 Task: Find connections with filter location Āsosa with filter topic #motivationwith filter profile language German with filter current company O9 Solutions, Inc. with filter school Central University of Jharkhand with filter industry Forestry and Logging with filter service category Customer Support with filter keywords title Medical Researcher
Action: Mouse moved to (167, 274)
Screenshot: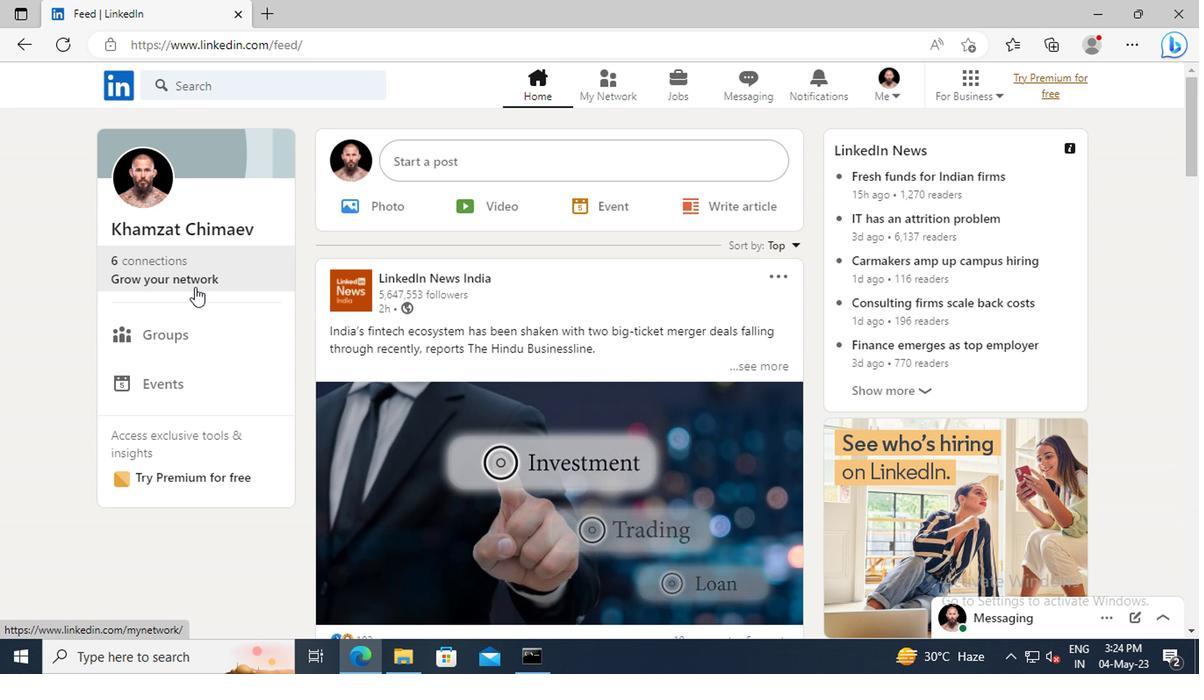 
Action: Mouse pressed left at (167, 274)
Screenshot: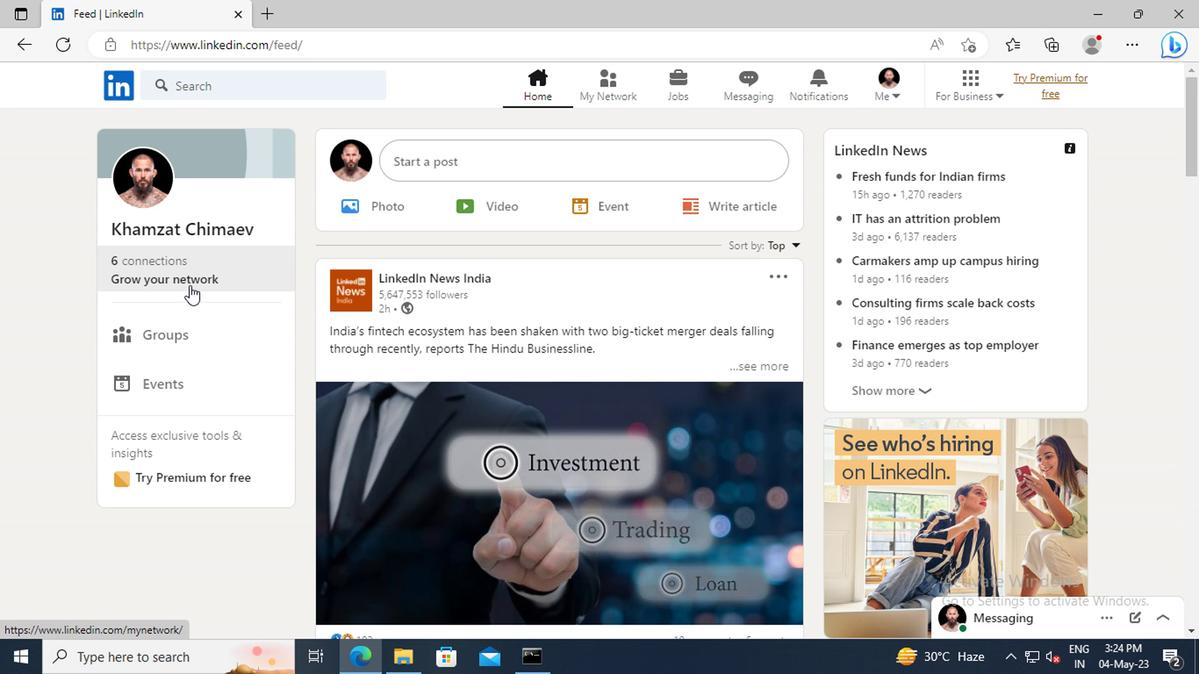 
Action: Mouse moved to (172, 189)
Screenshot: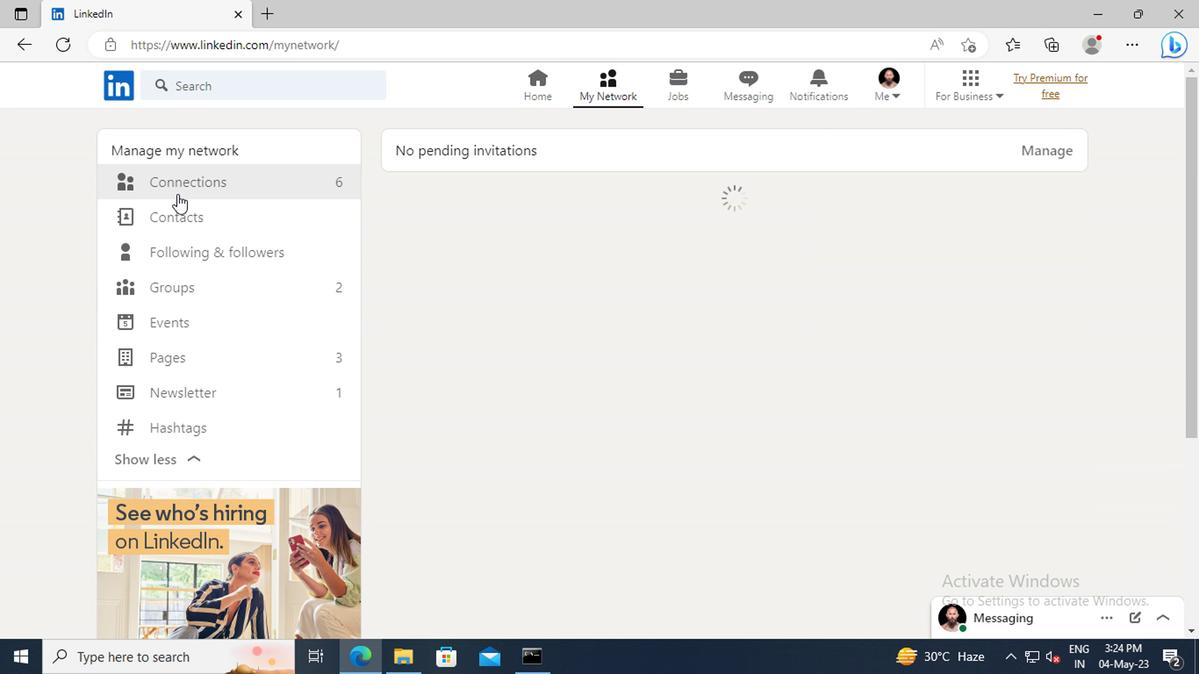 
Action: Mouse pressed left at (172, 189)
Screenshot: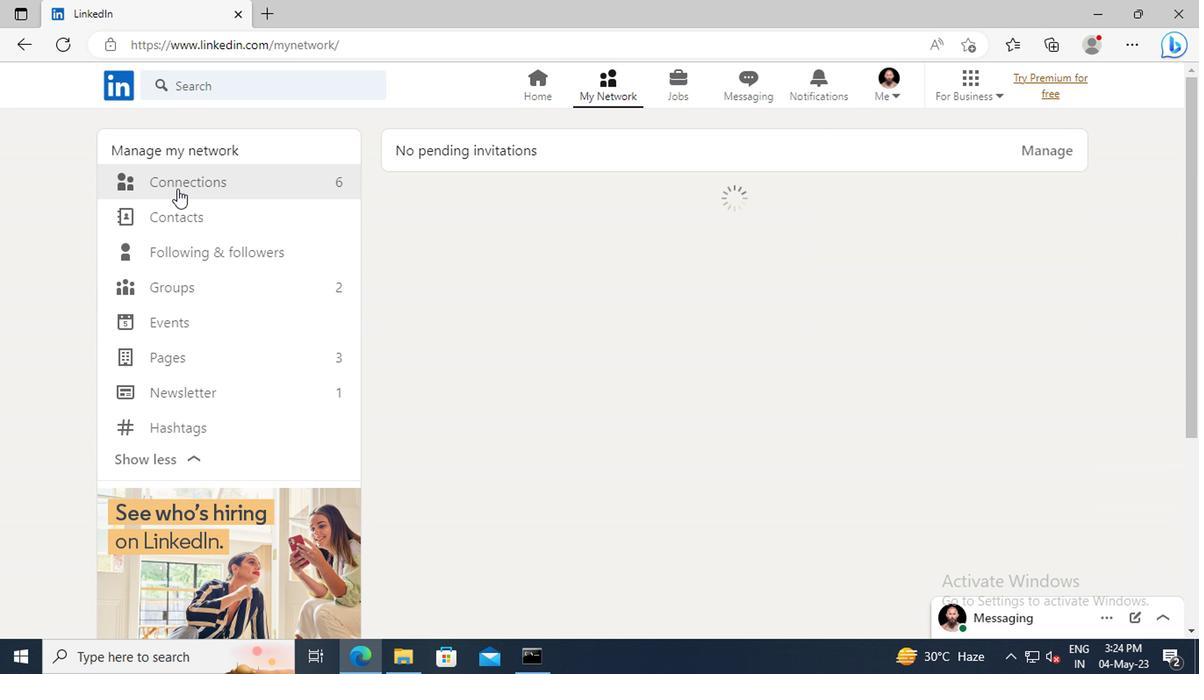 
Action: Mouse moved to (694, 188)
Screenshot: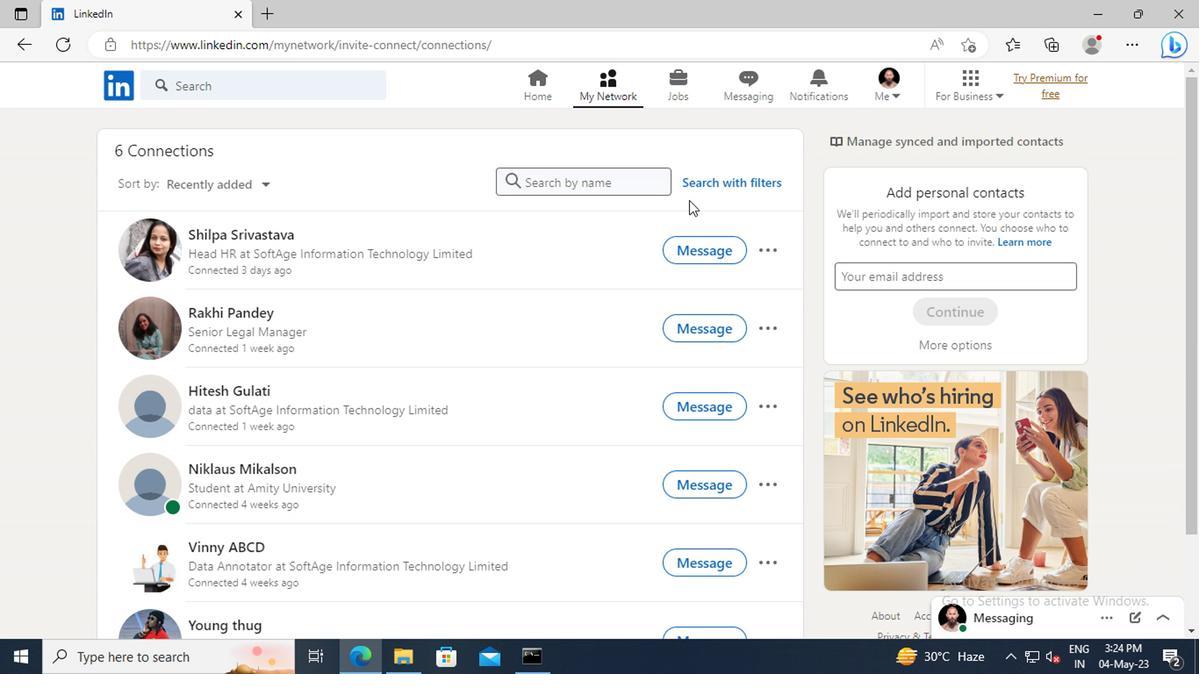 
Action: Mouse pressed left at (694, 188)
Screenshot: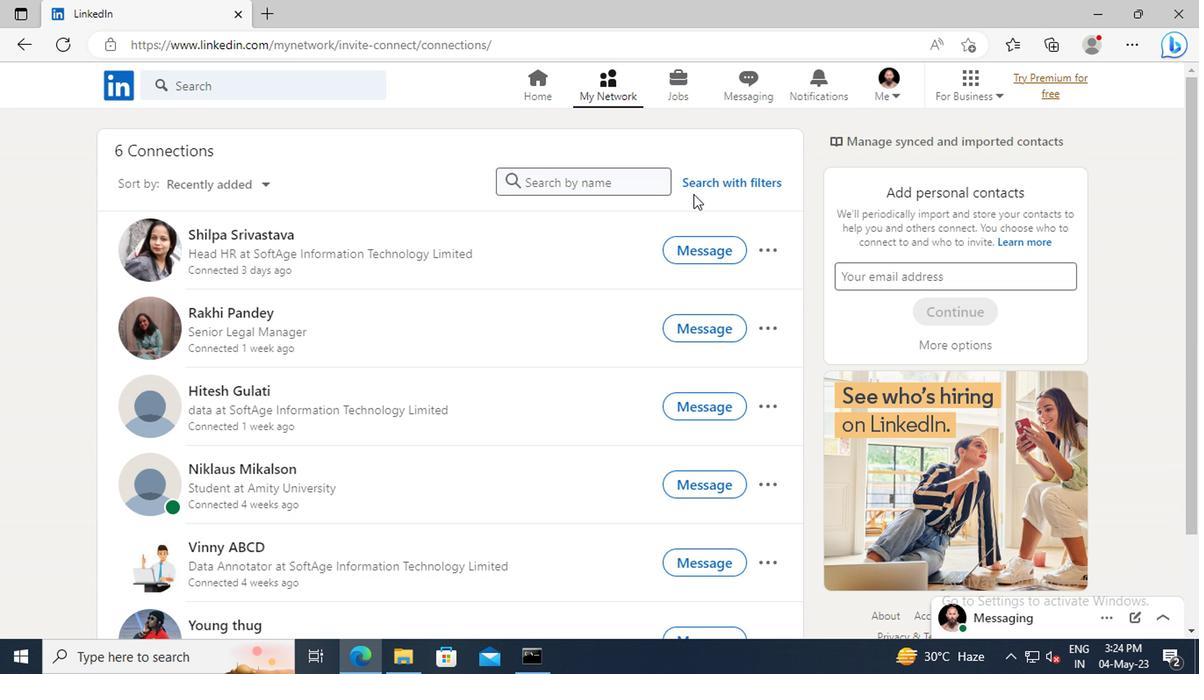 
Action: Mouse moved to (662, 136)
Screenshot: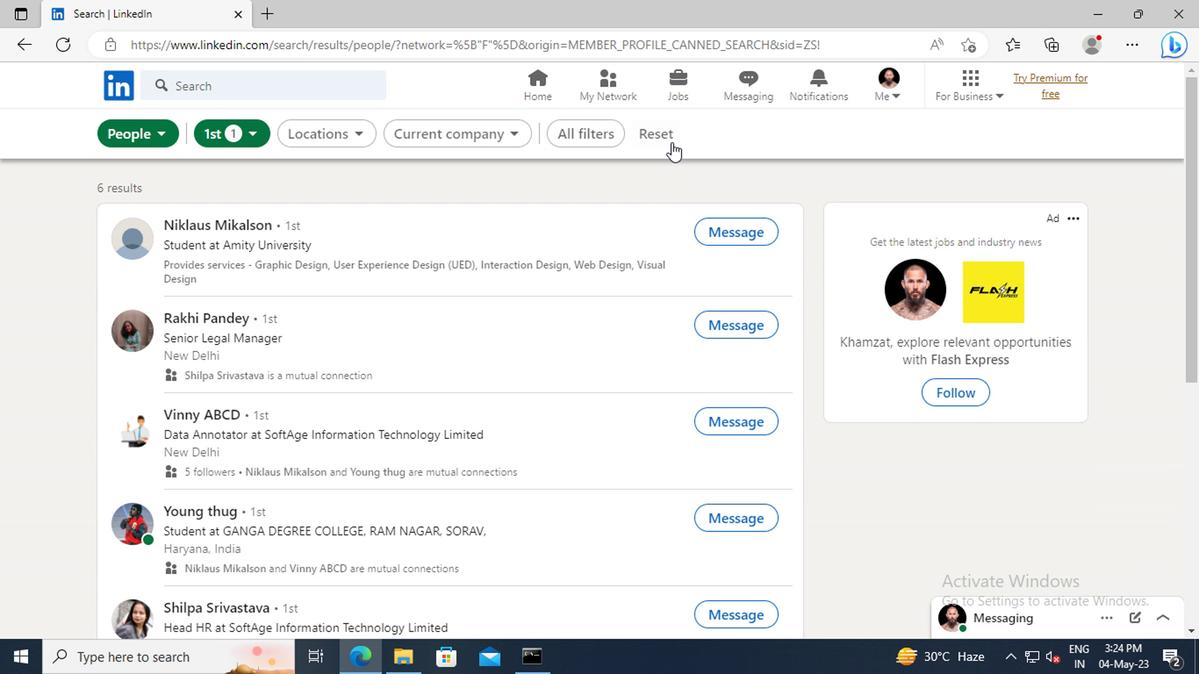 
Action: Mouse pressed left at (662, 136)
Screenshot: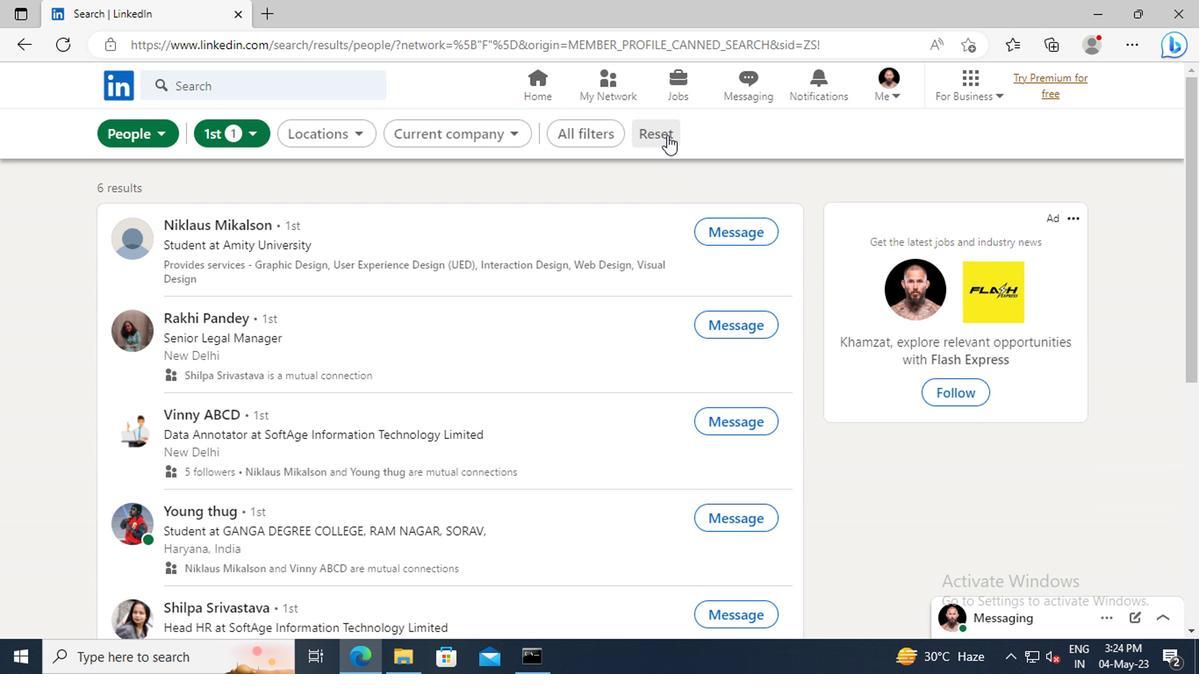 
Action: Mouse moved to (641, 136)
Screenshot: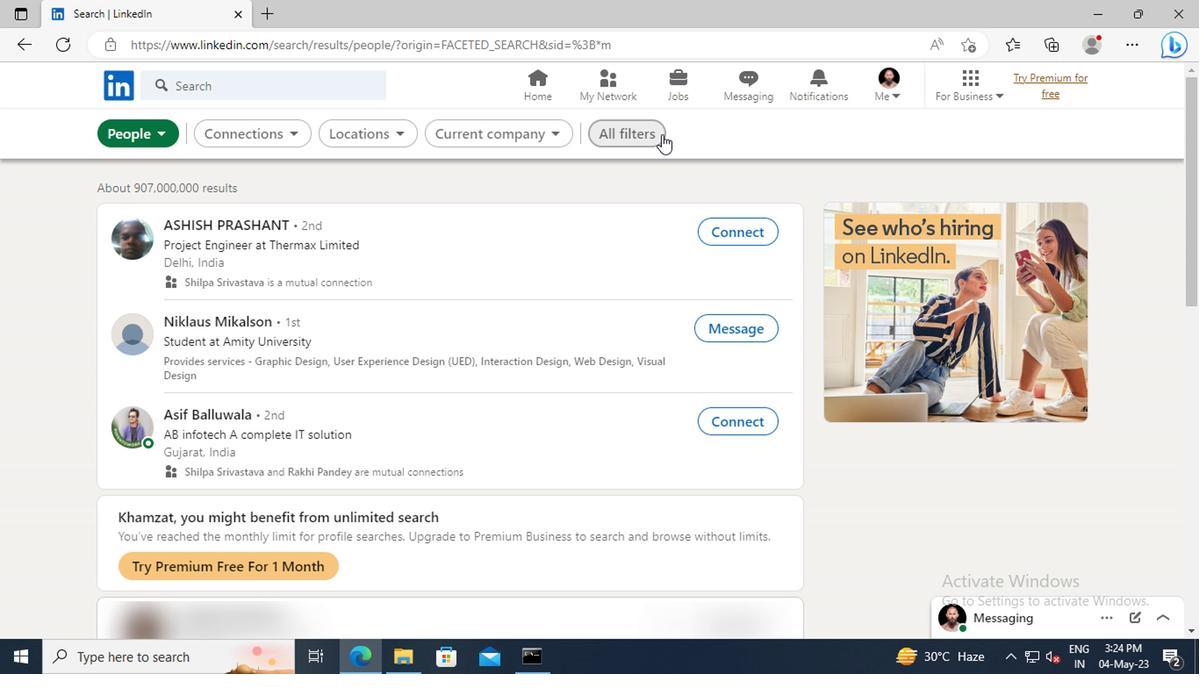 
Action: Mouse pressed left at (641, 136)
Screenshot: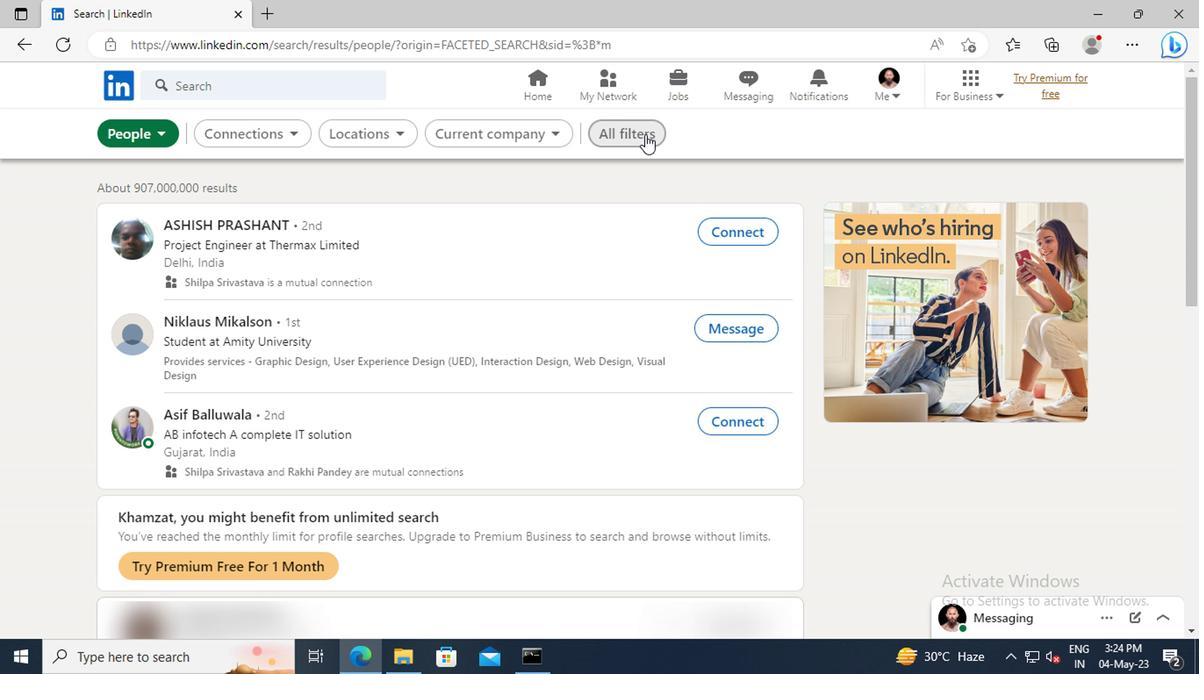 
Action: Mouse moved to (976, 321)
Screenshot: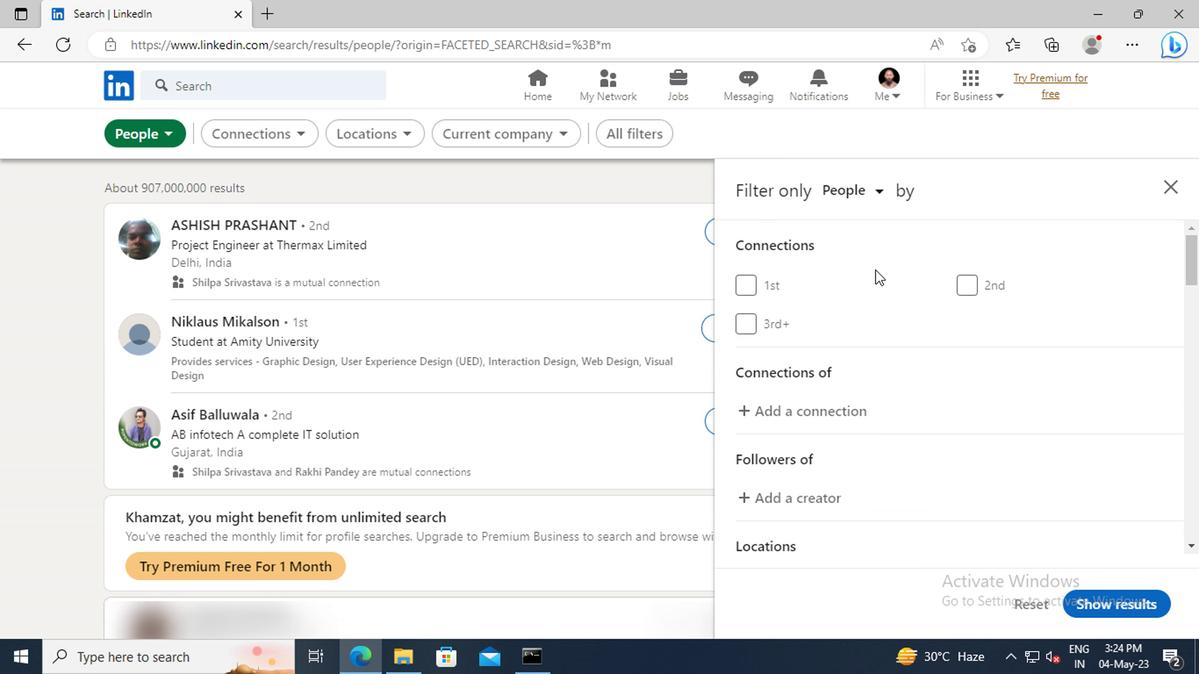 
Action: Mouse scrolled (976, 321) with delta (0, 0)
Screenshot: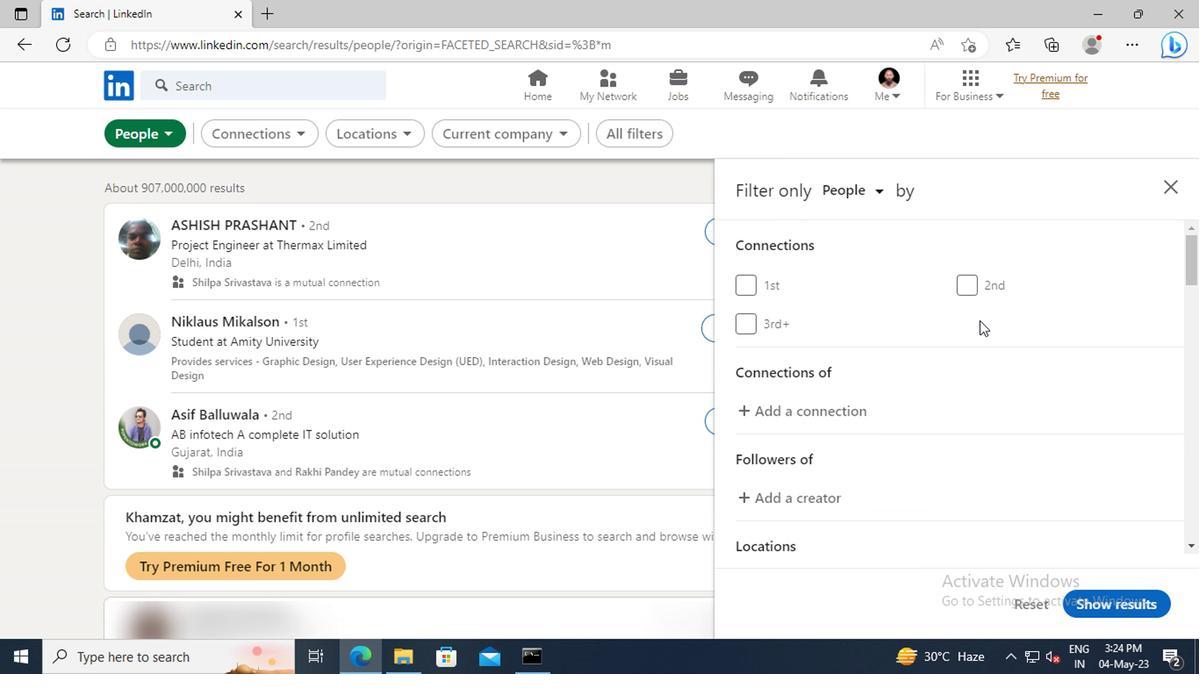 
Action: Mouse scrolled (976, 321) with delta (0, 0)
Screenshot: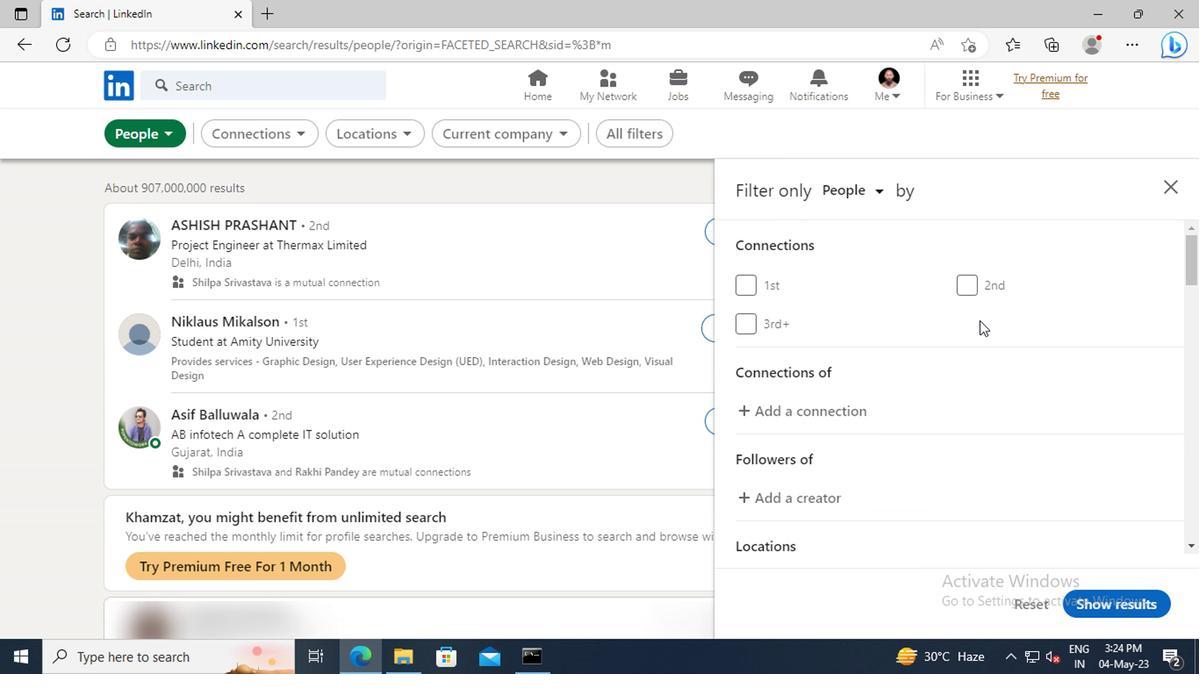
Action: Mouse scrolled (976, 321) with delta (0, 0)
Screenshot: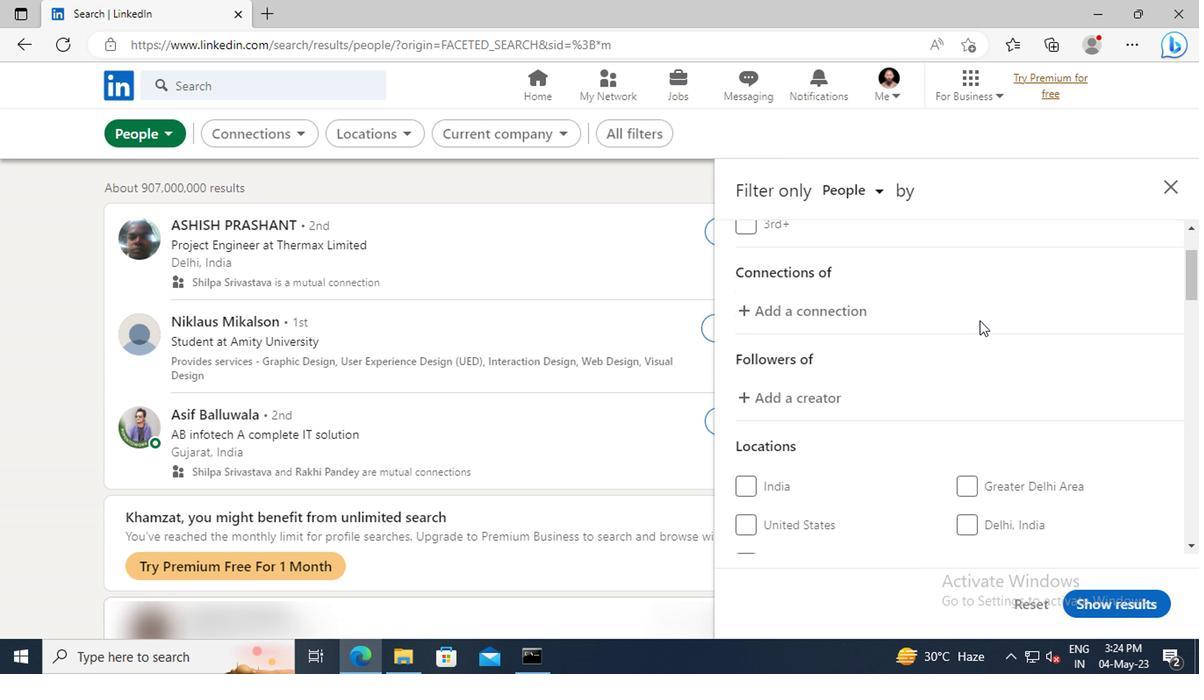
Action: Mouse scrolled (976, 321) with delta (0, 0)
Screenshot: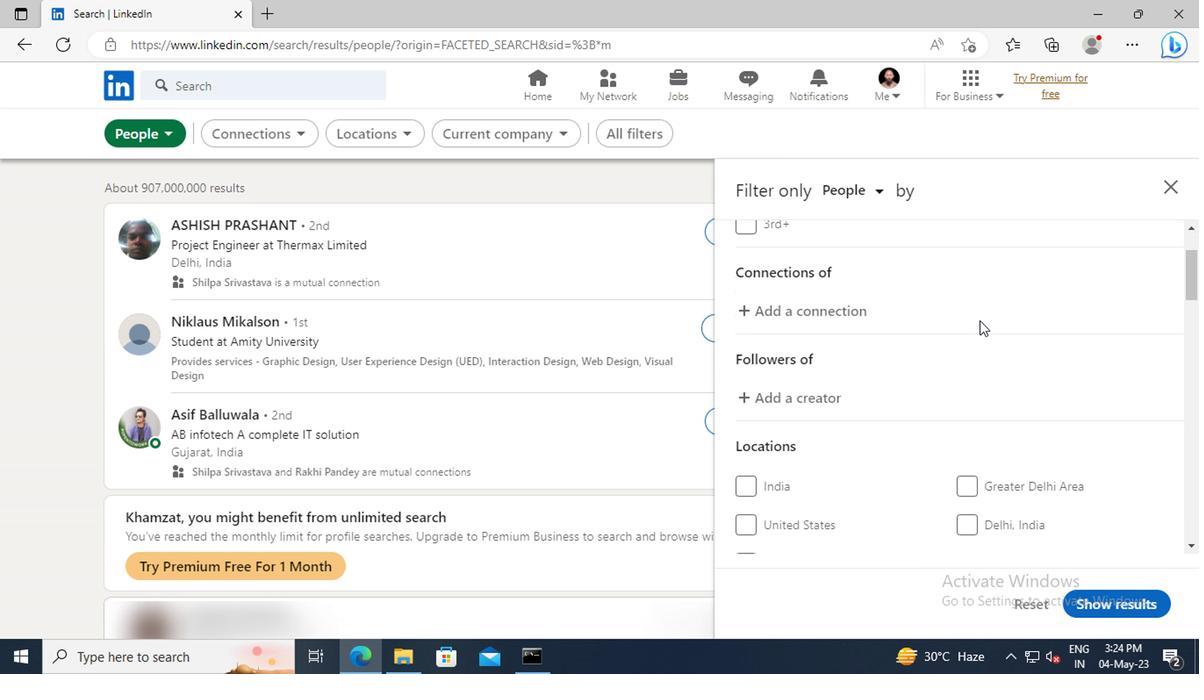 
Action: Mouse scrolled (976, 321) with delta (0, 0)
Screenshot: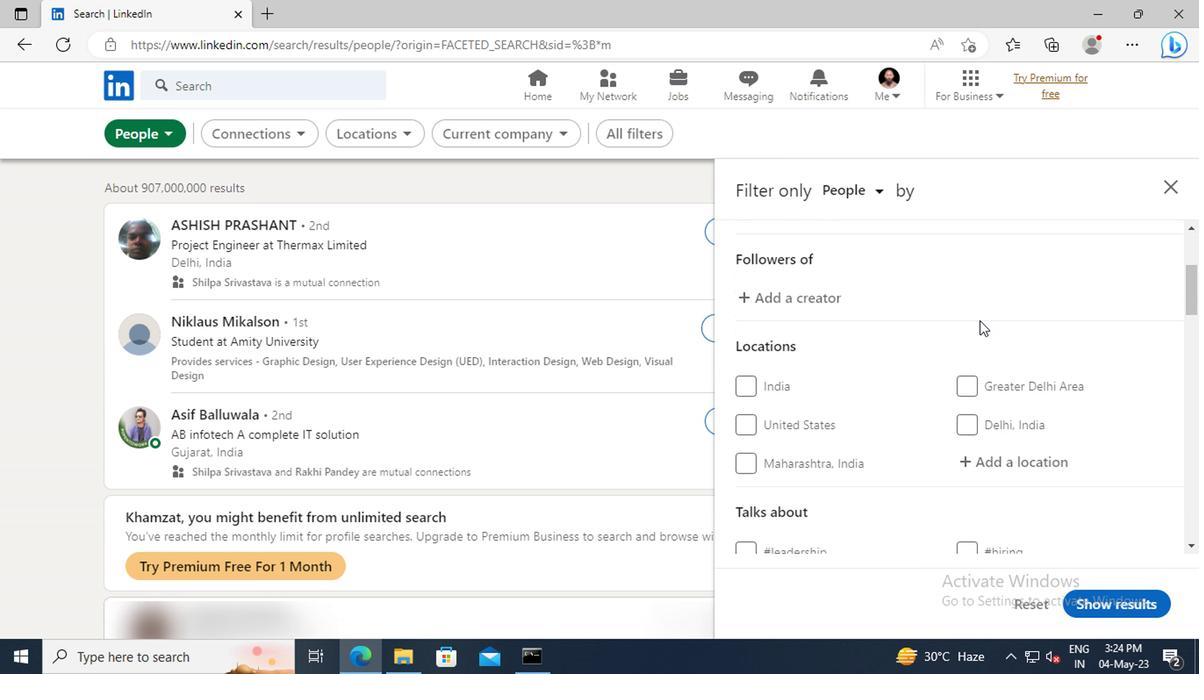 
Action: Mouse scrolled (976, 321) with delta (0, 0)
Screenshot: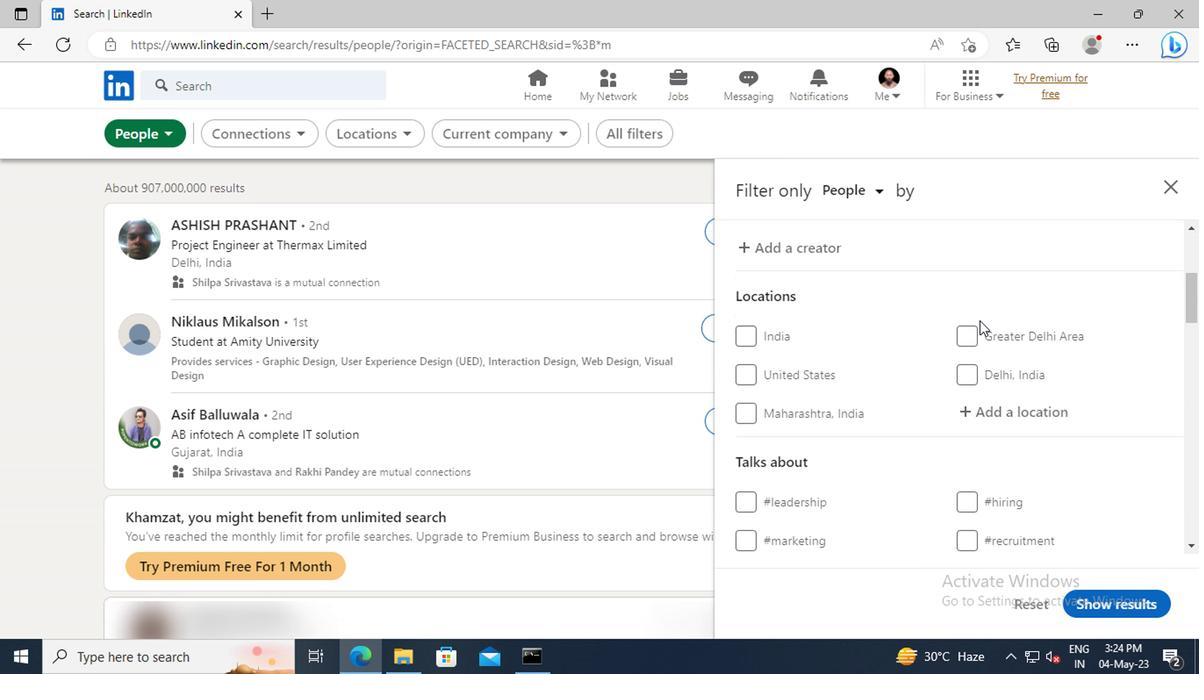 
Action: Mouse moved to (981, 358)
Screenshot: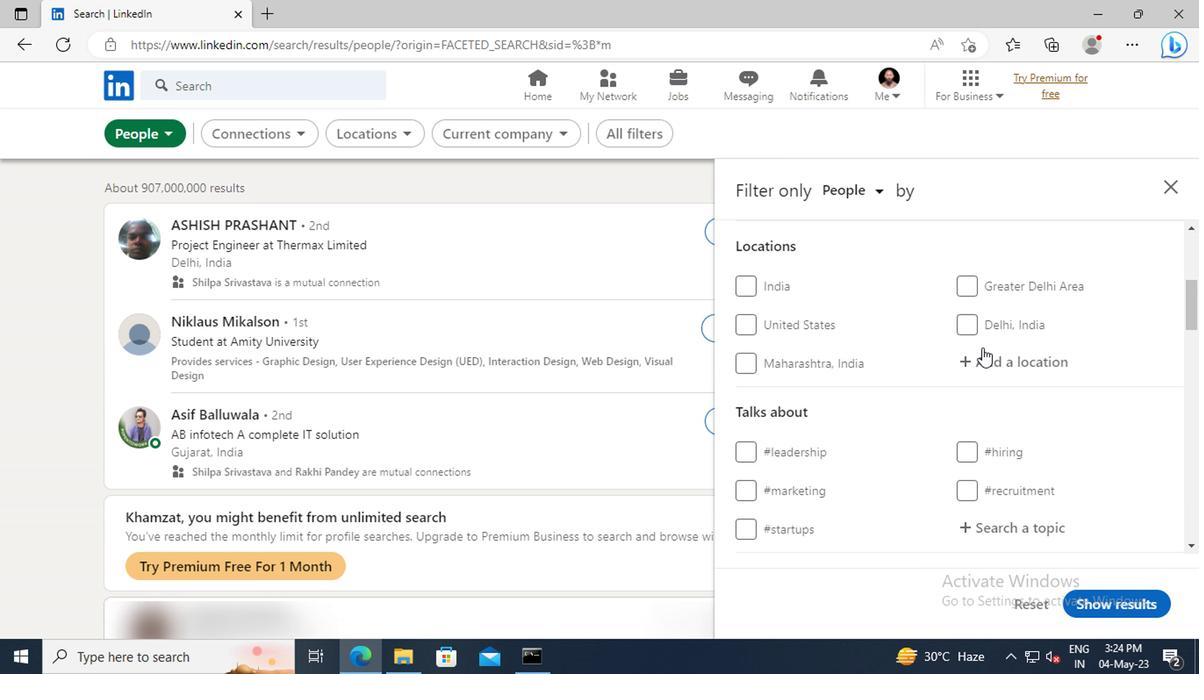 
Action: Mouse pressed left at (981, 358)
Screenshot: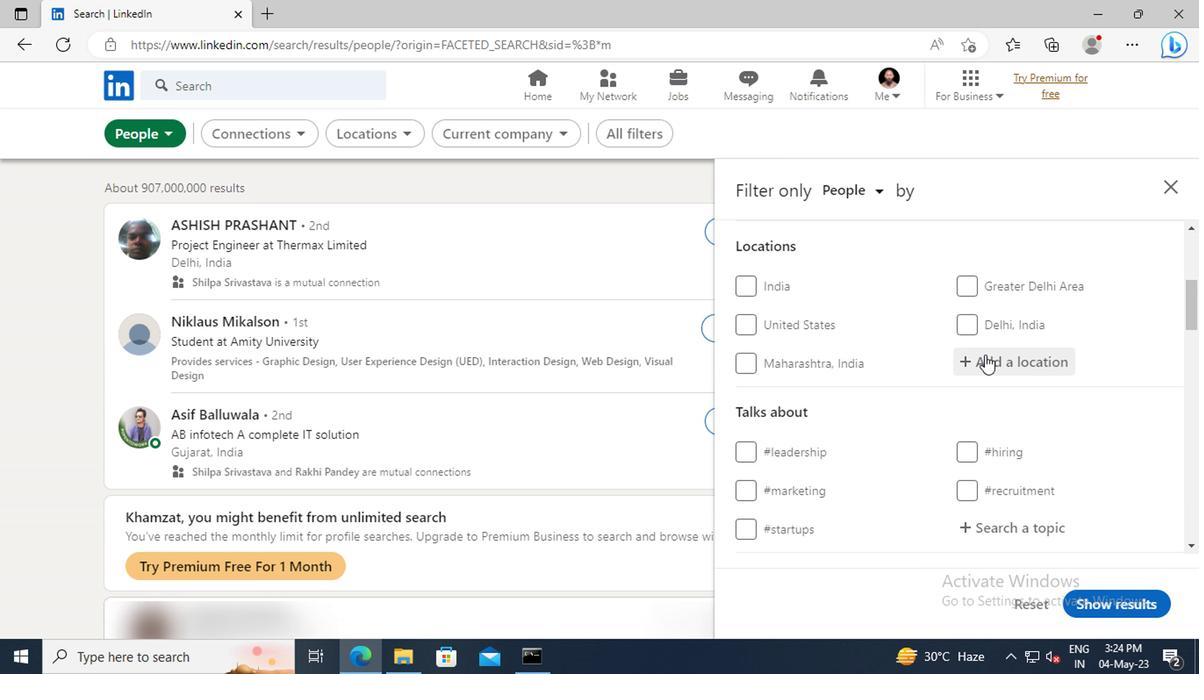 
Action: Key pressed <Key.shift>ASOSA
Screenshot: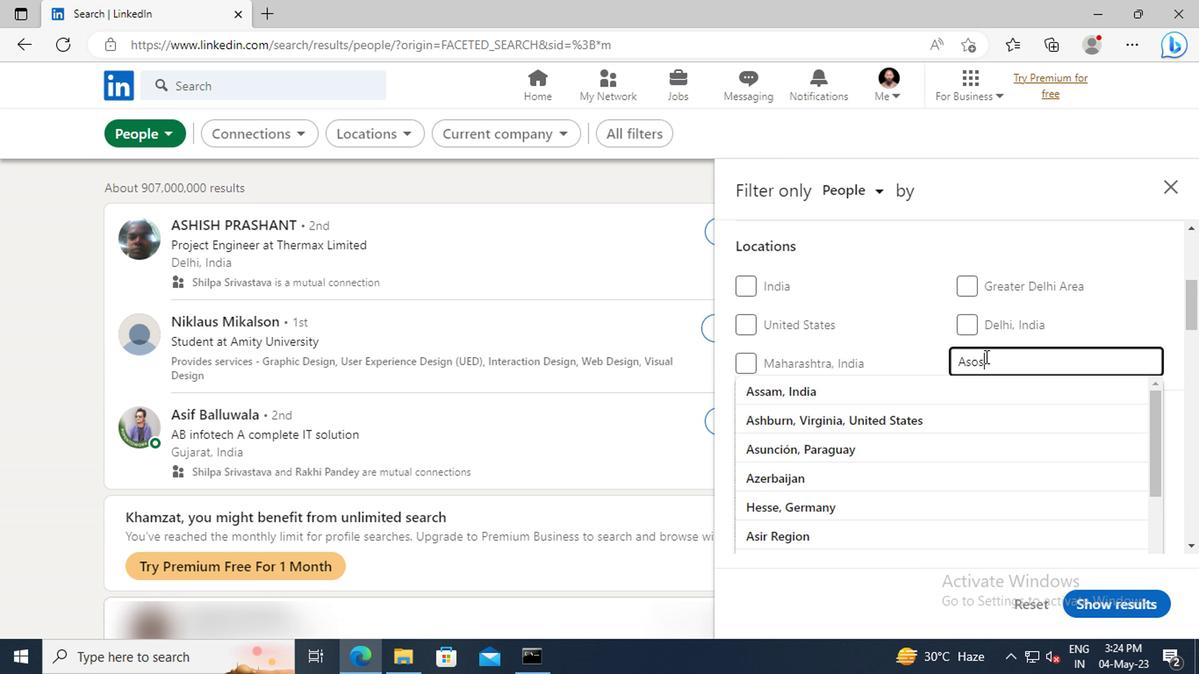 
Action: Mouse moved to (984, 388)
Screenshot: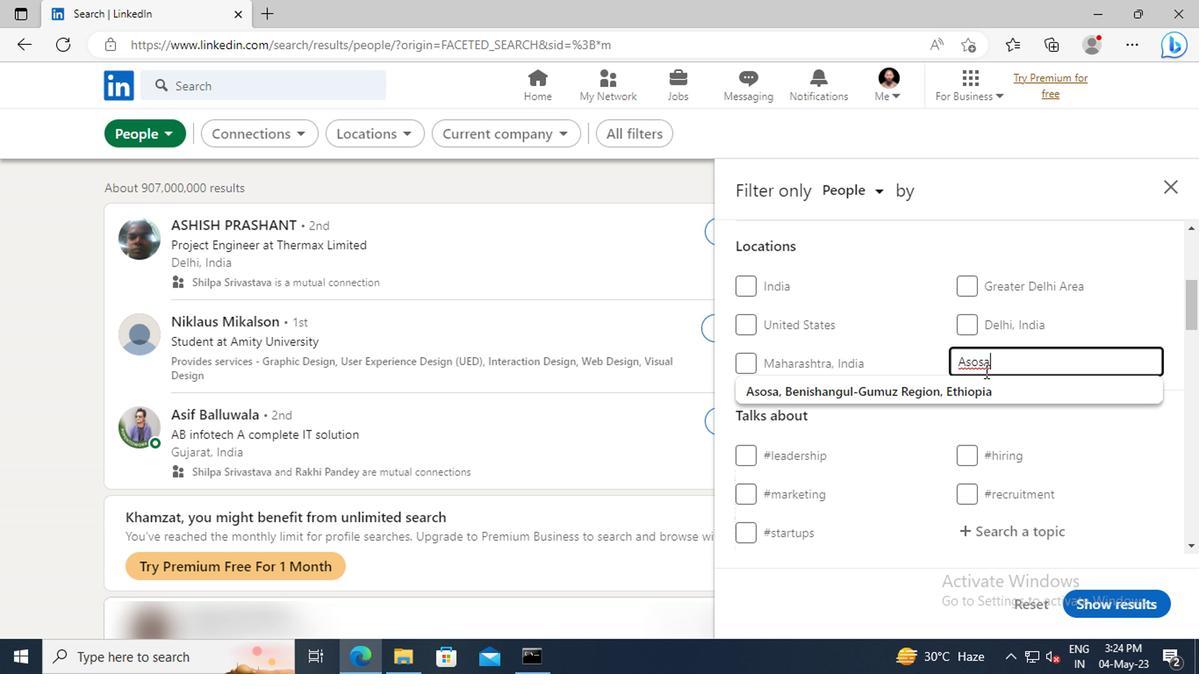 
Action: Mouse pressed left at (984, 388)
Screenshot: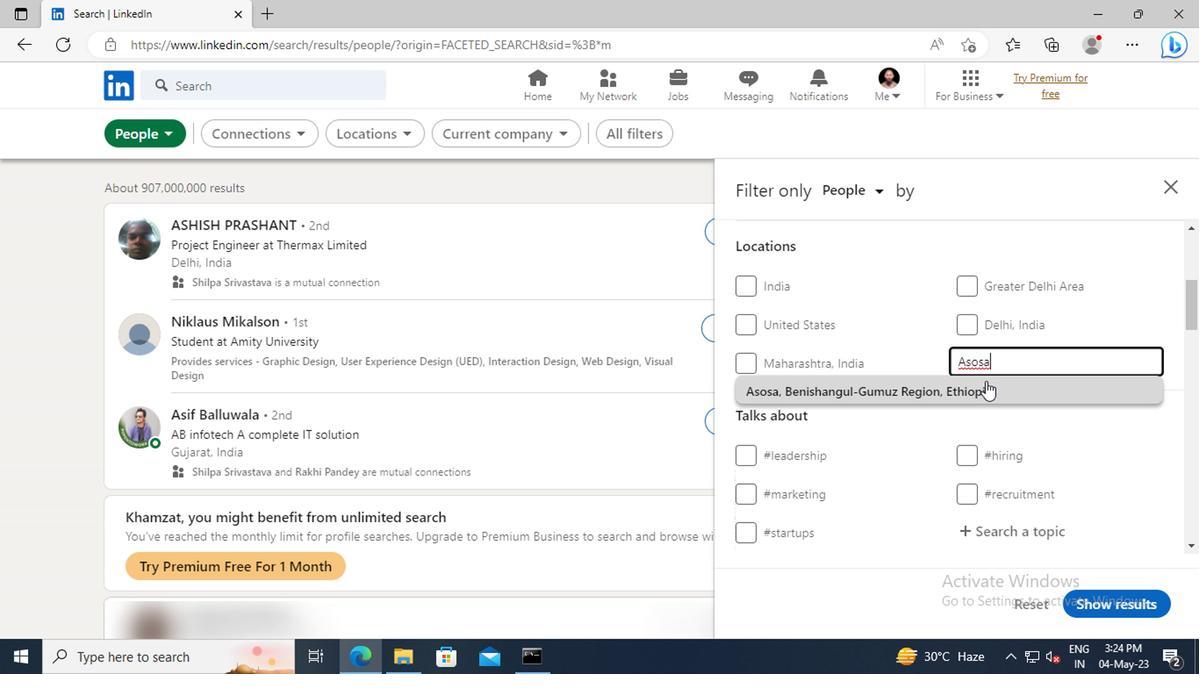 
Action: Mouse scrolled (984, 386) with delta (0, -1)
Screenshot: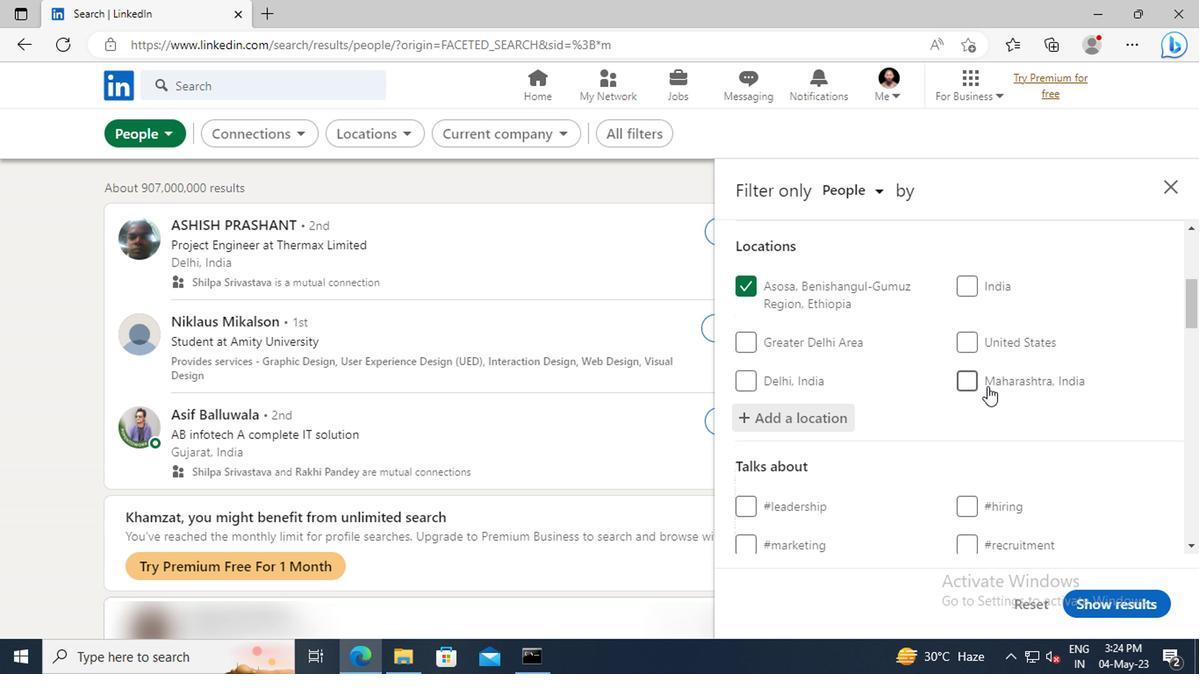
Action: Mouse scrolled (984, 386) with delta (0, -1)
Screenshot: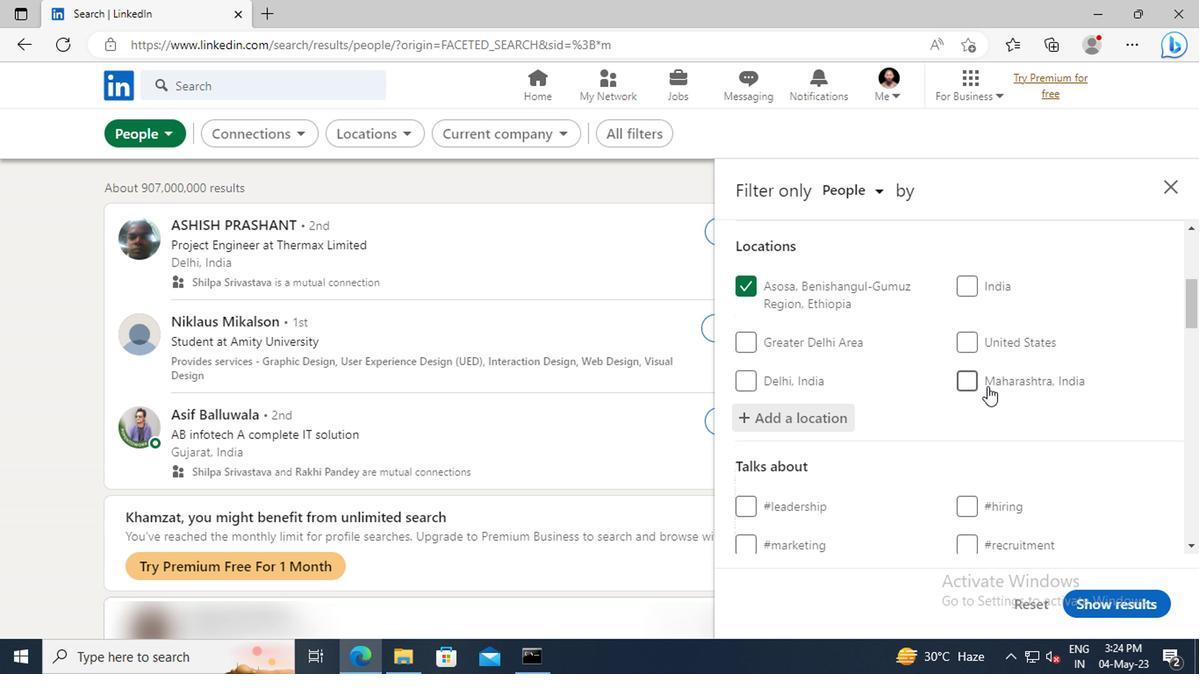 
Action: Mouse moved to (984, 388)
Screenshot: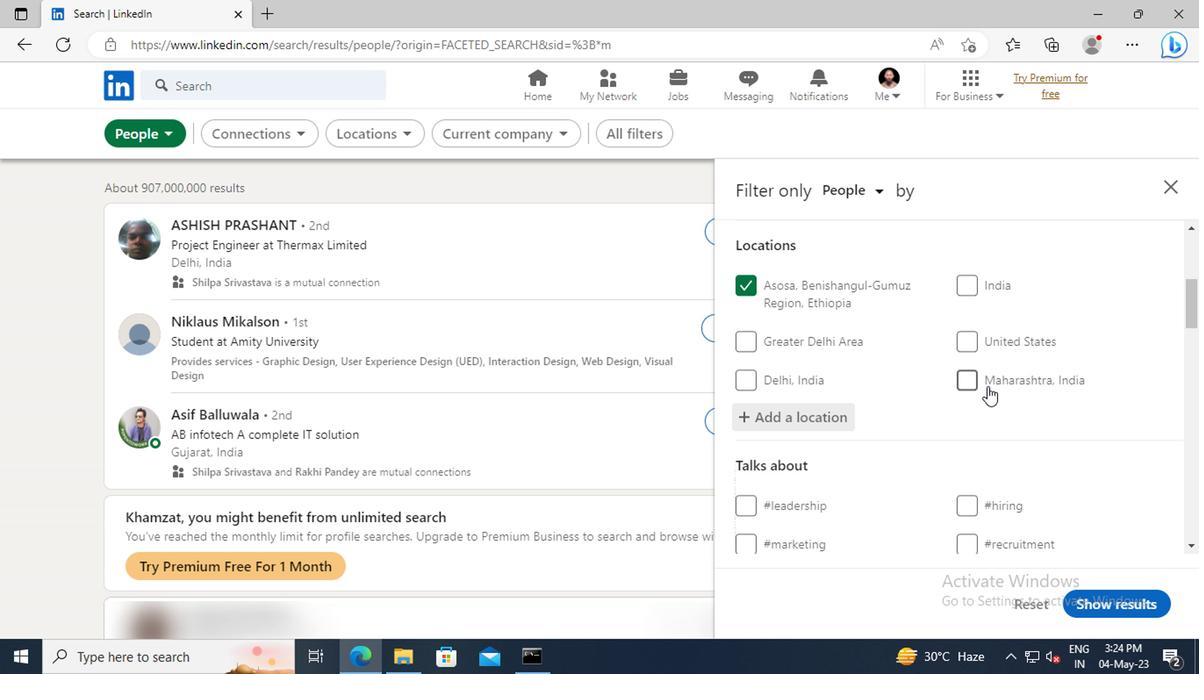 
Action: Mouse scrolled (984, 388) with delta (0, 0)
Screenshot: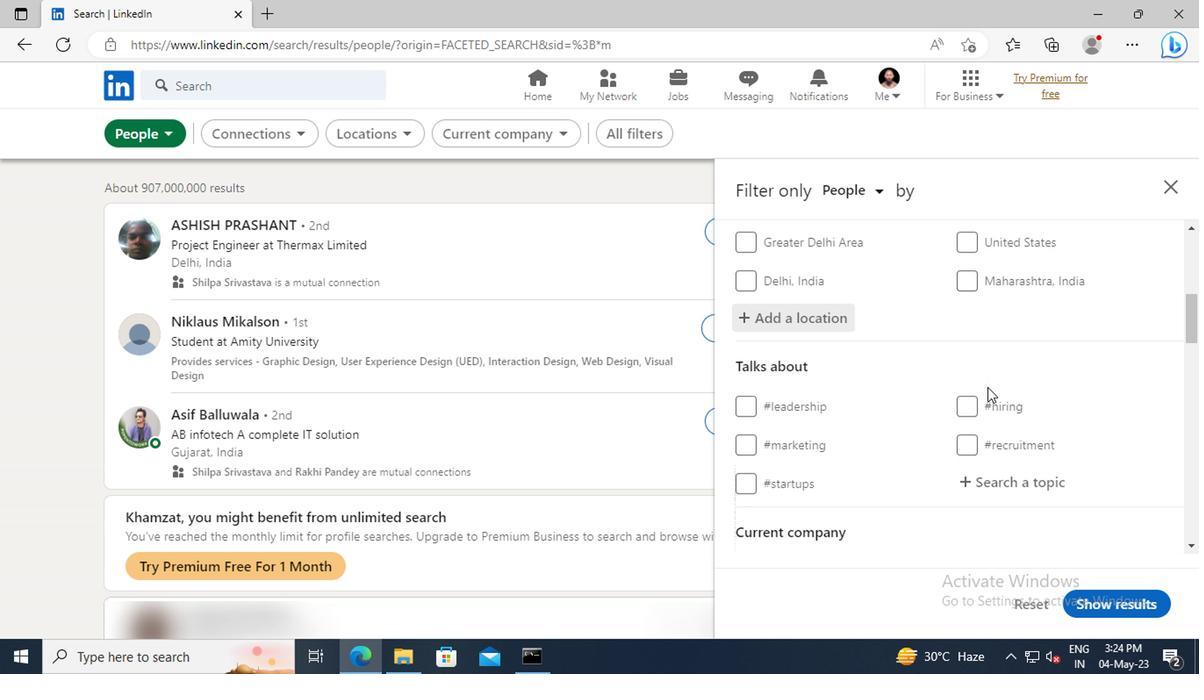 
Action: Mouse moved to (990, 430)
Screenshot: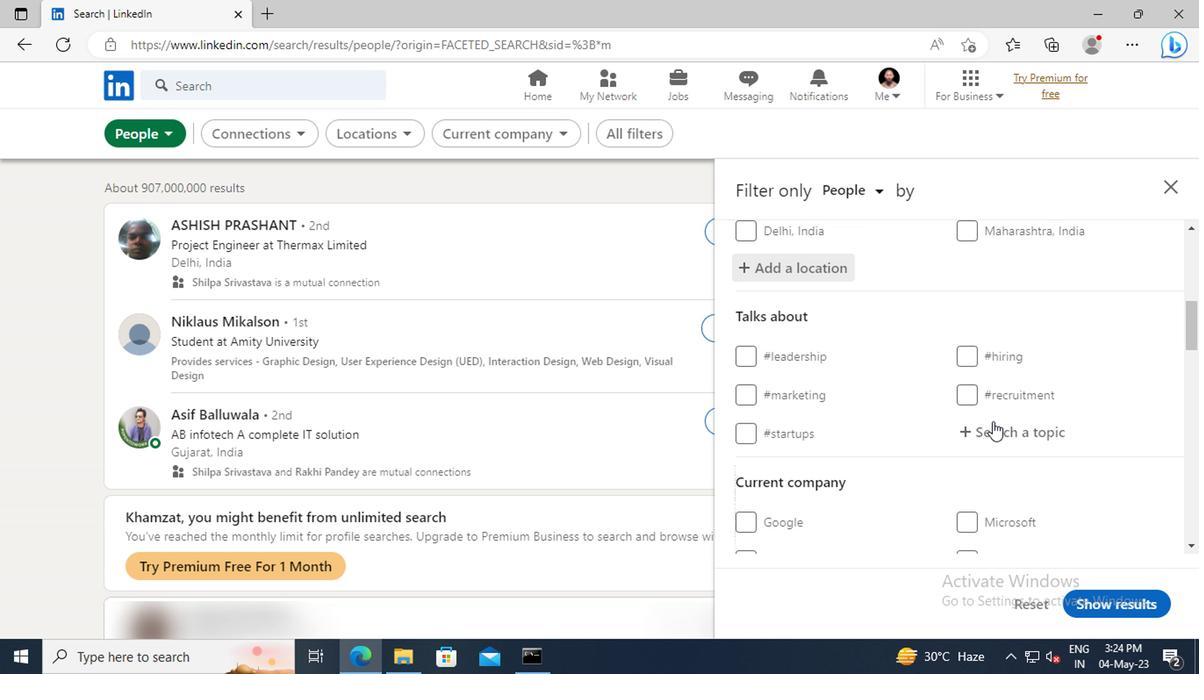 
Action: Mouse pressed left at (990, 430)
Screenshot: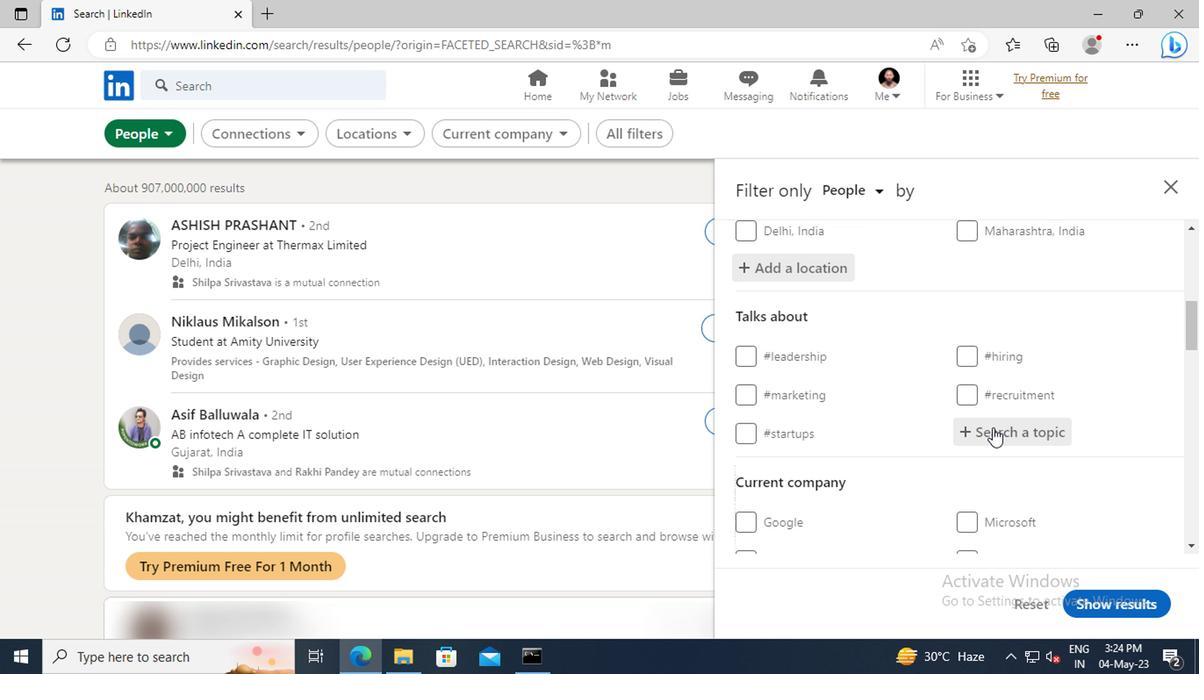 
Action: Key pressed MOTIV
Screenshot: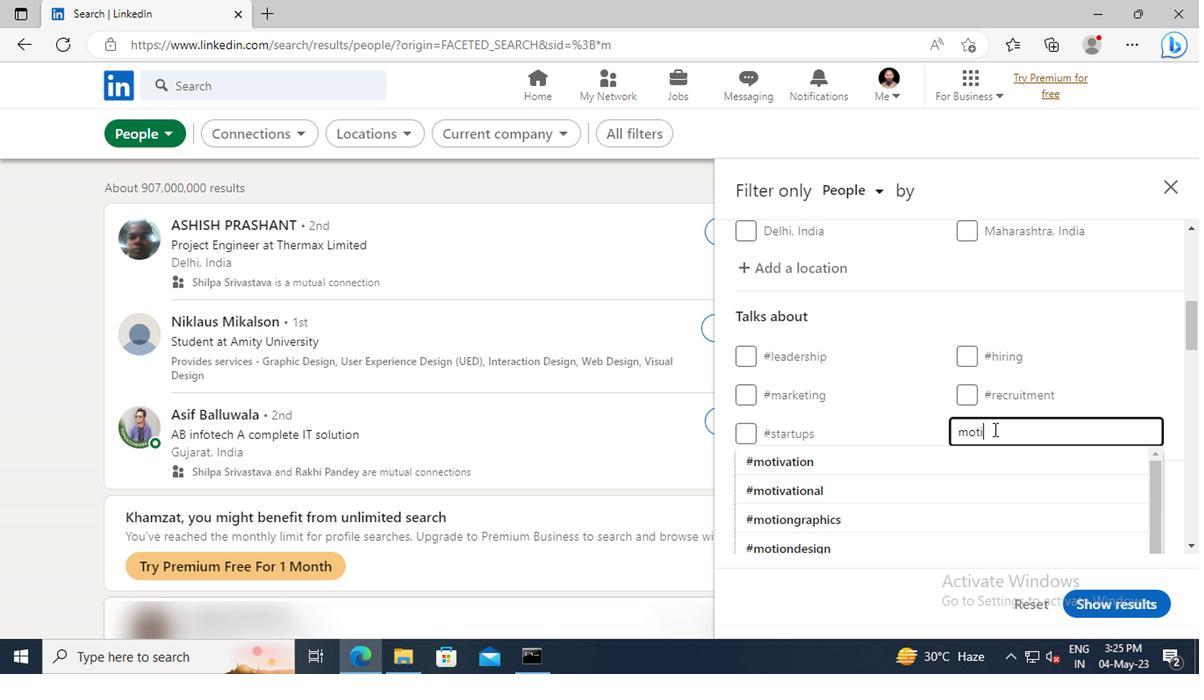 
Action: Mouse moved to (989, 453)
Screenshot: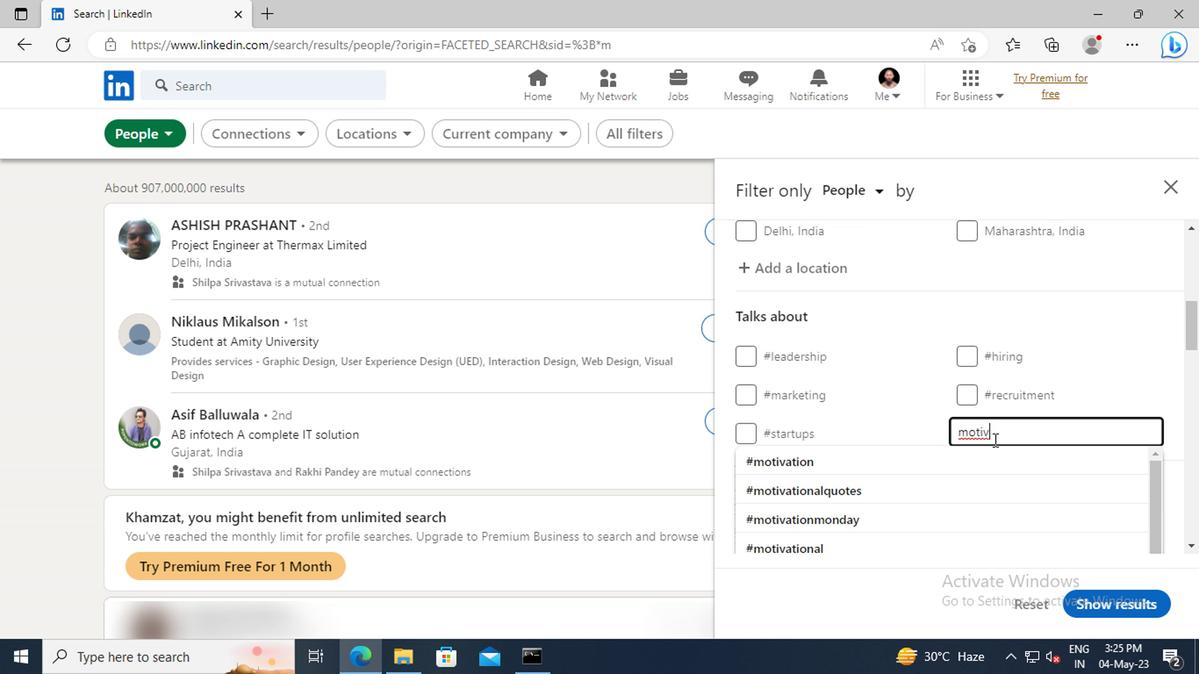 
Action: Mouse pressed left at (989, 453)
Screenshot: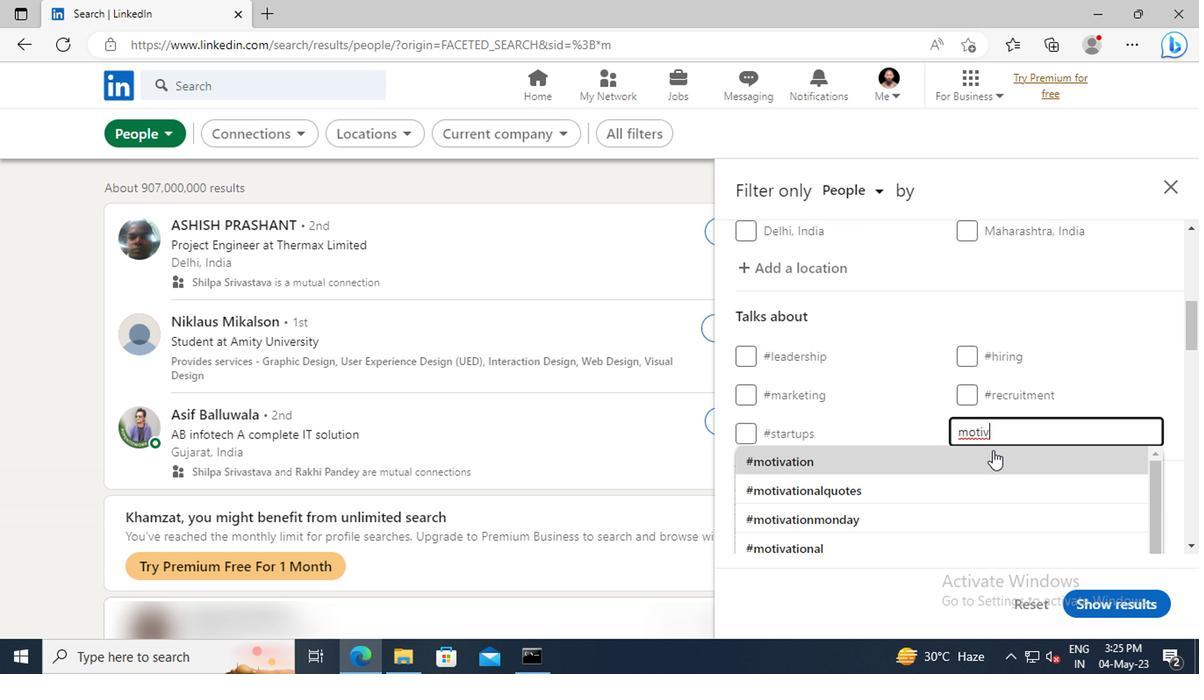 
Action: Mouse scrolled (989, 451) with delta (0, -1)
Screenshot: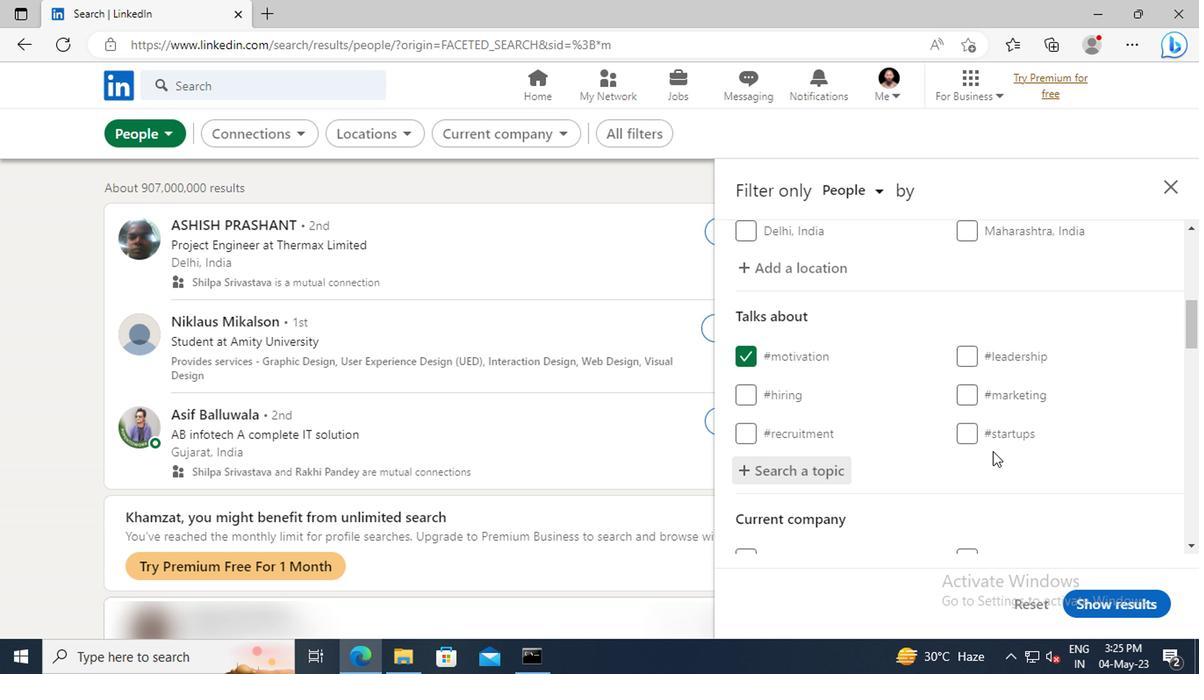 
Action: Mouse scrolled (989, 451) with delta (0, -1)
Screenshot: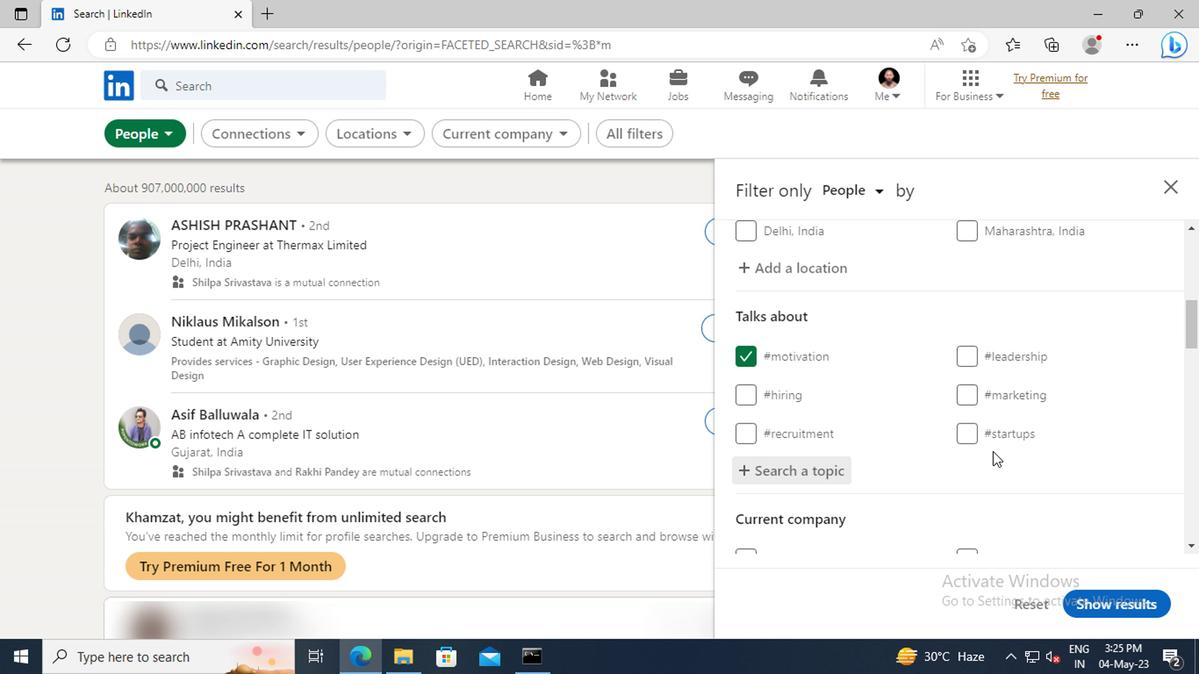 
Action: Mouse scrolled (989, 451) with delta (0, -1)
Screenshot: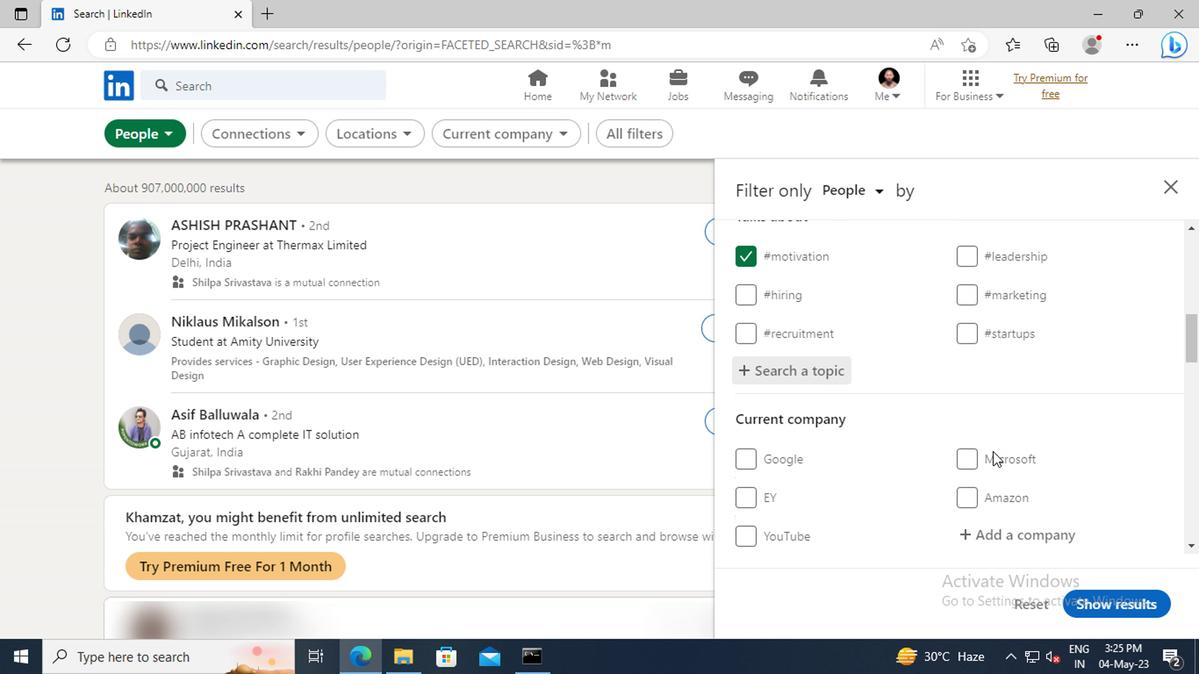 
Action: Mouse scrolled (989, 451) with delta (0, -1)
Screenshot: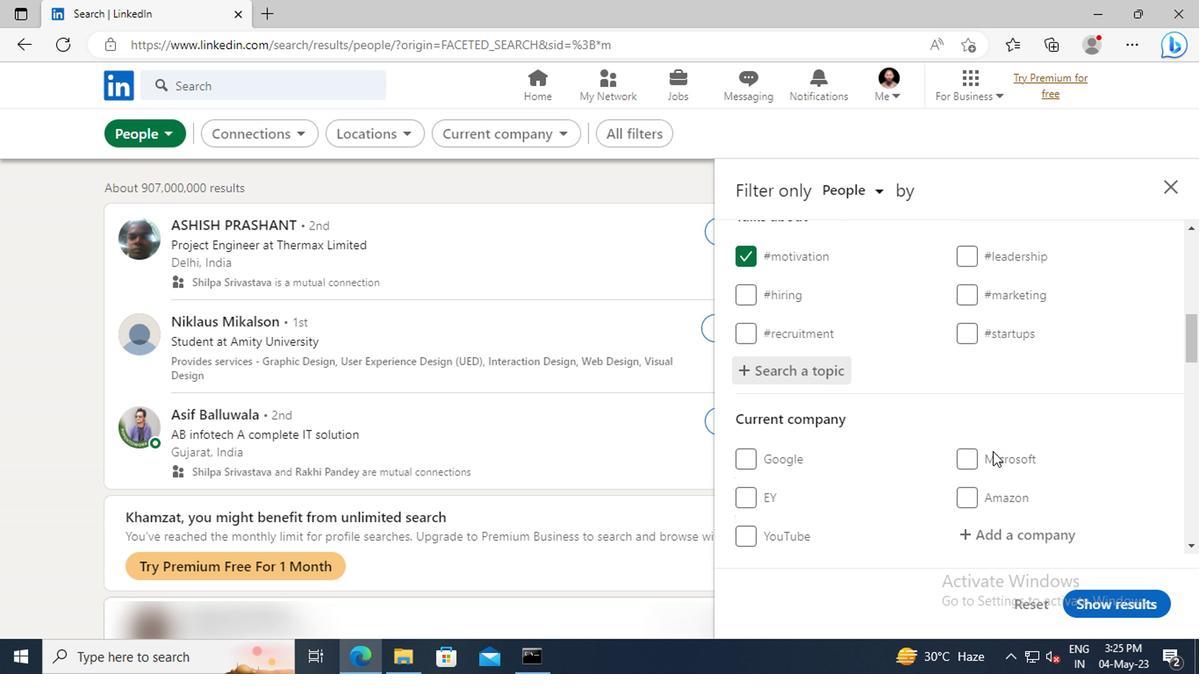 
Action: Mouse scrolled (989, 451) with delta (0, -1)
Screenshot: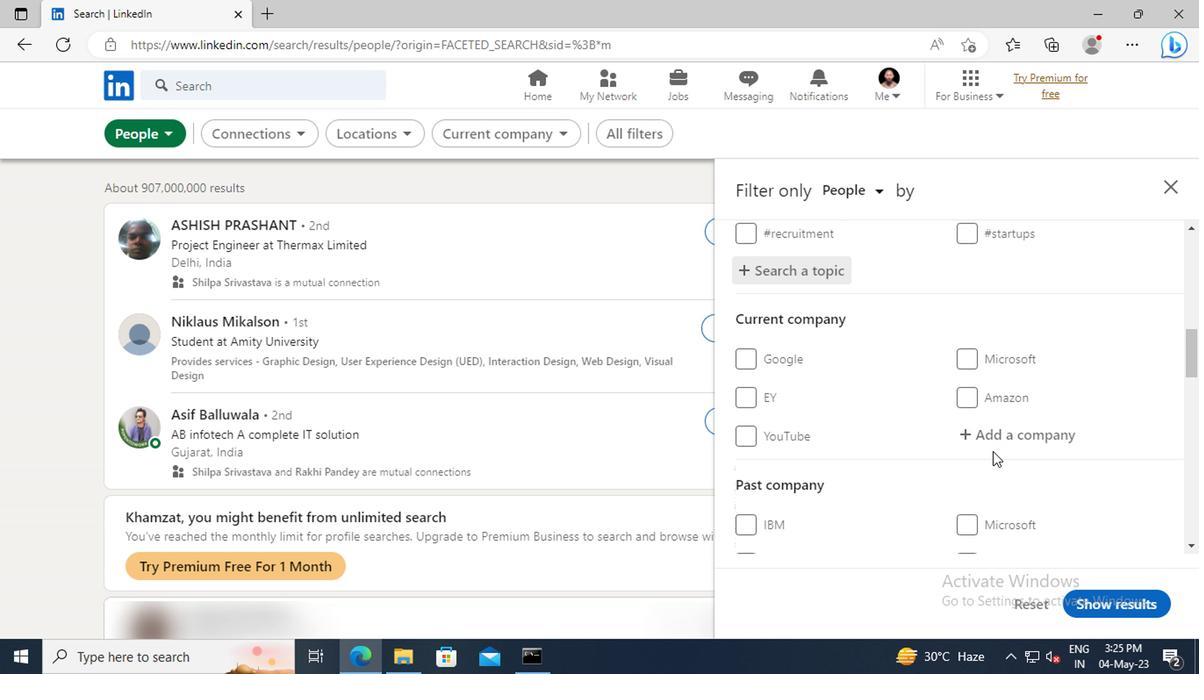 
Action: Mouse scrolled (989, 451) with delta (0, -1)
Screenshot: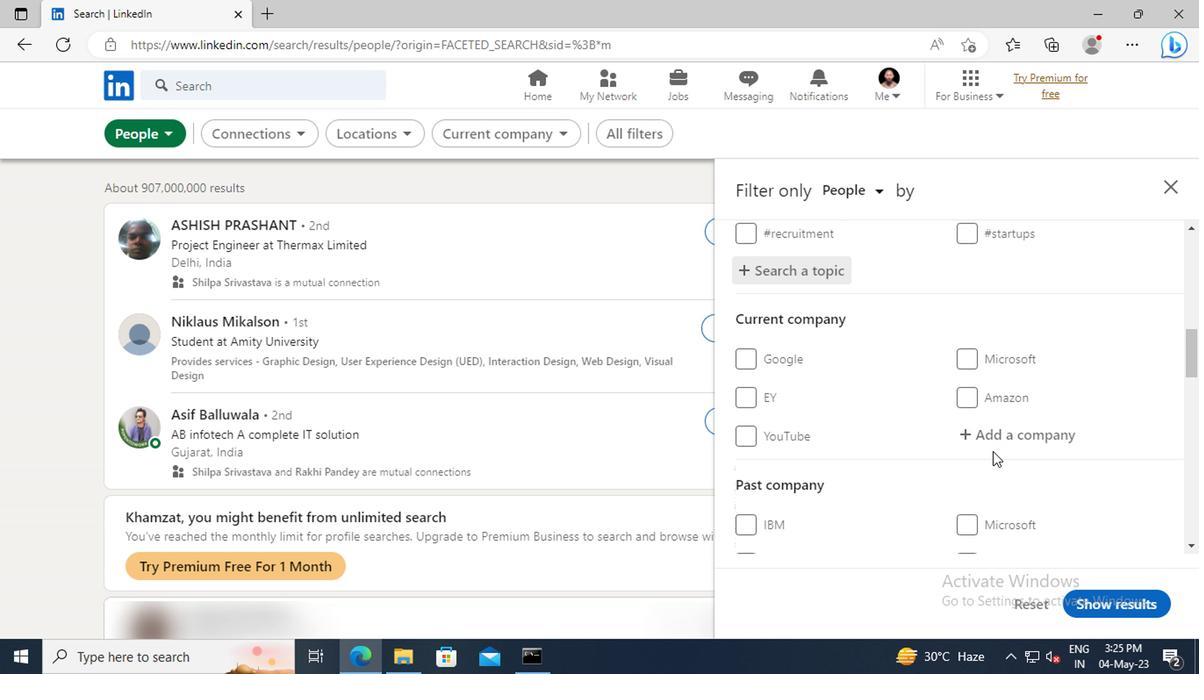 
Action: Mouse scrolled (989, 451) with delta (0, -1)
Screenshot: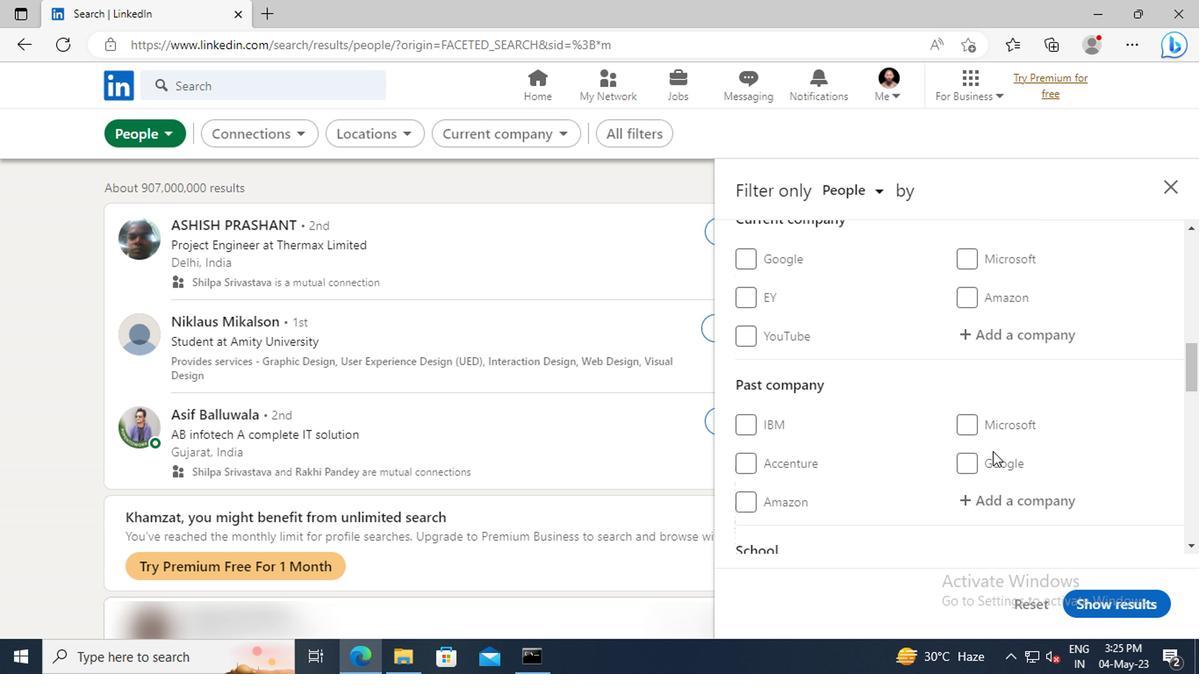 
Action: Mouse scrolled (989, 451) with delta (0, -1)
Screenshot: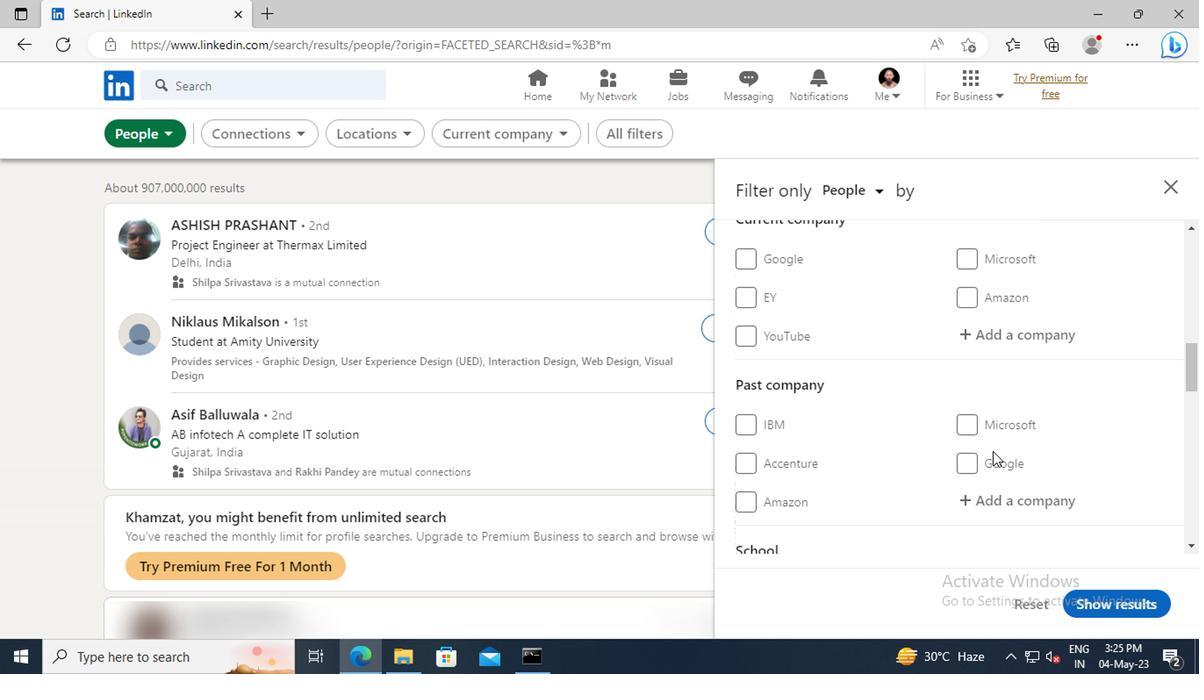 
Action: Mouse scrolled (989, 451) with delta (0, -1)
Screenshot: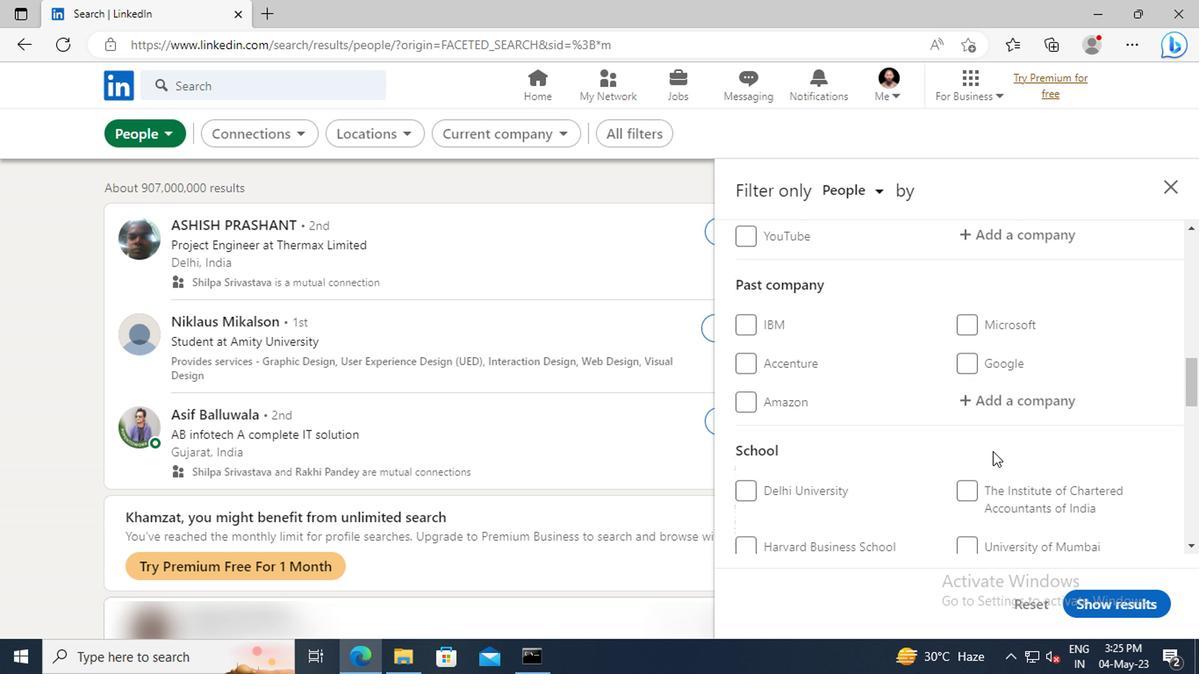 
Action: Mouse scrolled (989, 451) with delta (0, -1)
Screenshot: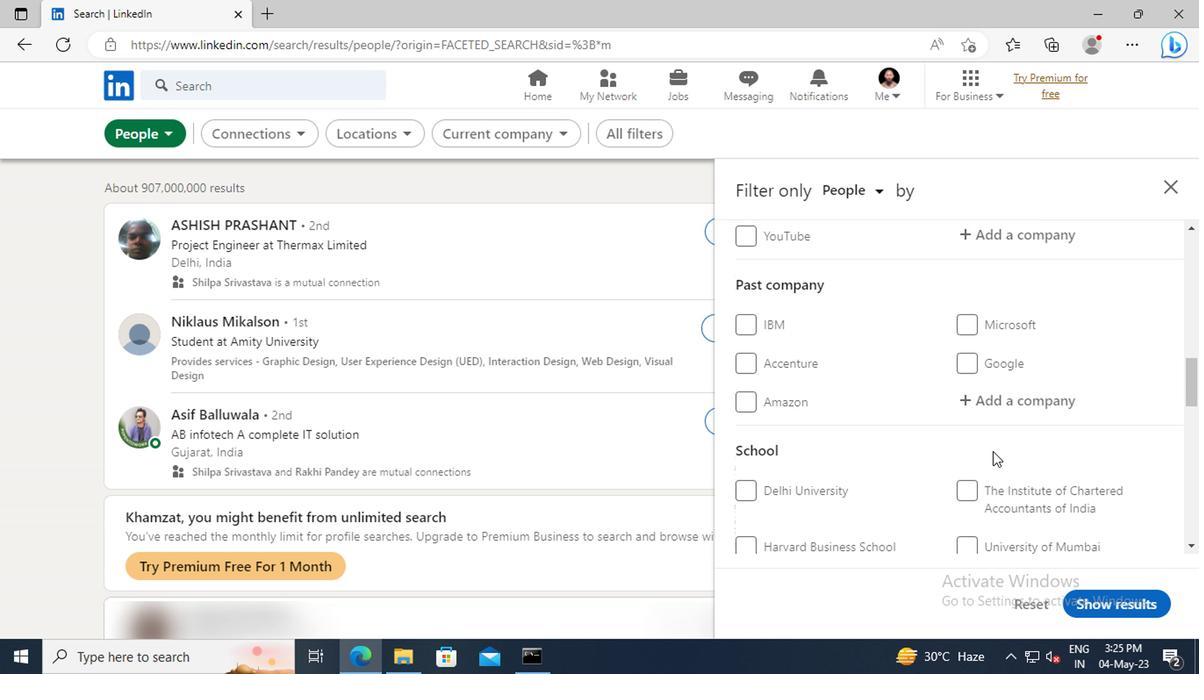 
Action: Mouse scrolled (989, 451) with delta (0, -1)
Screenshot: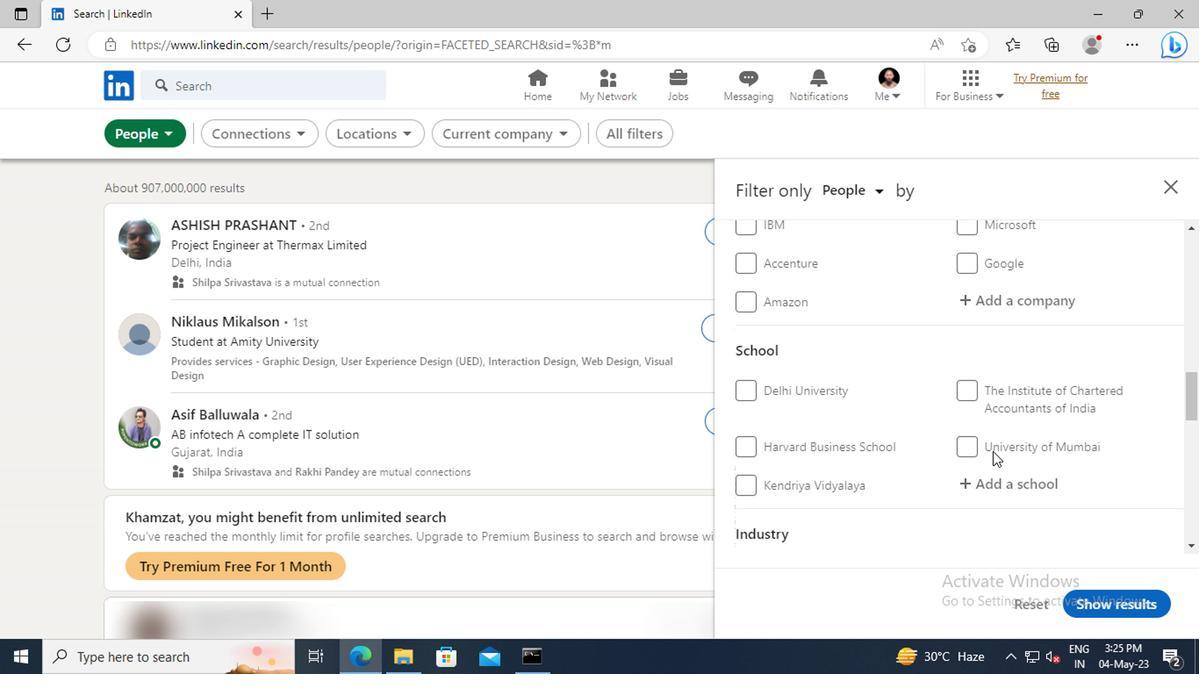 
Action: Mouse scrolled (989, 451) with delta (0, -1)
Screenshot: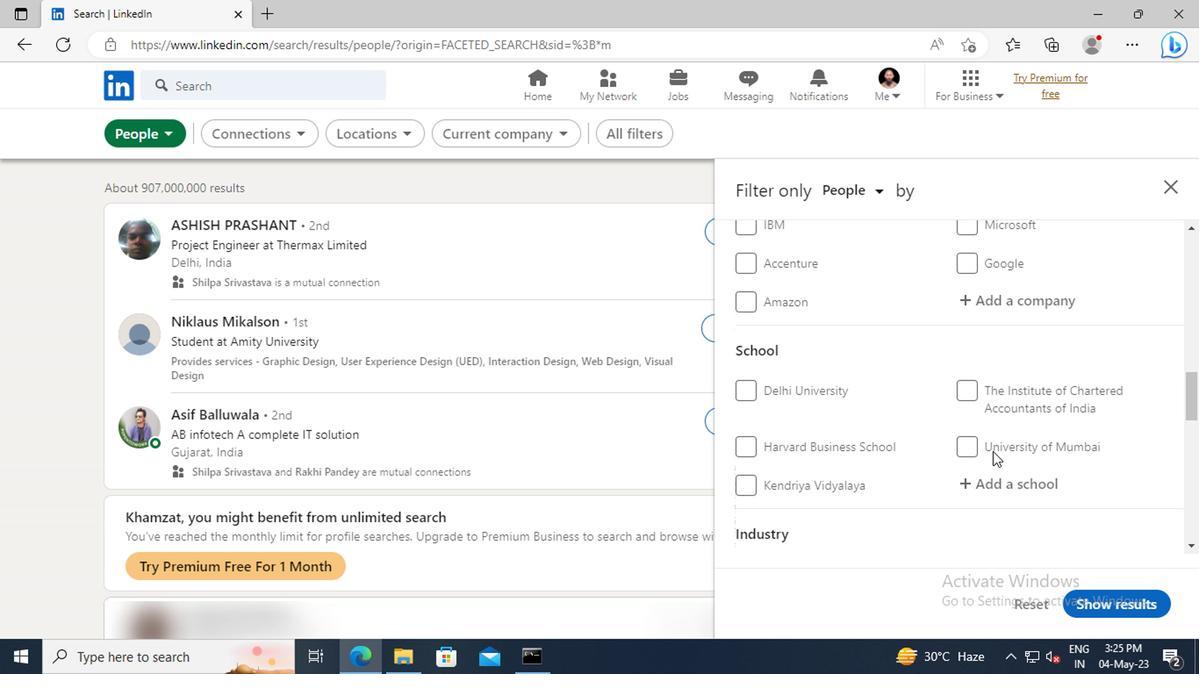 
Action: Mouse scrolled (989, 451) with delta (0, -1)
Screenshot: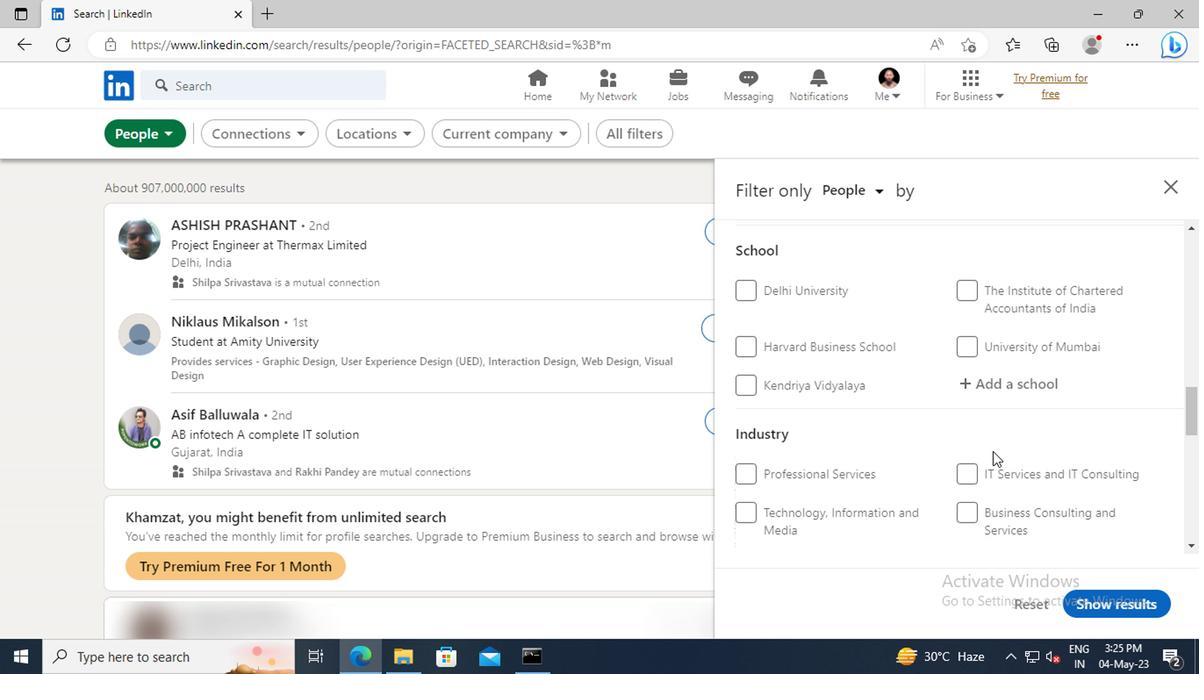 
Action: Mouse scrolled (989, 451) with delta (0, -1)
Screenshot: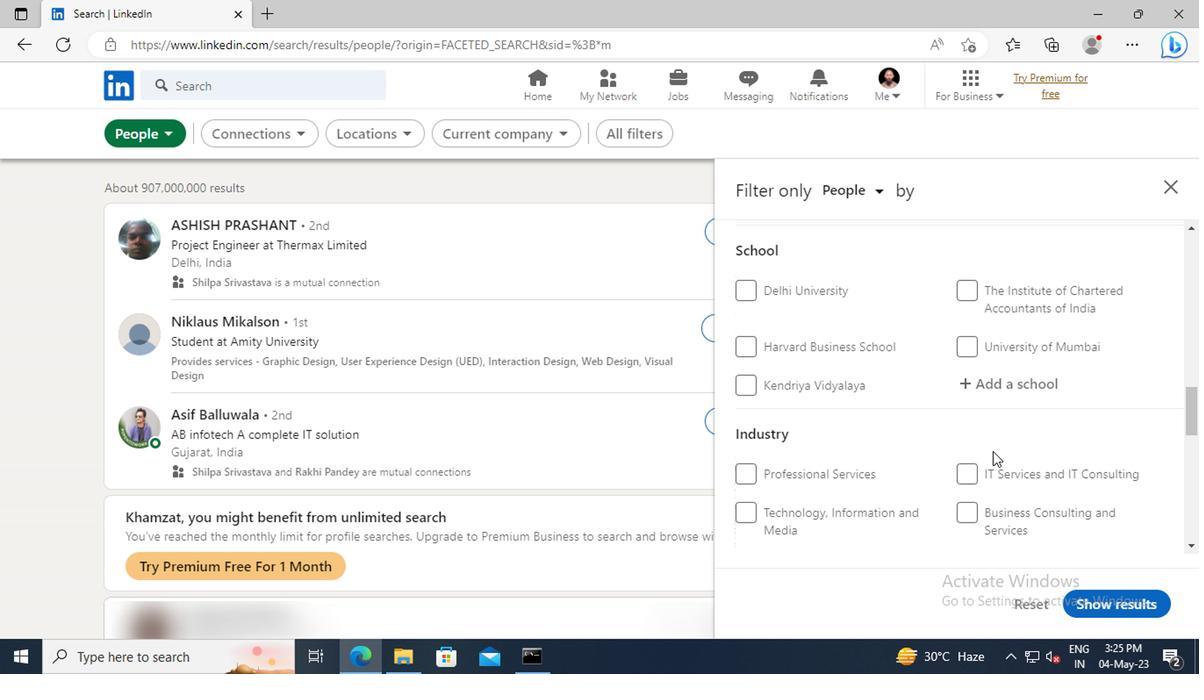 
Action: Mouse scrolled (989, 451) with delta (0, -1)
Screenshot: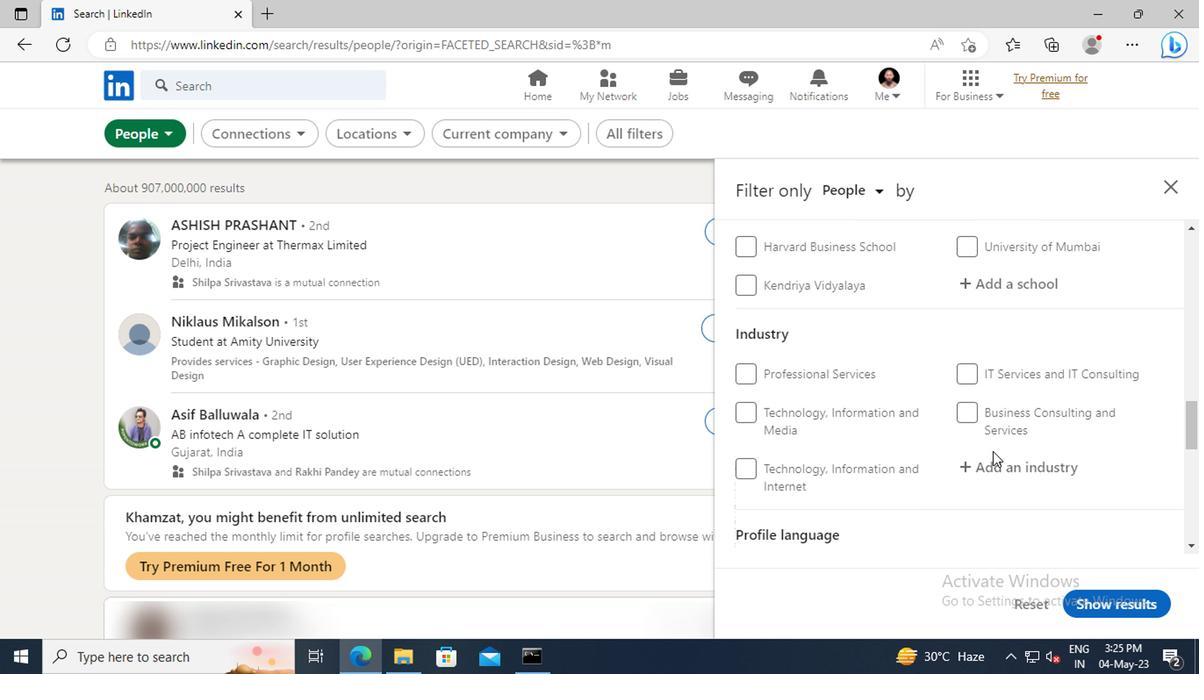 
Action: Mouse scrolled (989, 451) with delta (0, -1)
Screenshot: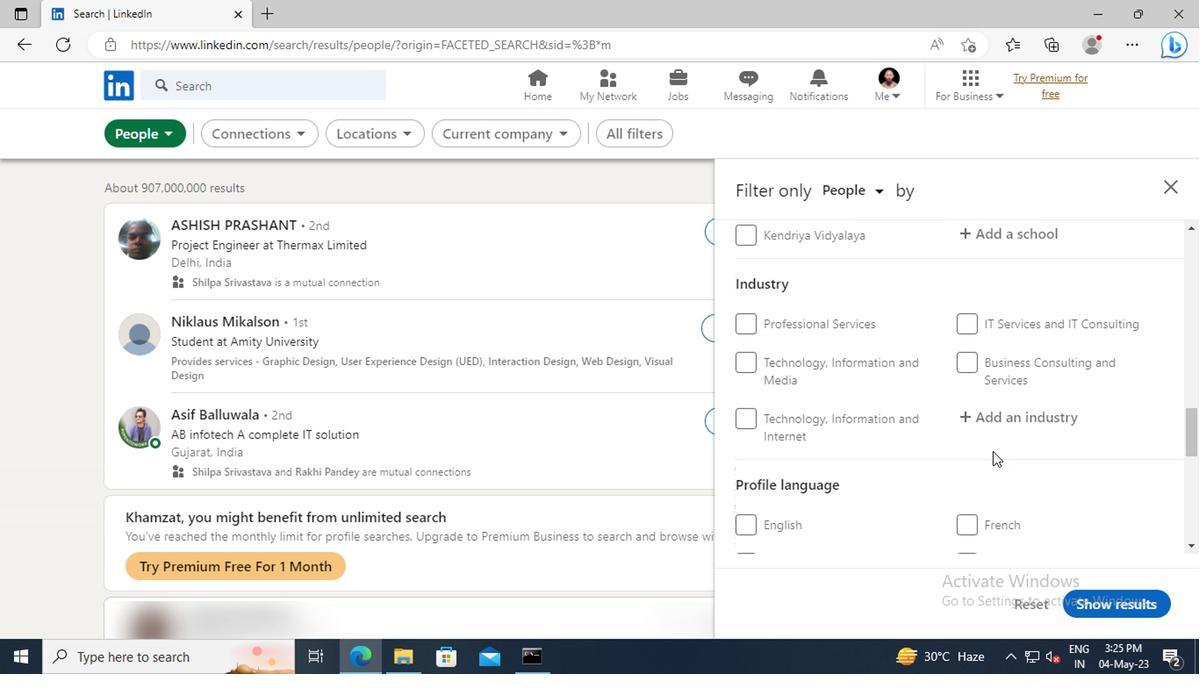 
Action: Mouse scrolled (989, 451) with delta (0, -1)
Screenshot: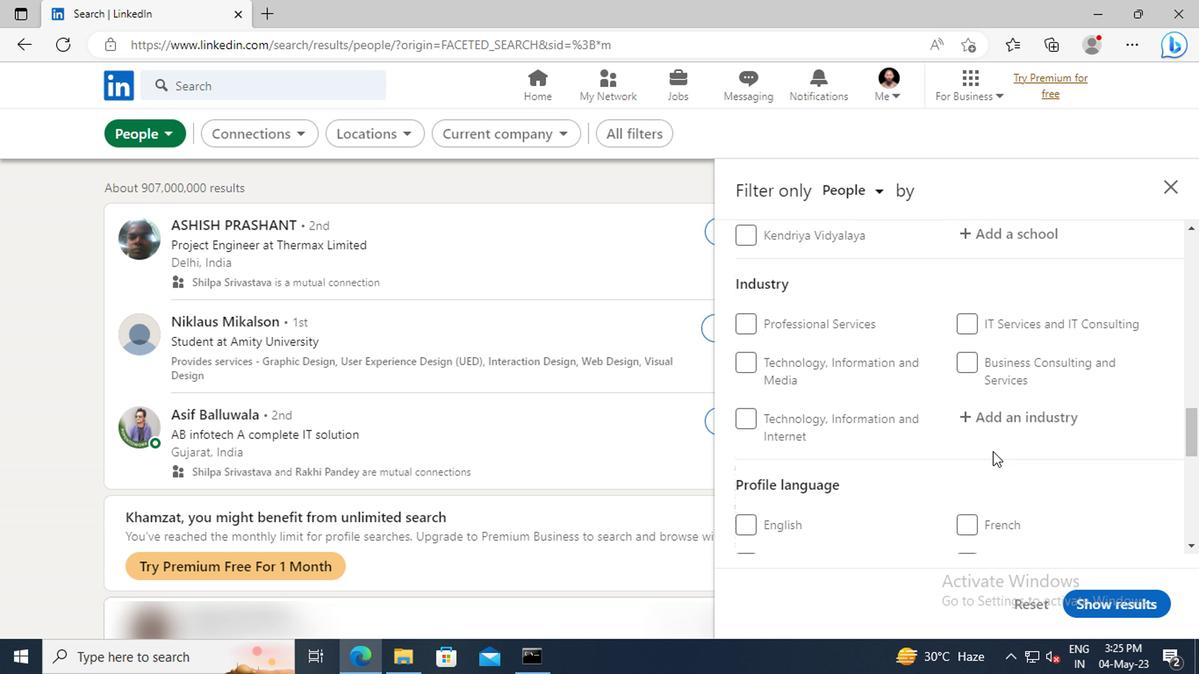 
Action: Mouse moved to (742, 507)
Screenshot: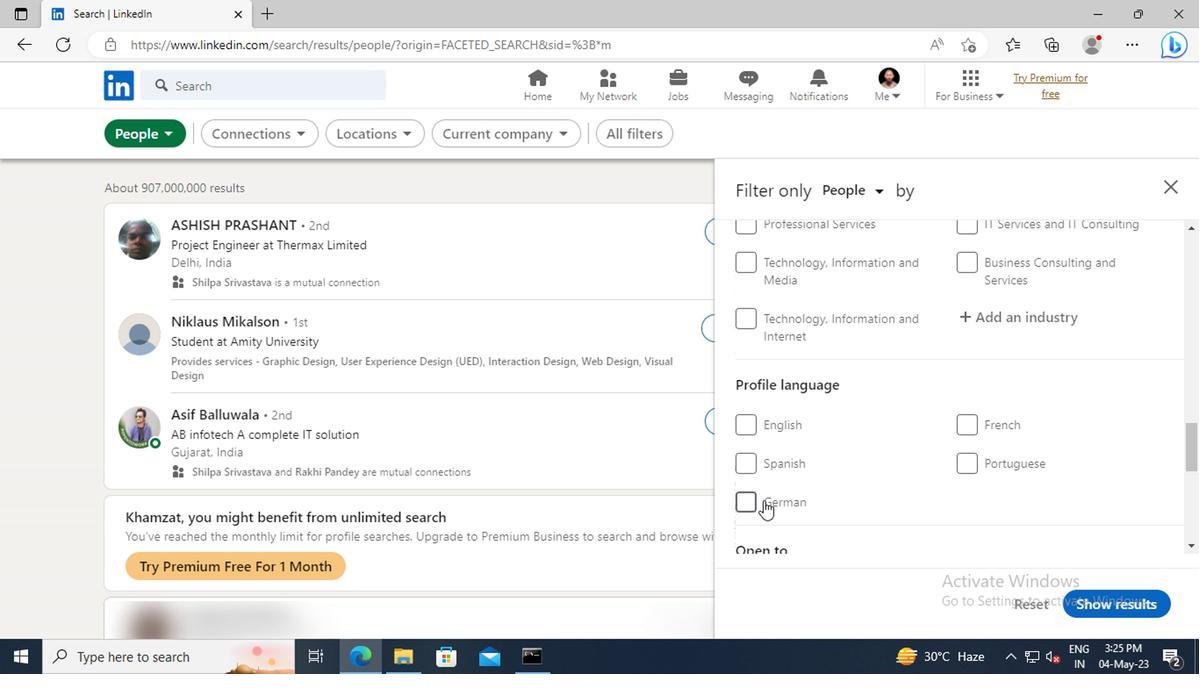 
Action: Mouse pressed left at (742, 507)
Screenshot: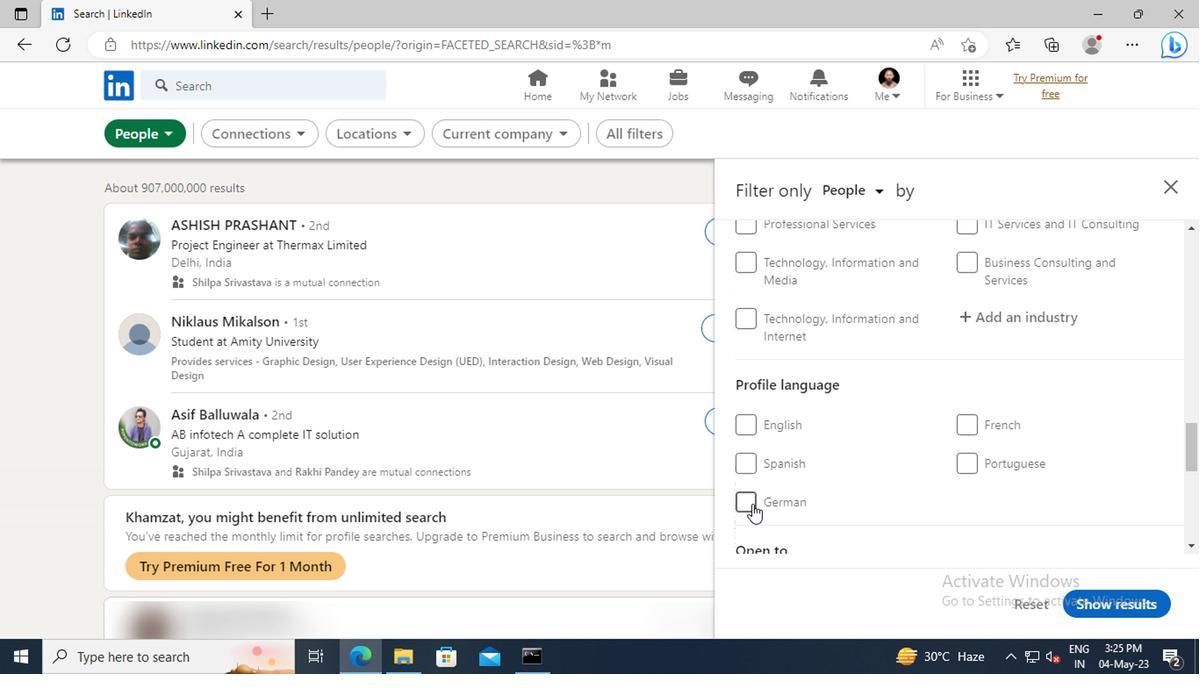 
Action: Mouse moved to (981, 451)
Screenshot: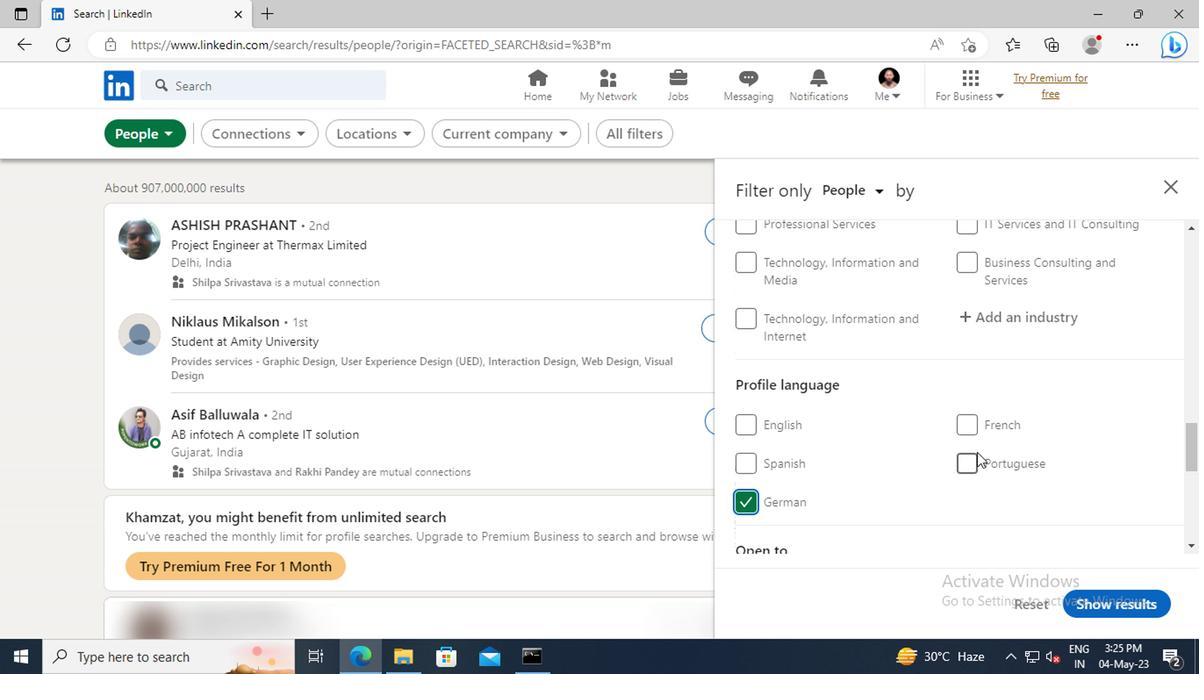 
Action: Mouse scrolled (981, 451) with delta (0, 0)
Screenshot: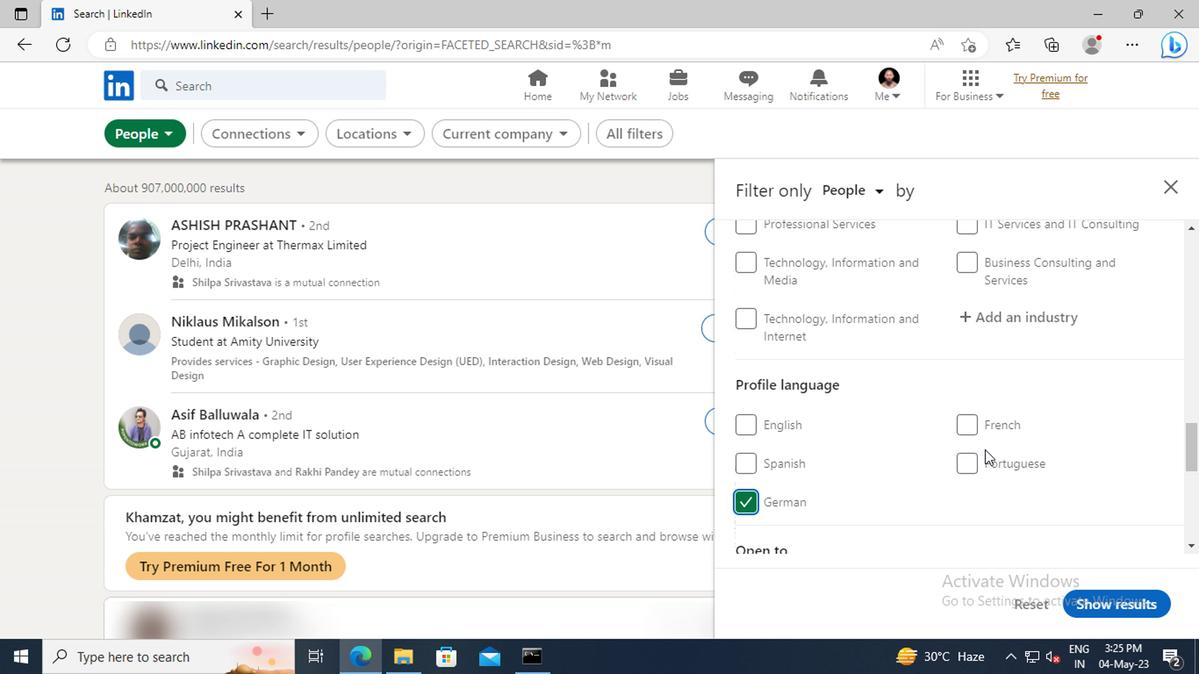 
Action: Mouse scrolled (981, 451) with delta (0, 0)
Screenshot: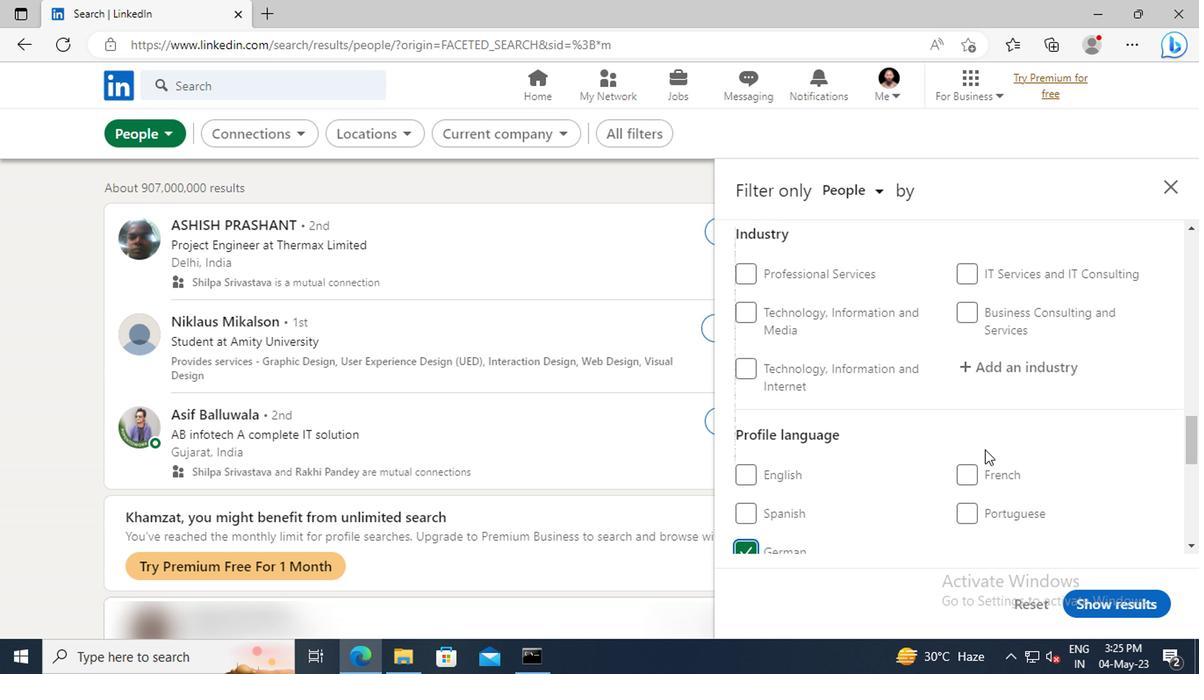 
Action: Mouse scrolled (981, 451) with delta (0, 0)
Screenshot: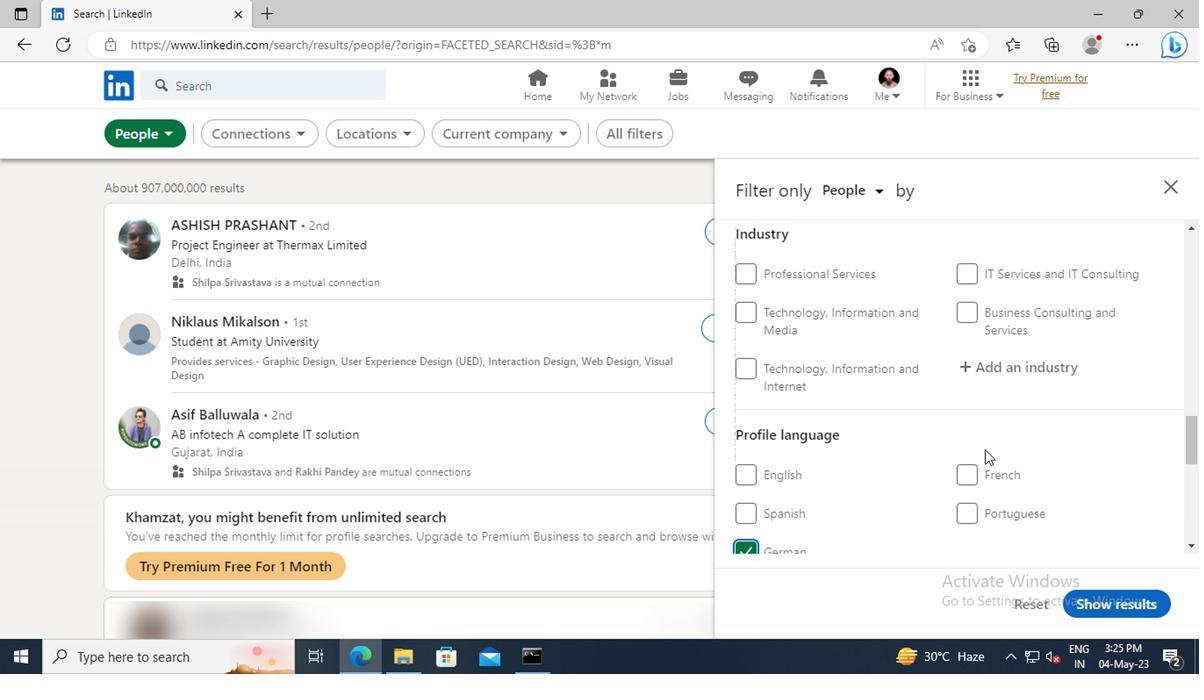 
Action: Mouse scrolled (981, 451) with delta (0, 0)
Screenshot: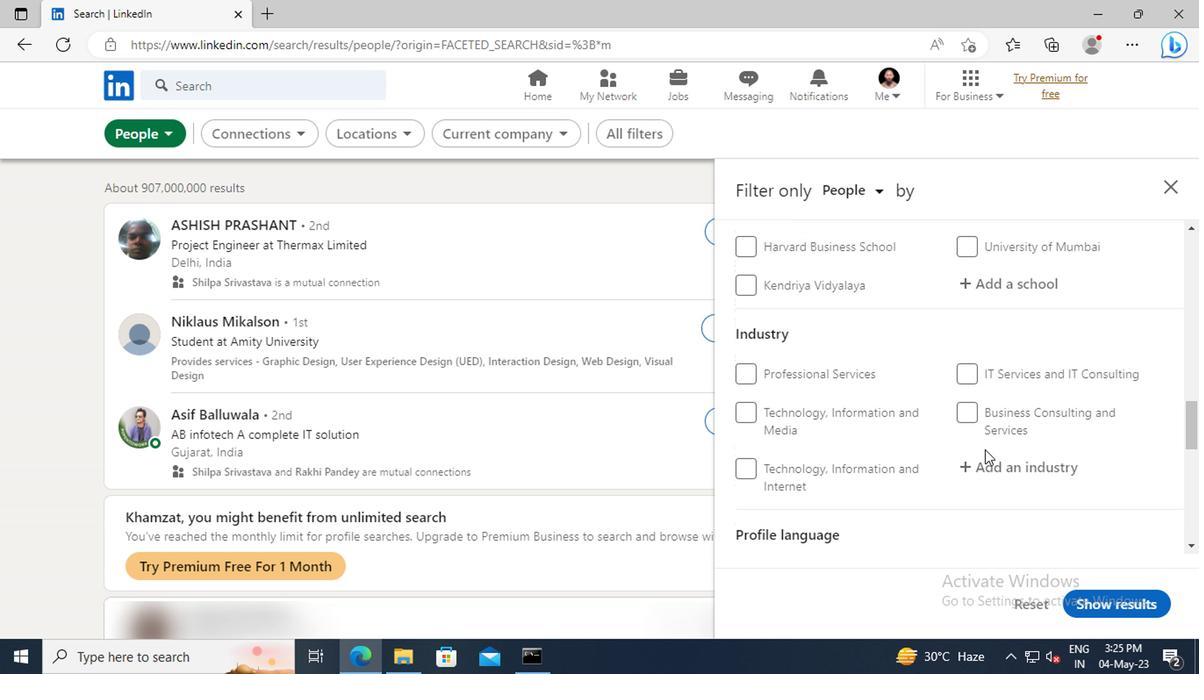
Action: Mouse scrolled (981, 451) with delta (0, 0)
Screenshot: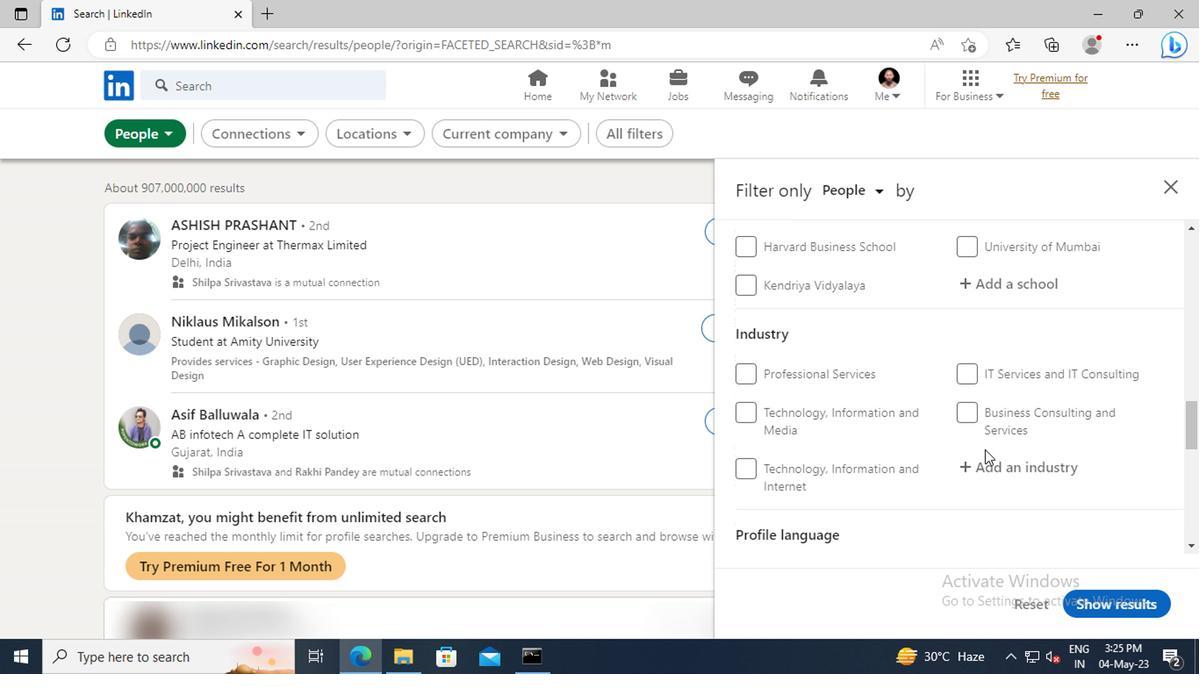 
Action: Mouse scrolled (981, 451) with delta (0, 0)
Screenshot: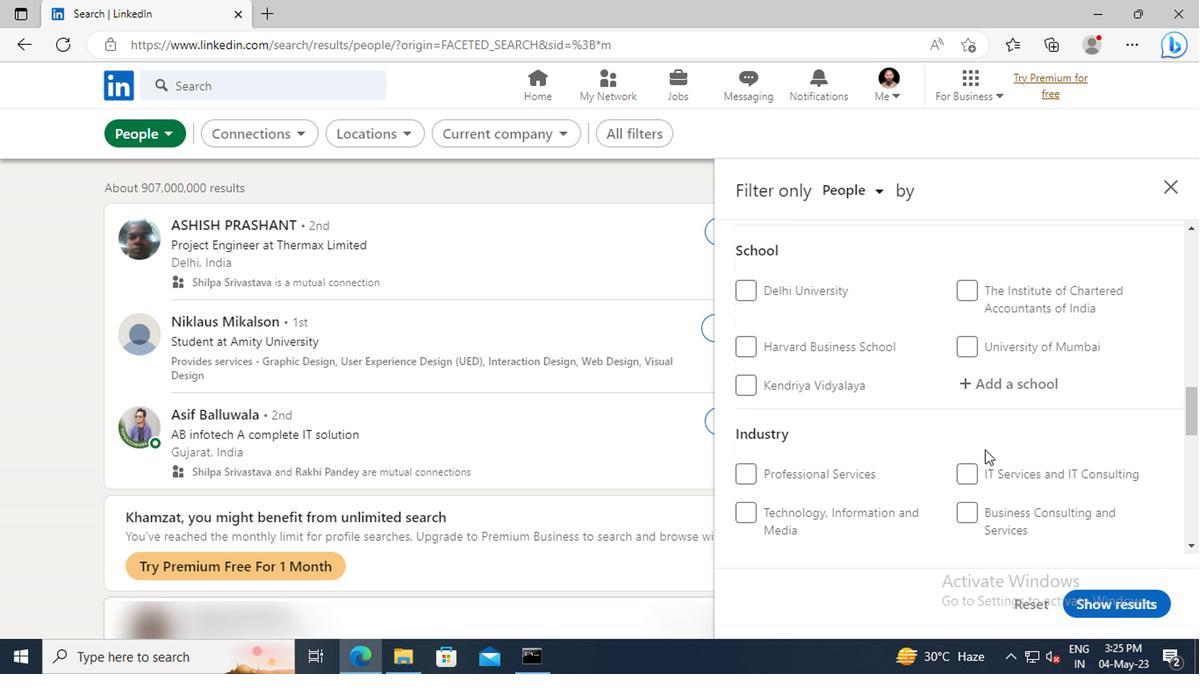 
Action: Mouse scrolled (981, 451) with delta (0, 0)
Screenshot: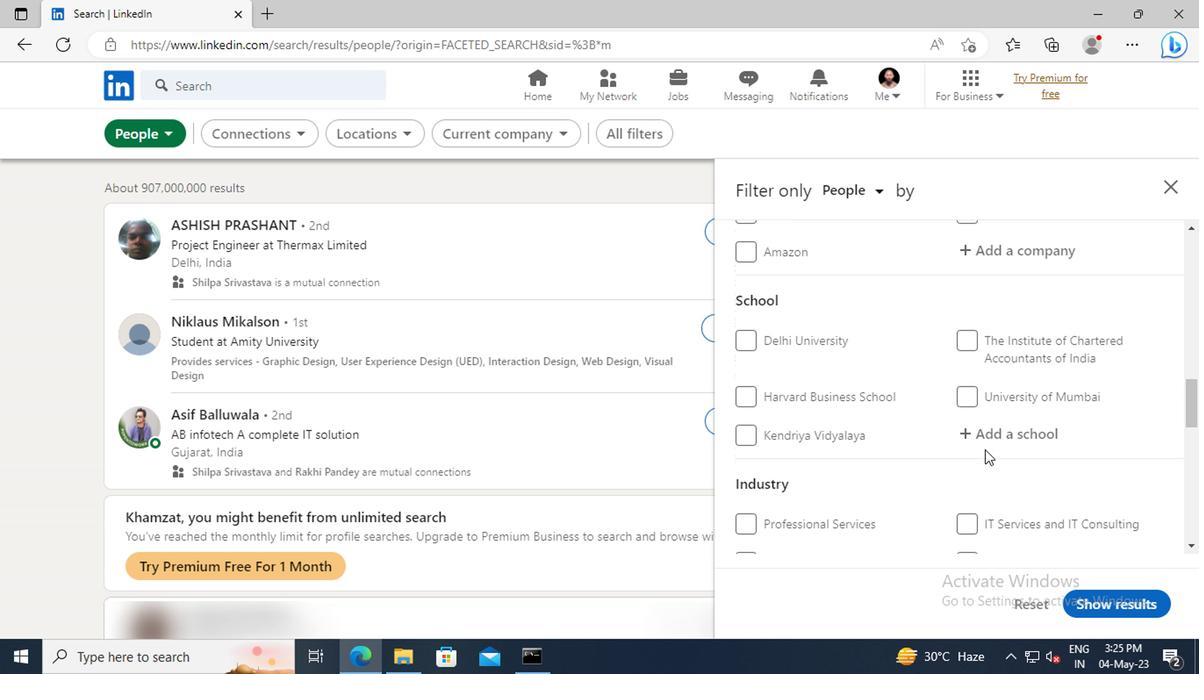 
Action: Mouse scrolled (981, 451) with delta (0, 0)
Screenshot: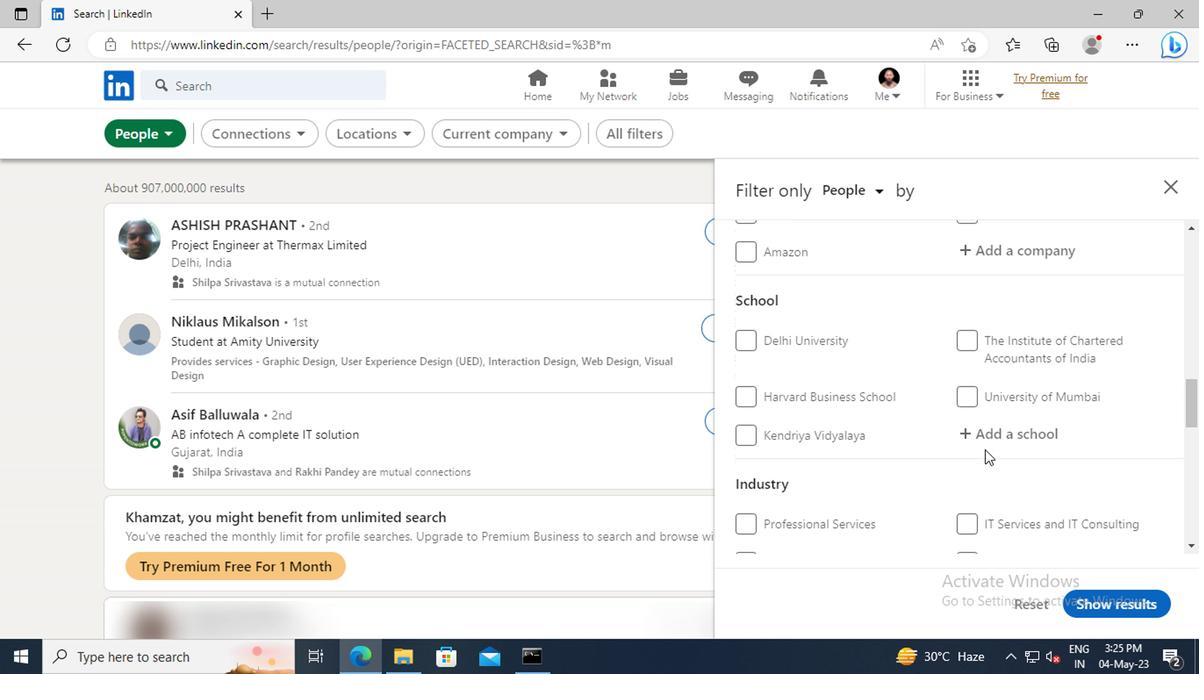 
Action: Mouse scrolled (981, 451) with delta (0, 0)
Screenshot: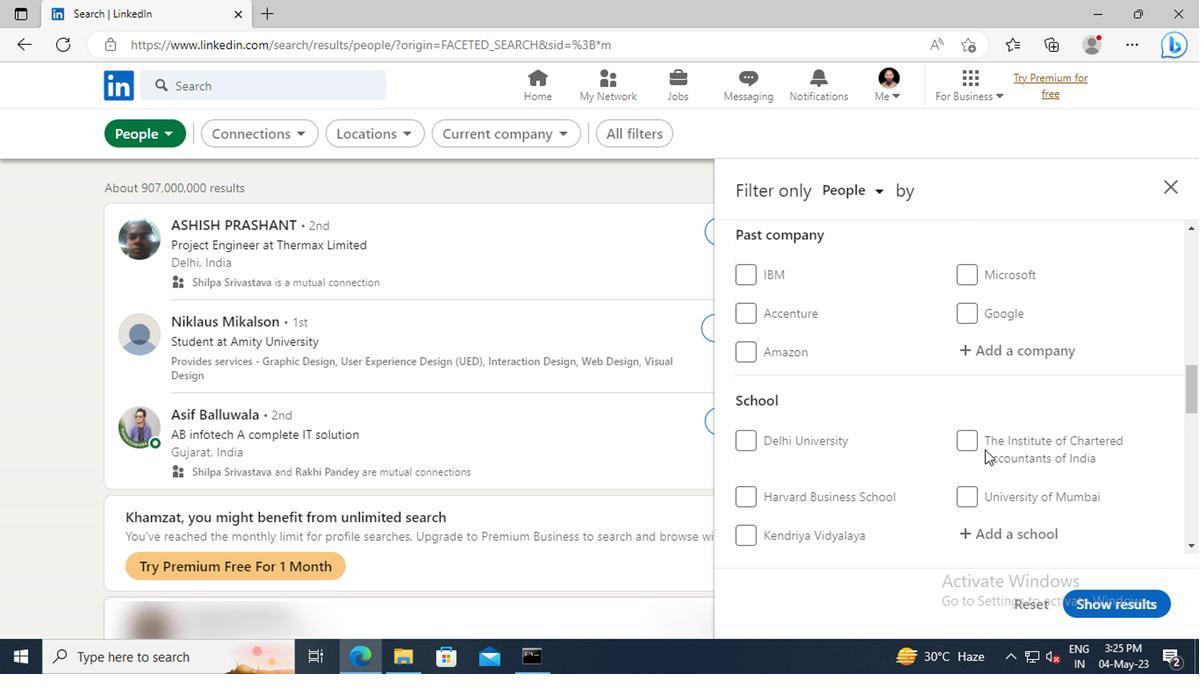 
Action: Mouse scrolled (981, 451) with delta (0, 0)
Screenshot: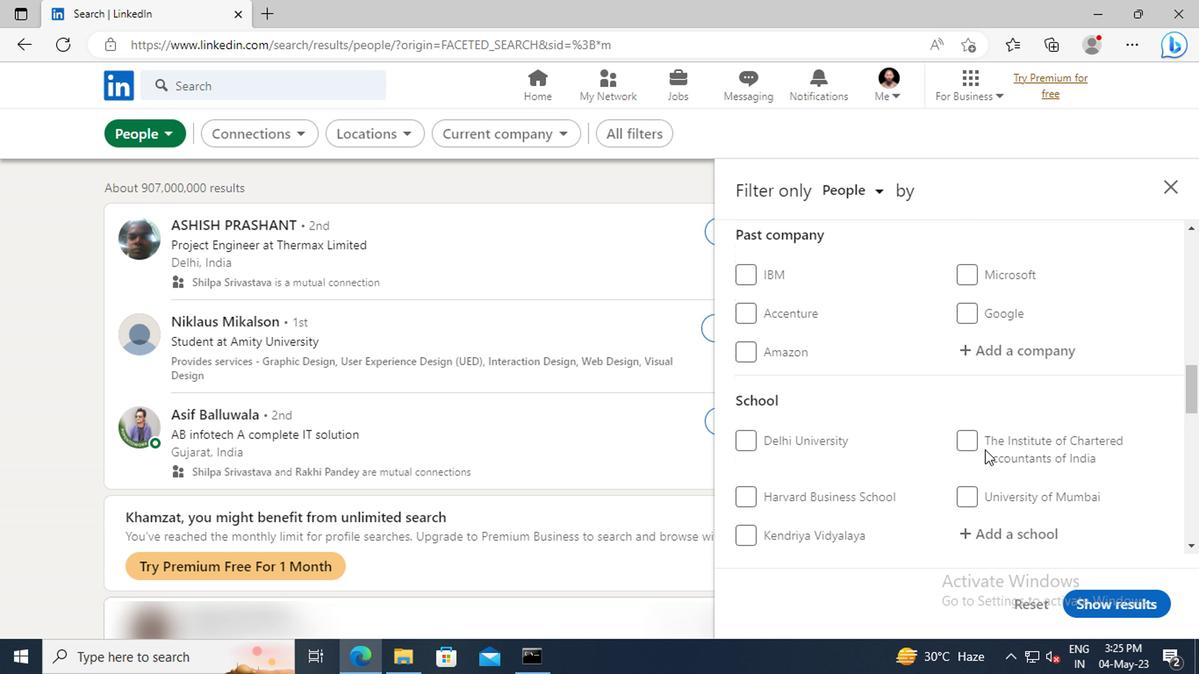 
Action: Mouse scrolled (981, 451) with delta (0, 0)
Screenshot: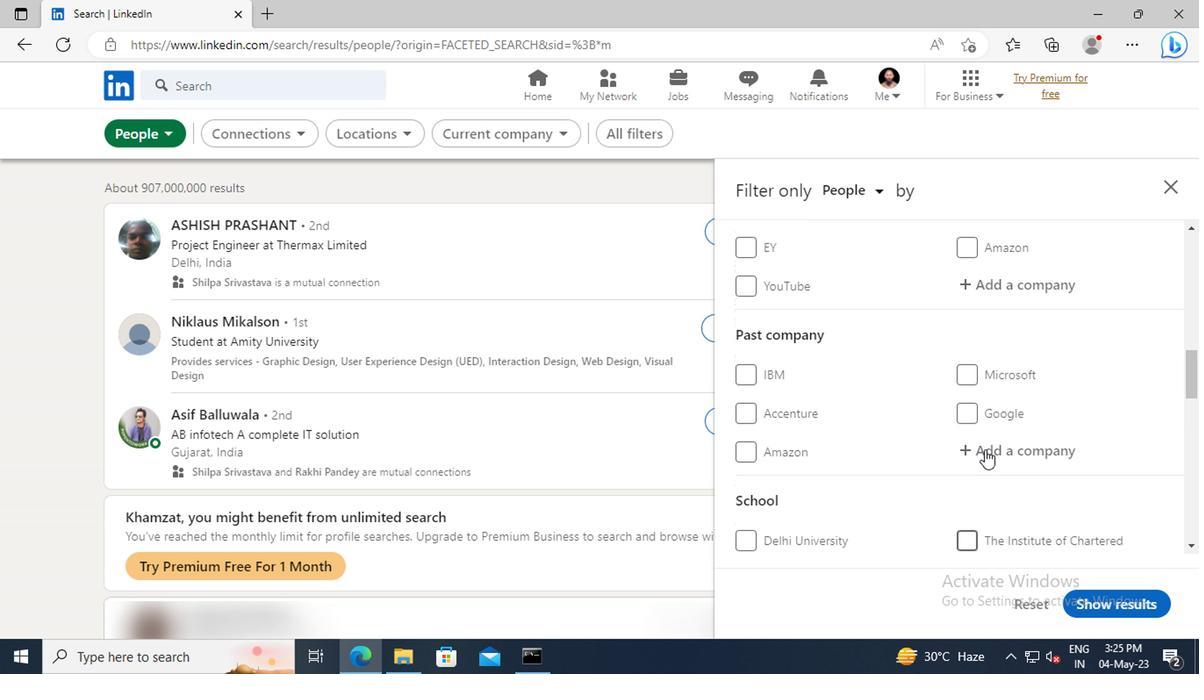 
Action: Mouse scrolled (981, 451) with delta (0, 0)
Screenshot: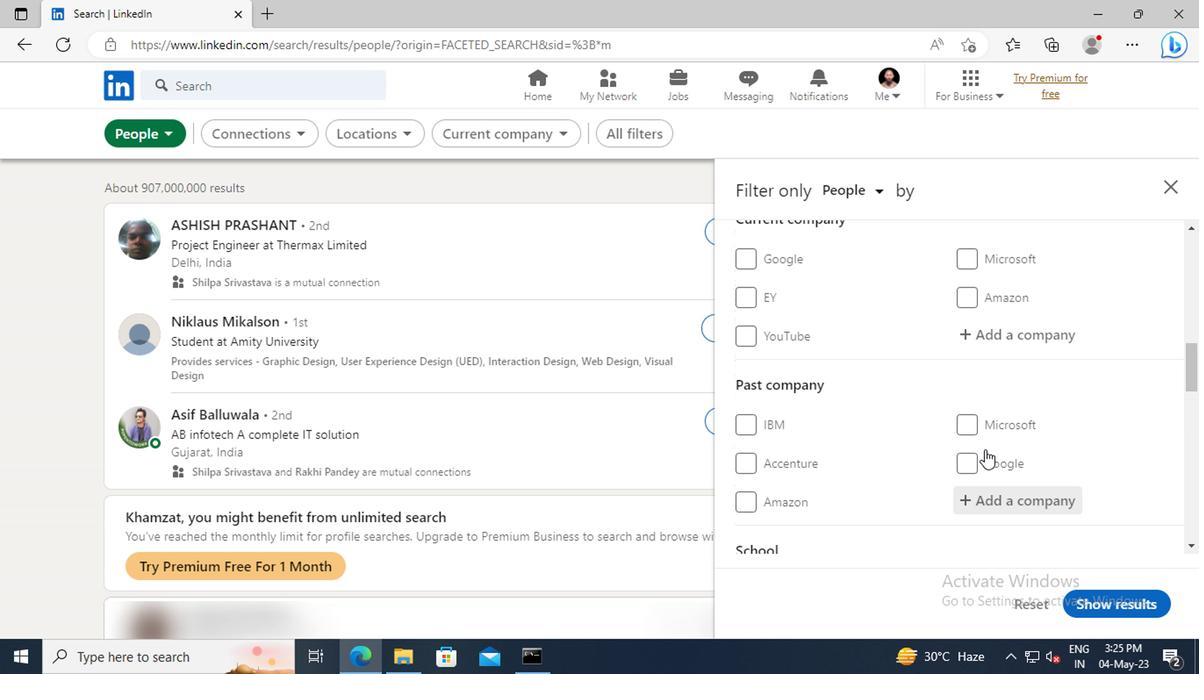 
Action: Mouse moved to (977, 388)
Screenshot: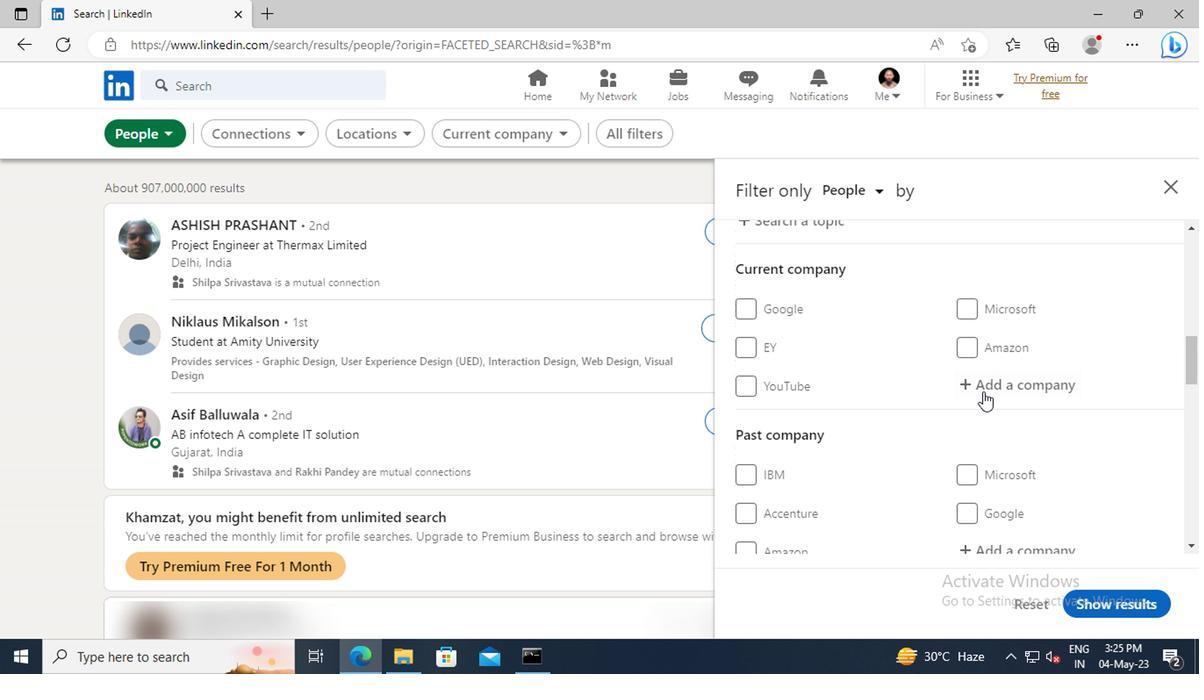 
Action: Mouse pressed left at (977, 388)
Screenshot: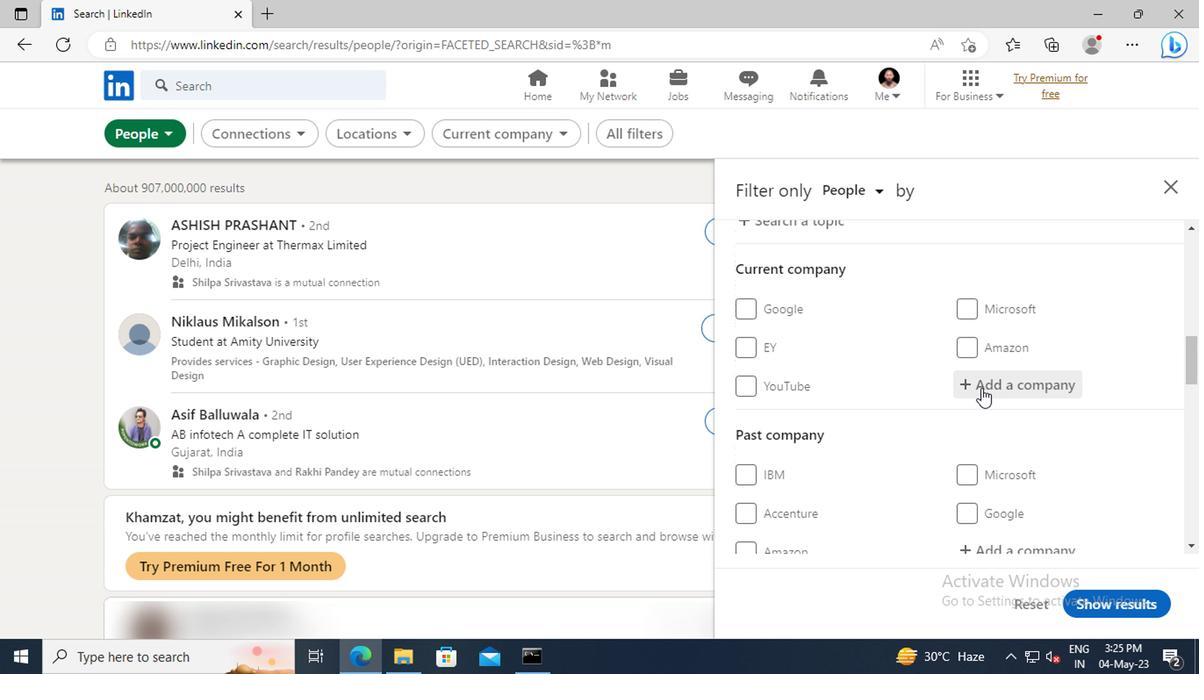 
Action: Mouse moved to (972, 388)
Screenshot: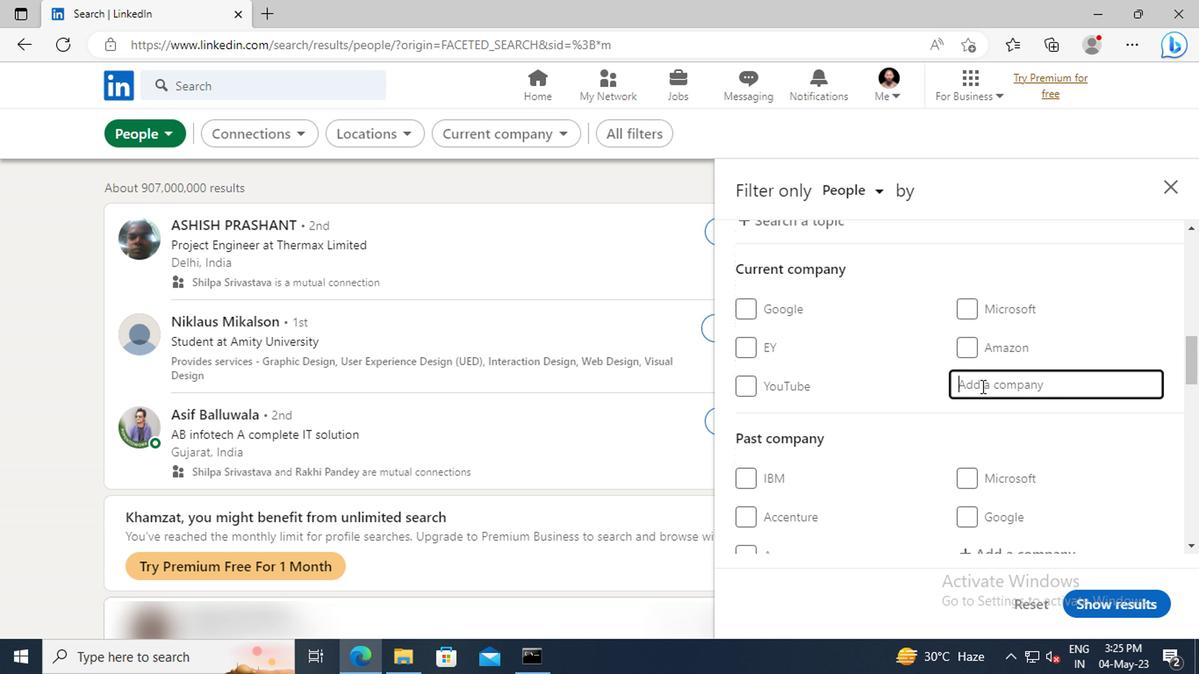 
Action: Key pressed <Key.shift>O9<Key.space><Key.shift>SOLU
Screenshot: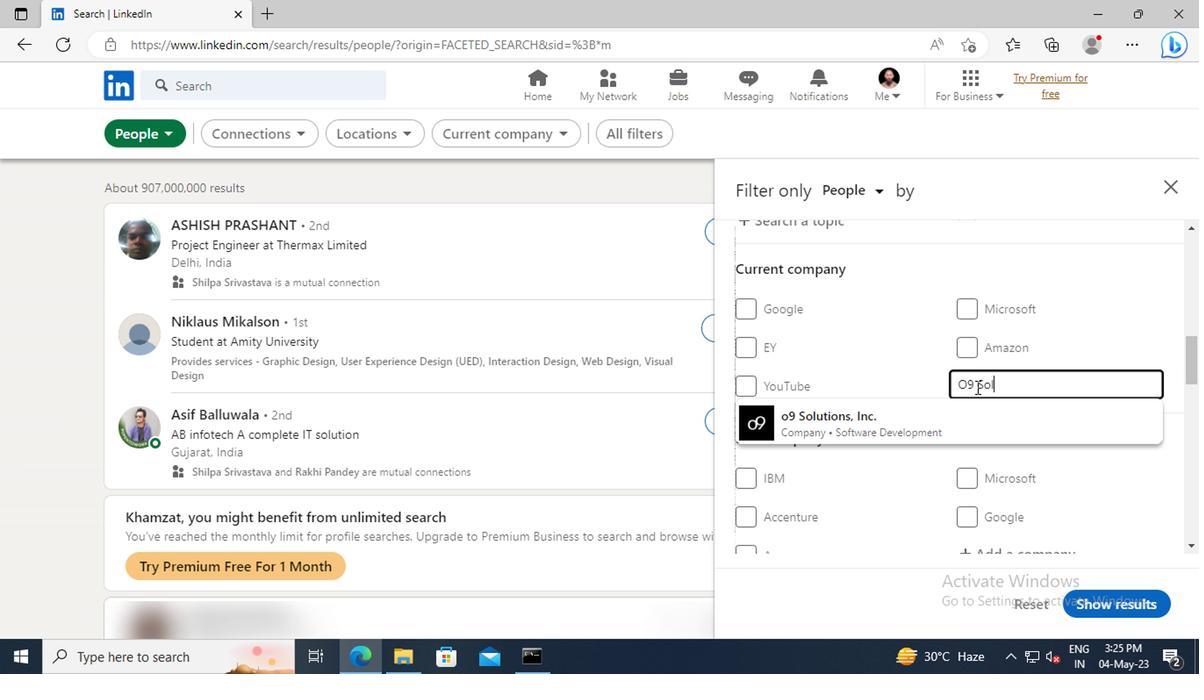 
Action: Mouse moved to (972, 411)
Screenshot: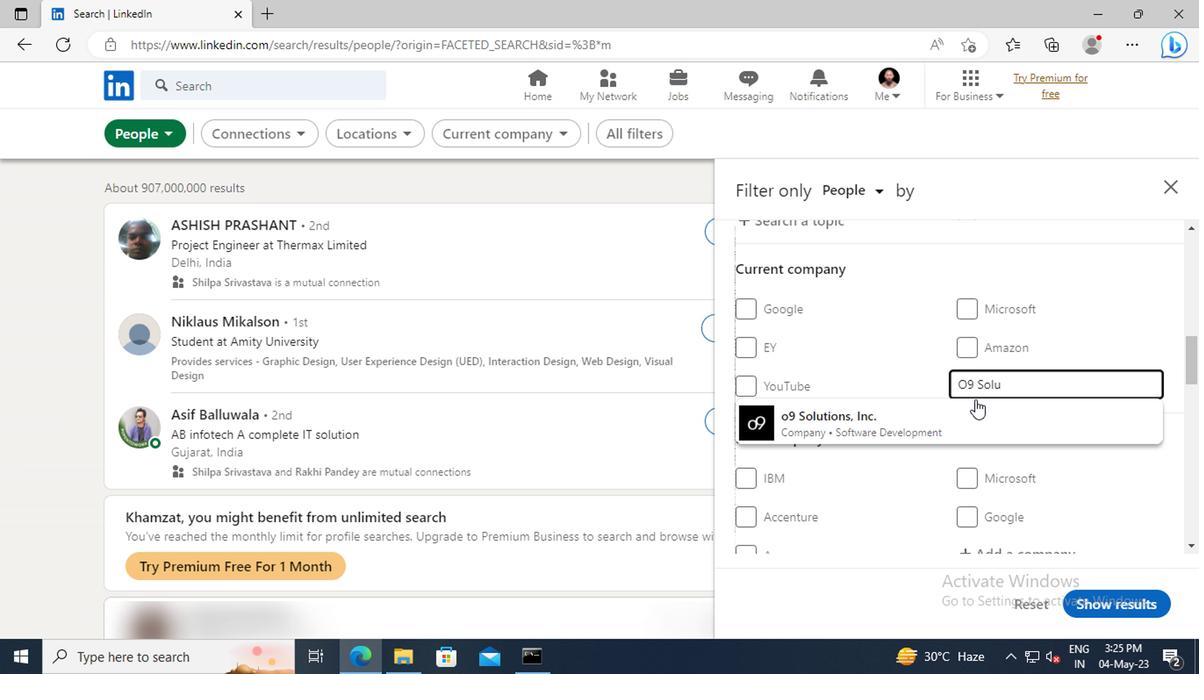 
Action: Mouse pressed left at (972, 411)
Screenshot: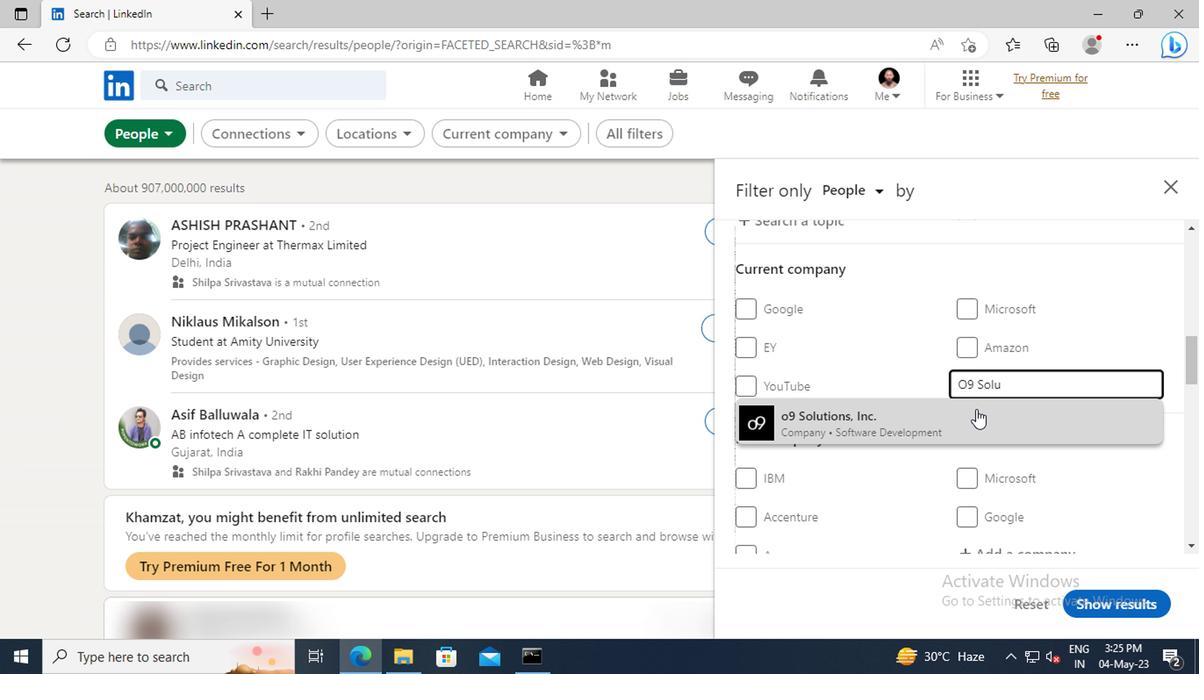 
Action: Mouse scrolled (972, 410) with delta (0, -1)
Screenshot: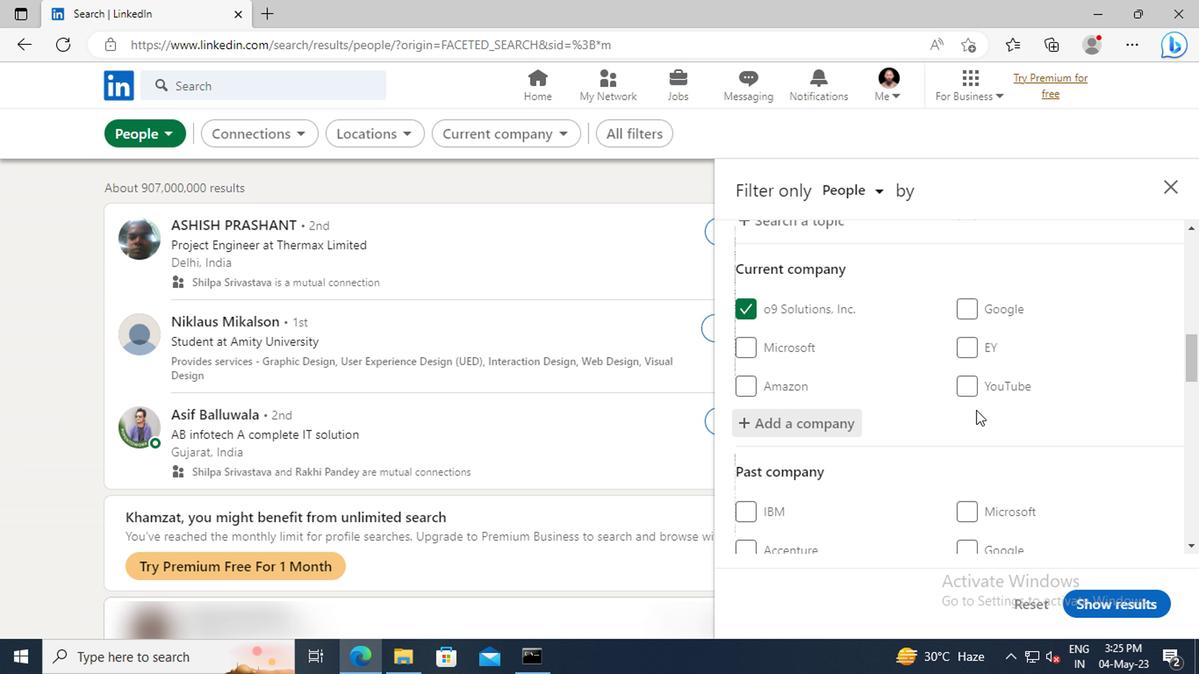 
Action: Mouse scrolled (972, 410) with delta (0, -1)
Screenshot: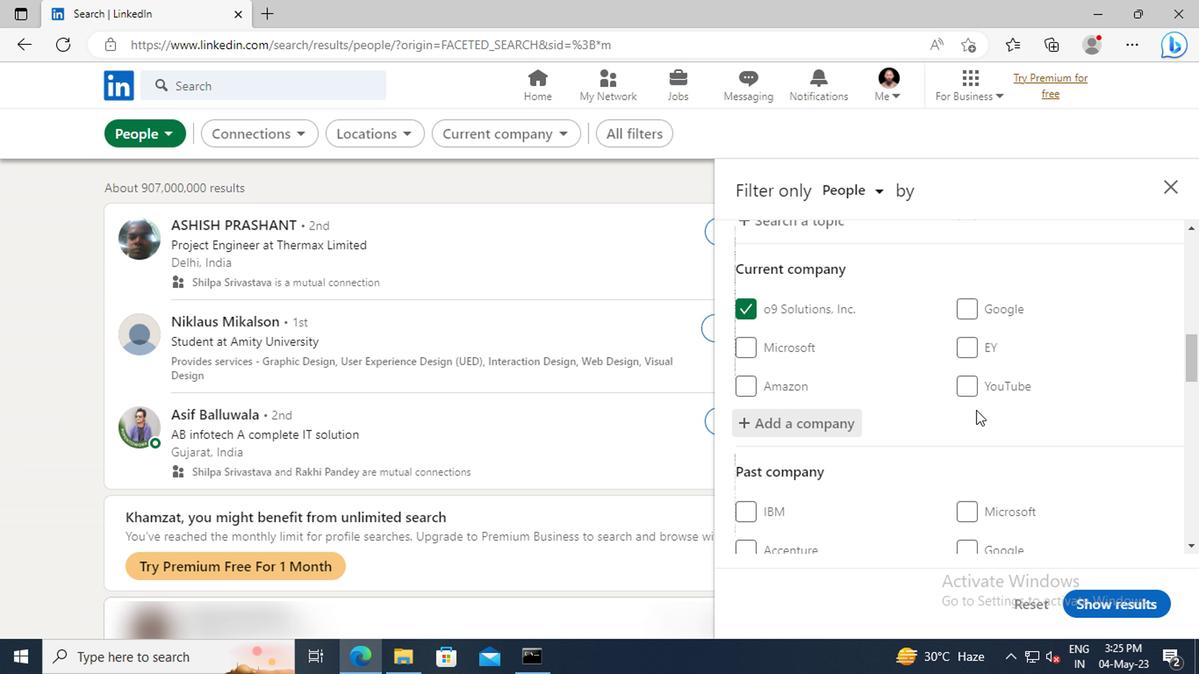 
Action: Mouse scrolled (972, 410) with delta (0, -1)
Screenshot: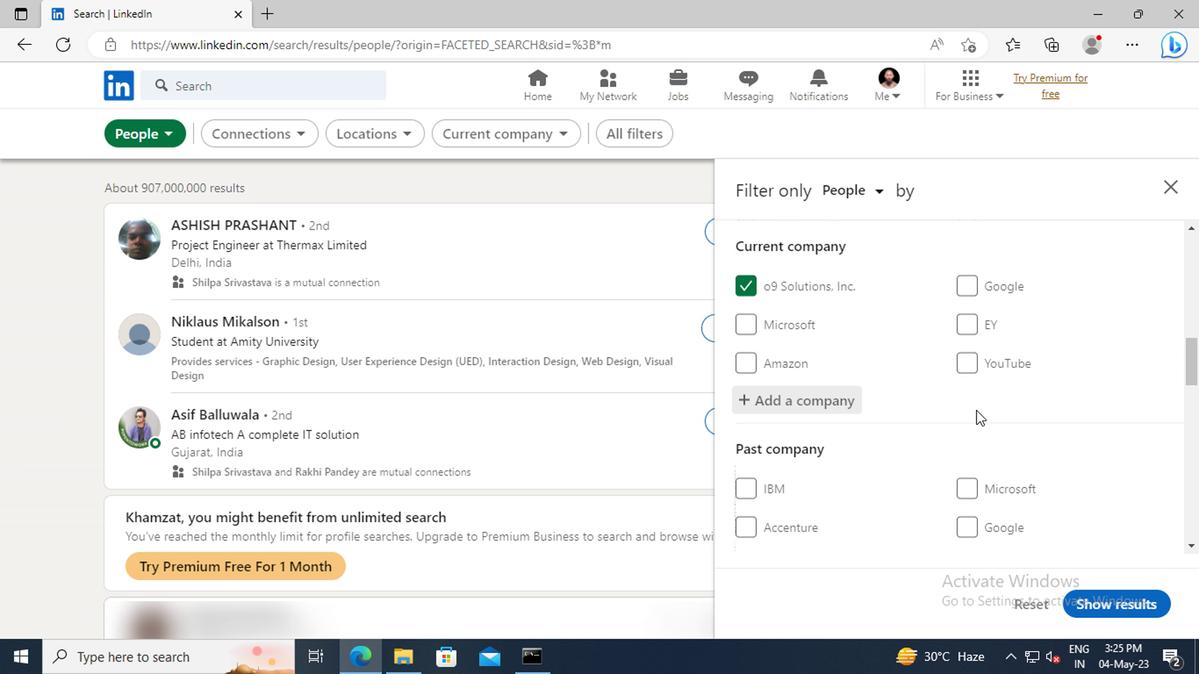 
Action: Mouse moved to (973, 403)
Screenshot: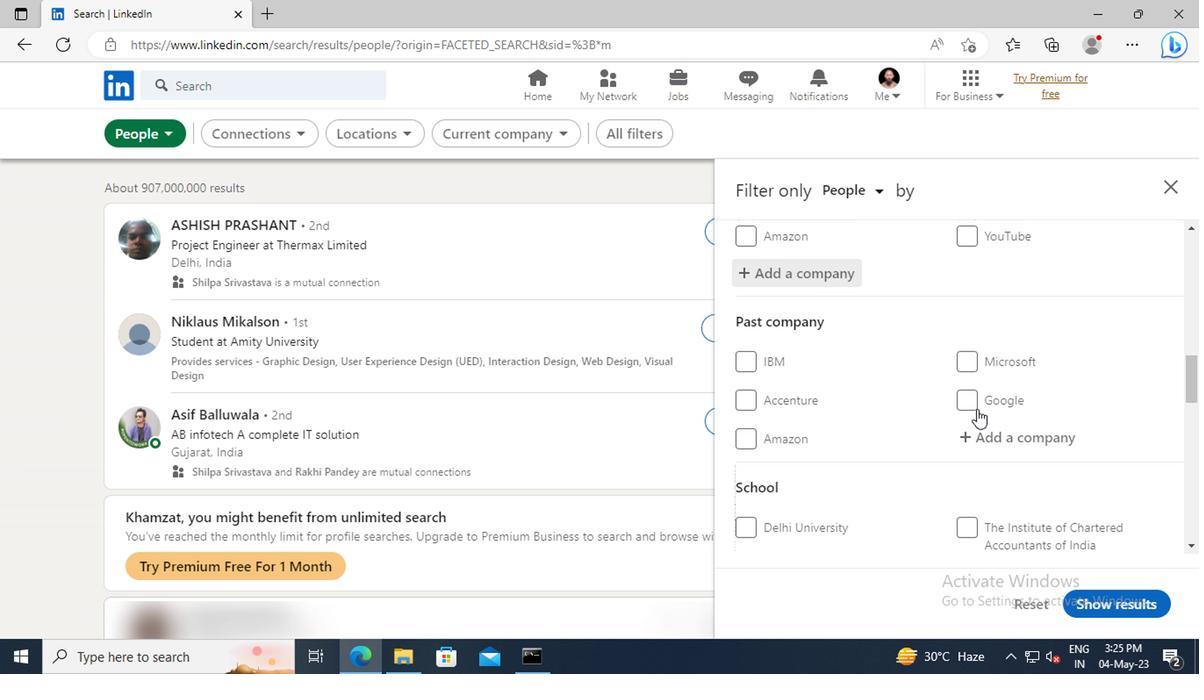 
Action: Mouse scrolled (973, 401) with delta (0, -1)
Screenshot: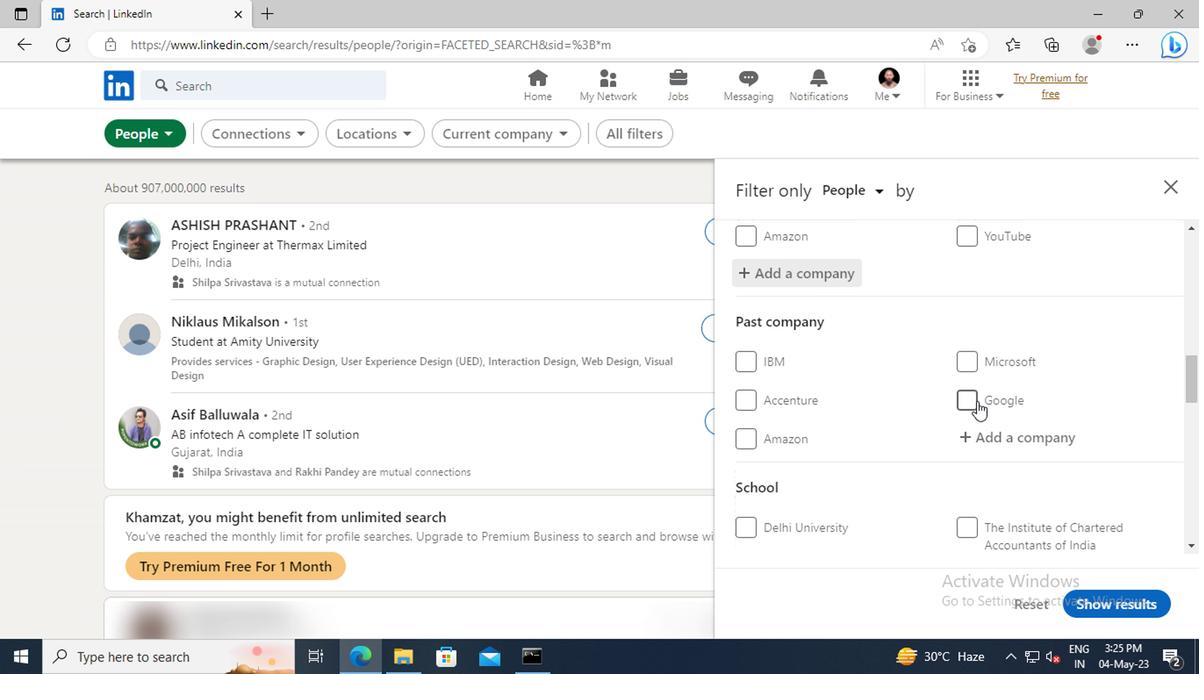 
Action: Mouse scrolled (973, 401) with delta (0, -1)
Screenshot: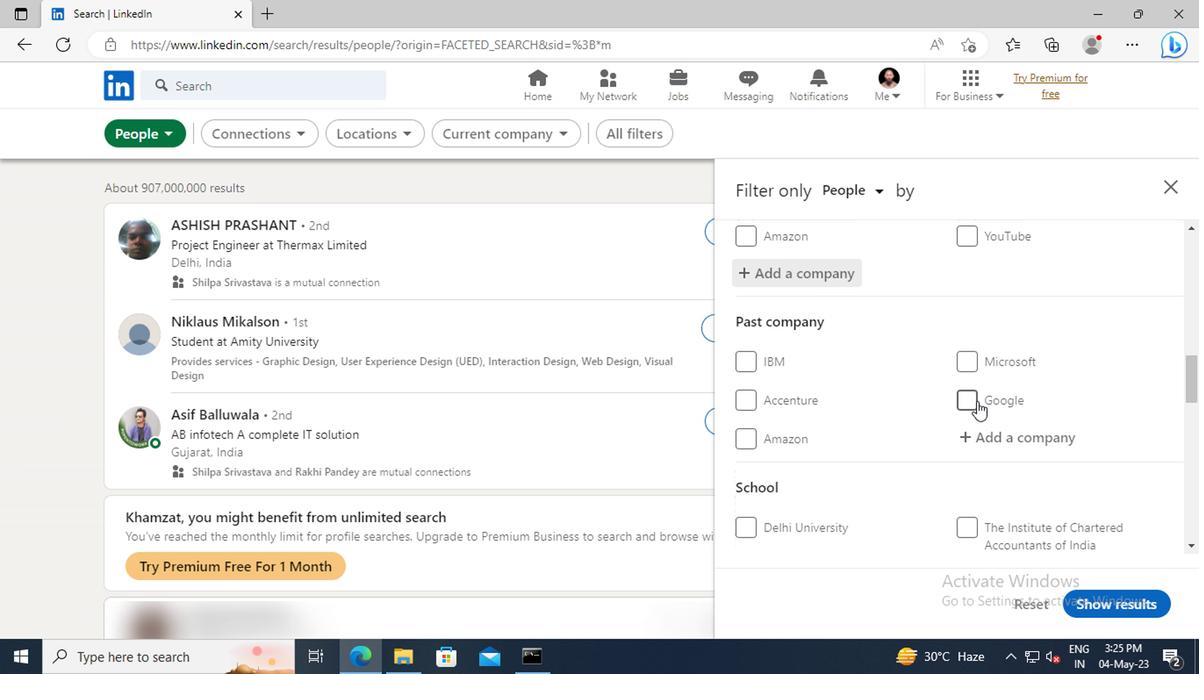 
Action: Mouse moved to (973, 398)
Screenshot: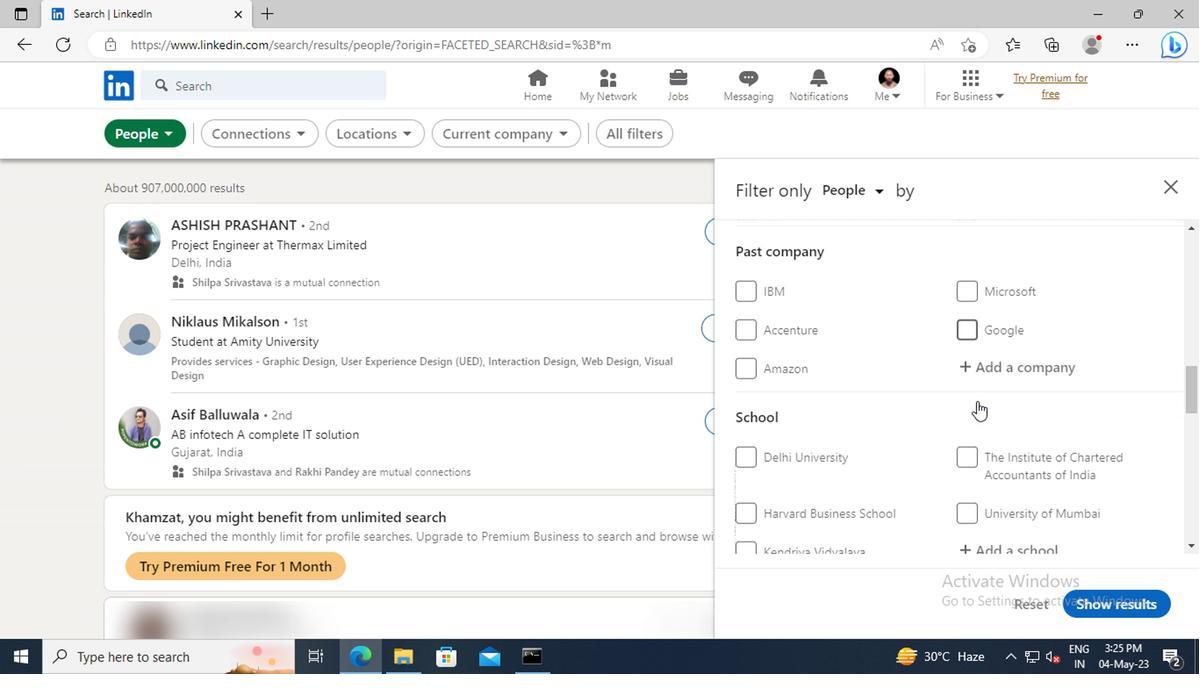 
Action: Mouse scrolled (973, 397) with delta (0, -1)
Screenshot: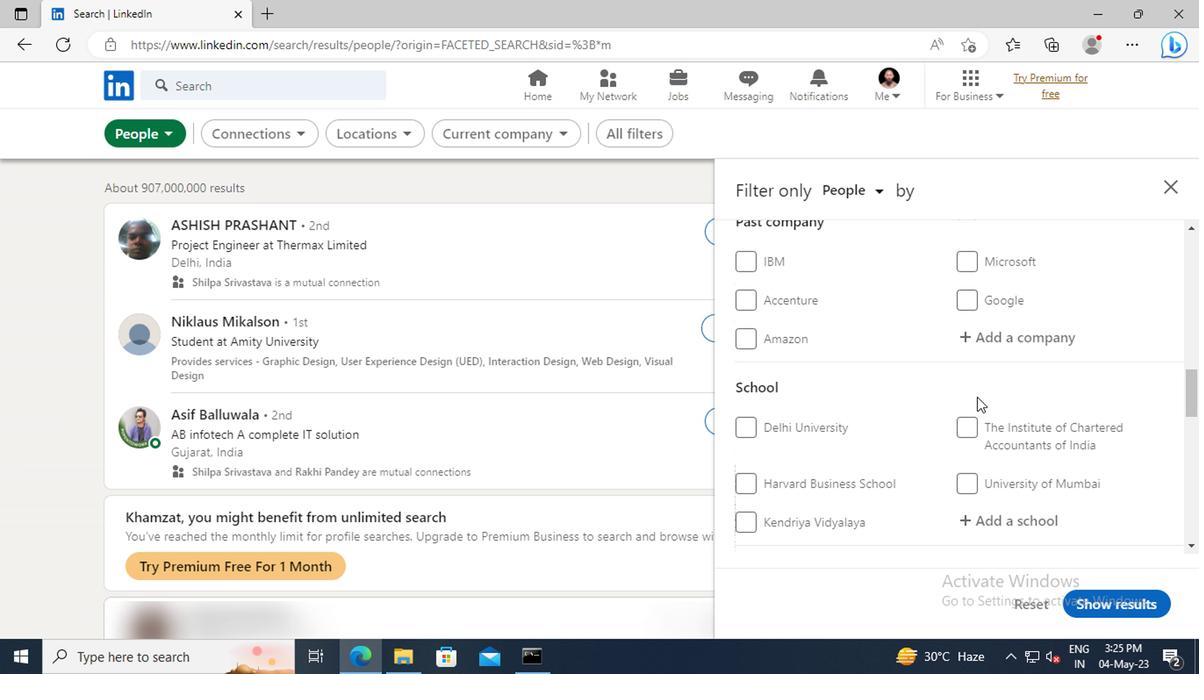 
Action: Mouse scrolled (973, 397) with delta (0, -1)
Screenshot: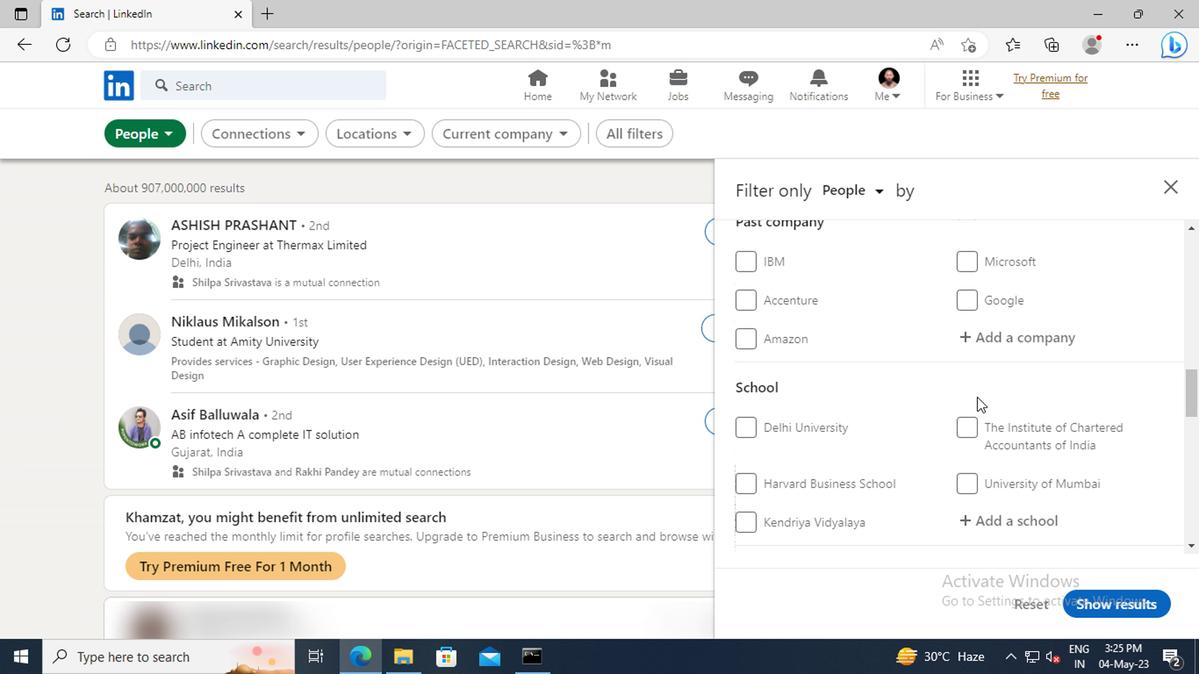 
Action: Mouse moved to (980, 420)
Screenshot: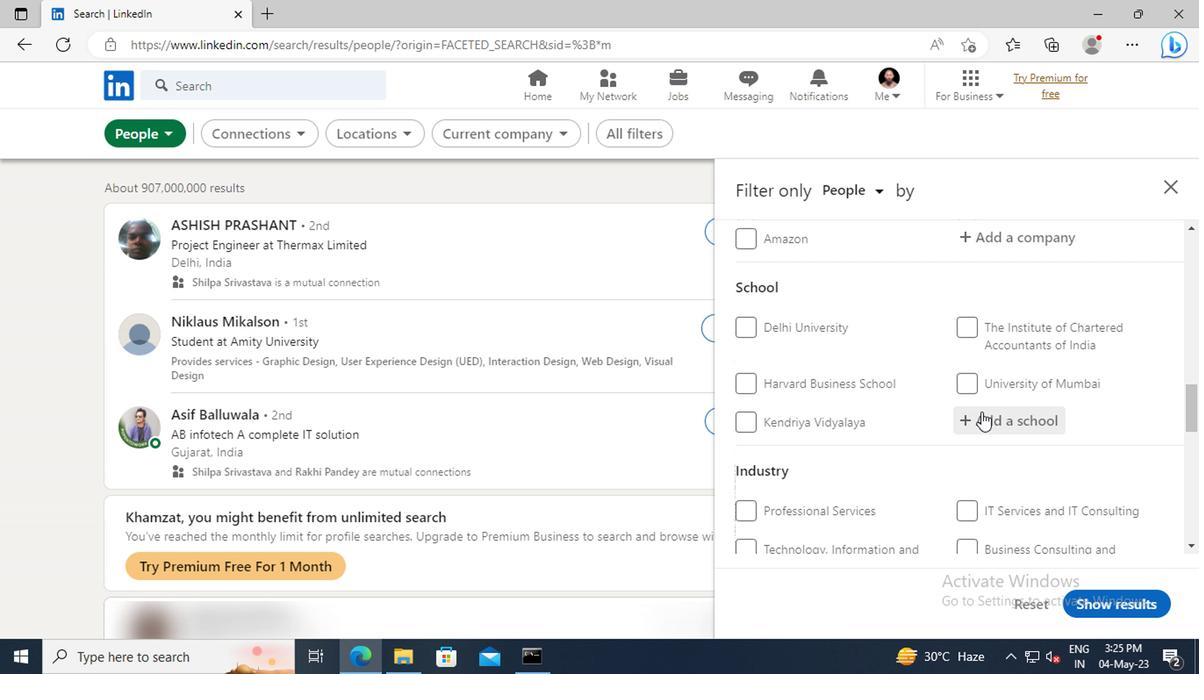 
Action: Mouse pressed left at (980, 420)
Screenshot: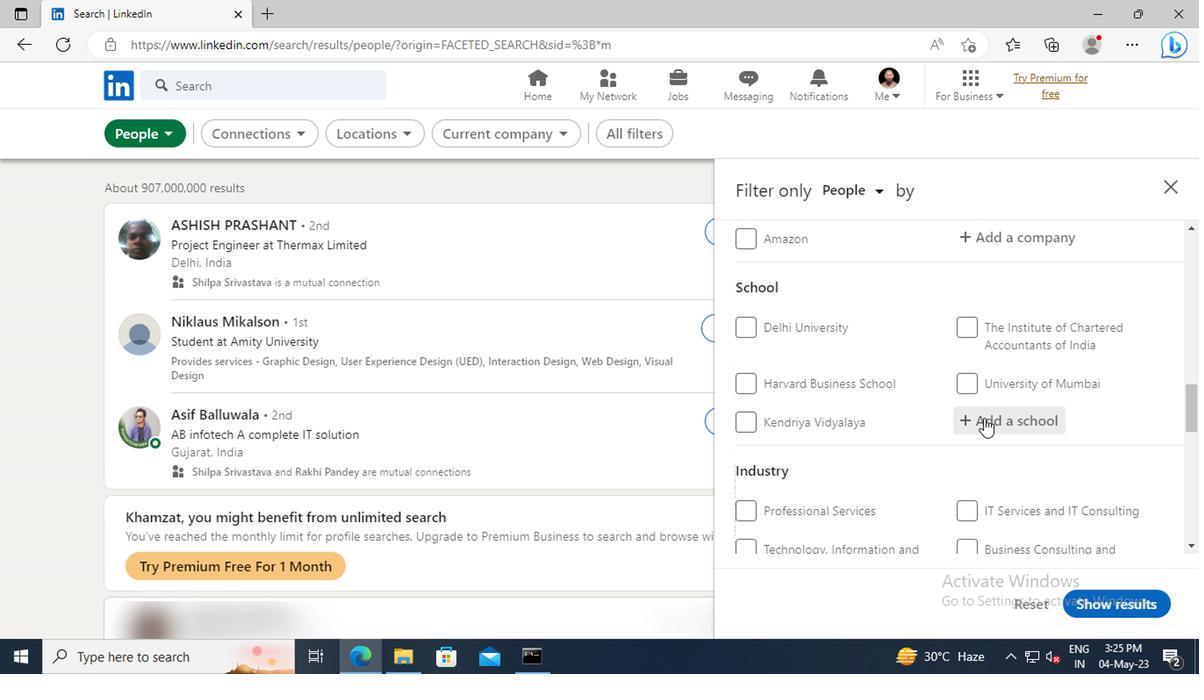 
Action: Key pressed <Key.shift>CENTRAL<Key.space><Key.shift>UNIVERSITY<Key.space>OF<Key.space><Key.shift>JH
Screenshot: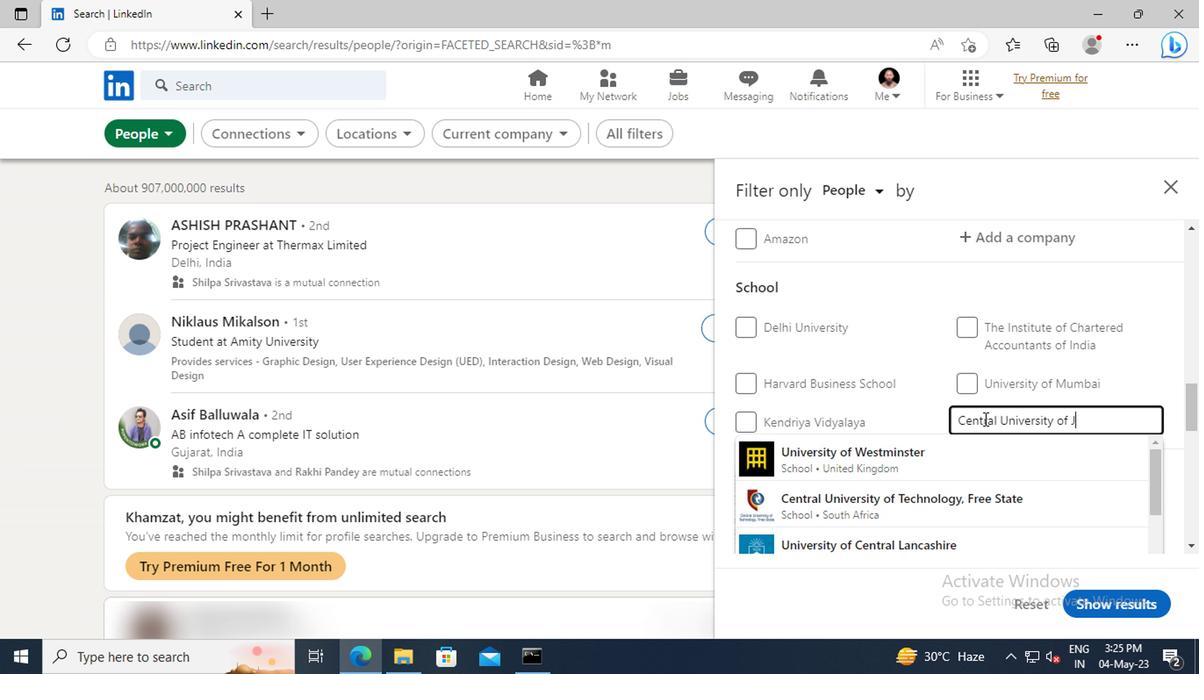
Action: Mouse moved to (980, 451)
Screenshot: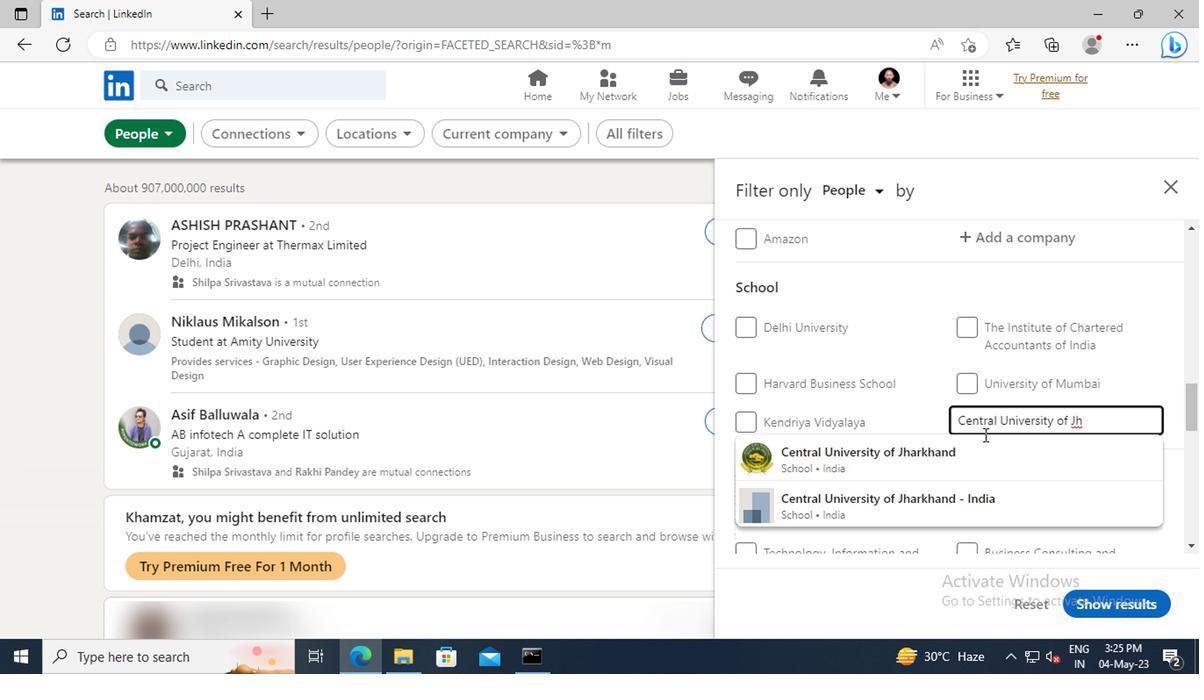 
Action: Mouse pressed left at (980, 451)
Screenshot: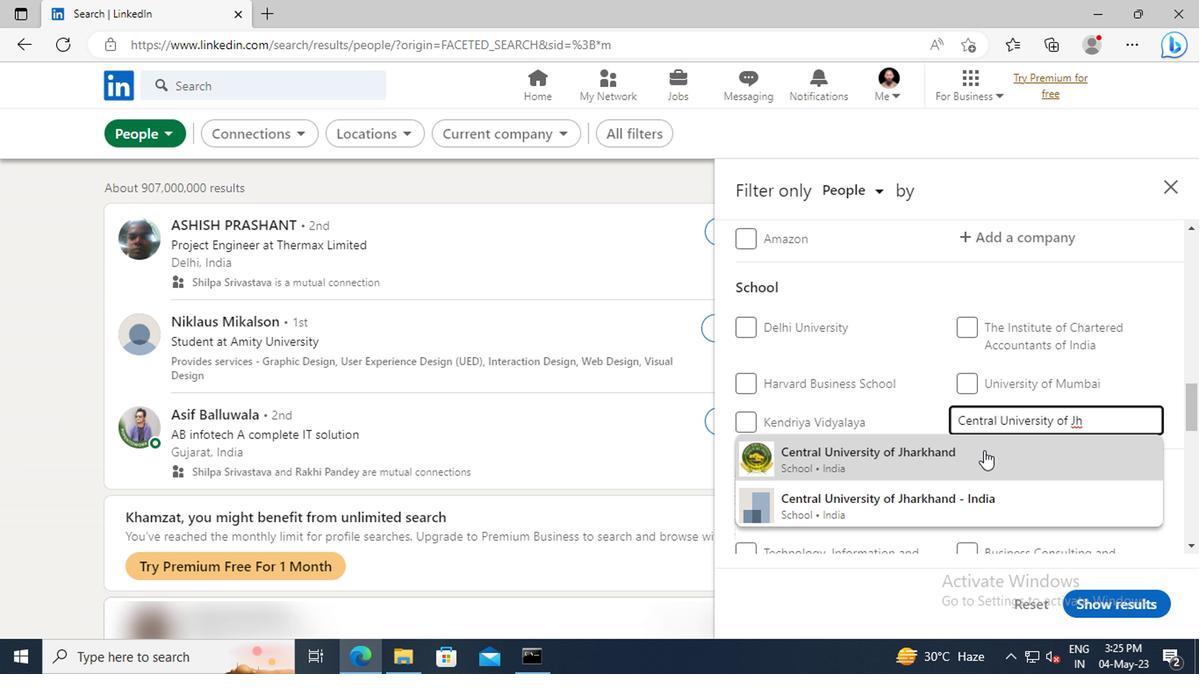 
Action: Mouse scrolled (980, 451) with delta (0, 0)
Screenshot: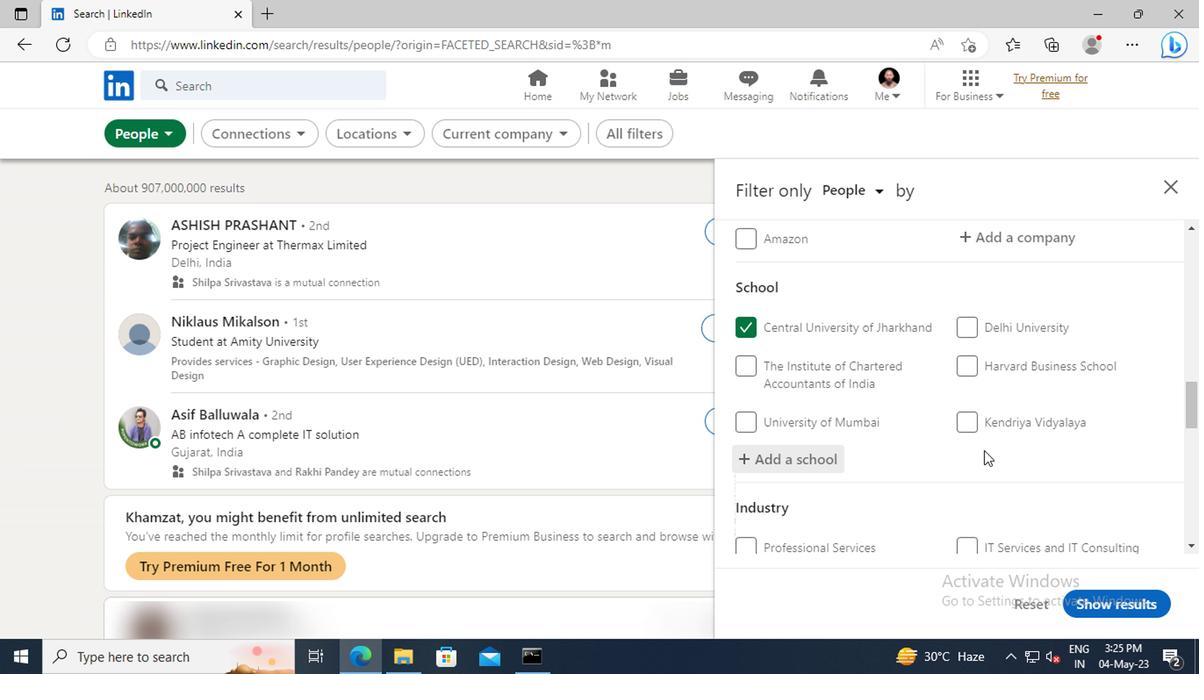 
Action: Mouse scrolled (980, 451) with delta (0, 0)
Screenshot: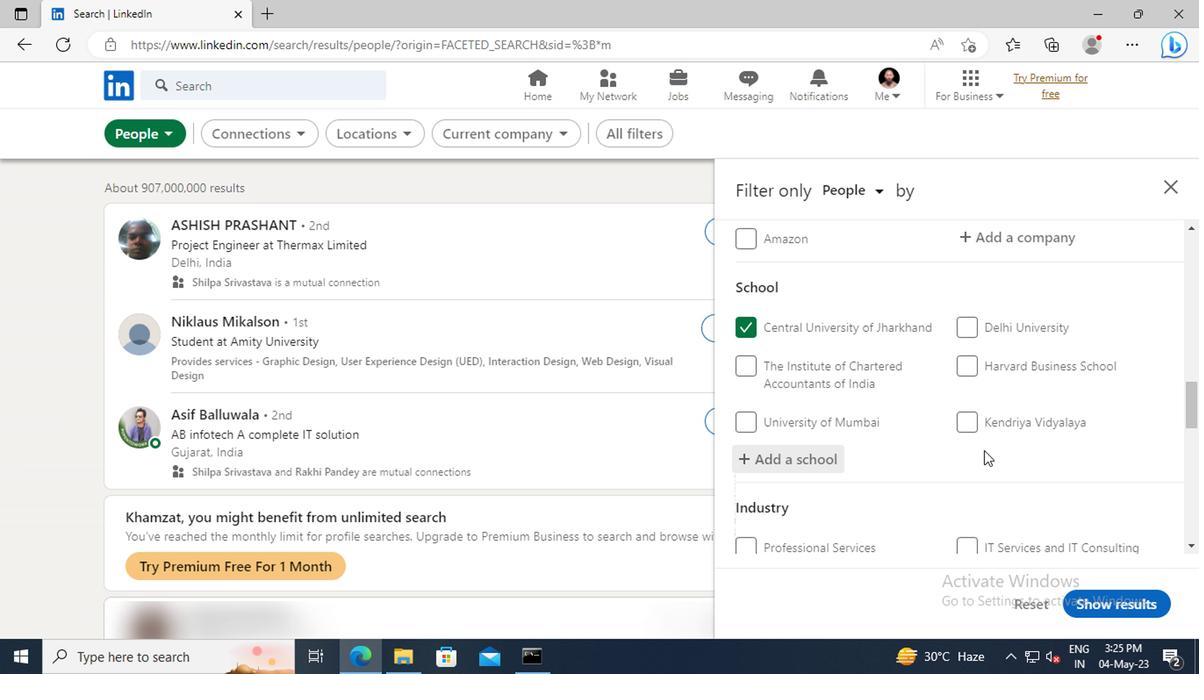 
Action: Mouse moved to (976, 433)
Screenshot: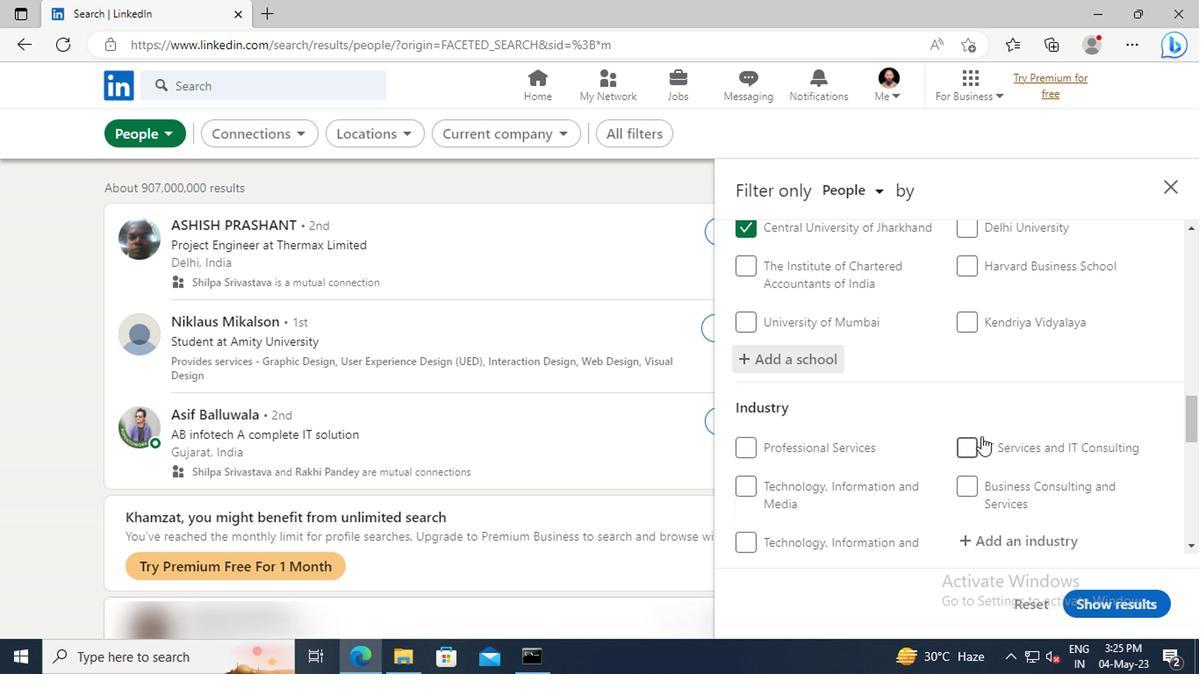 
Action: Mouse scrolled (976, 432) with delta (0, -1)
Screenshot: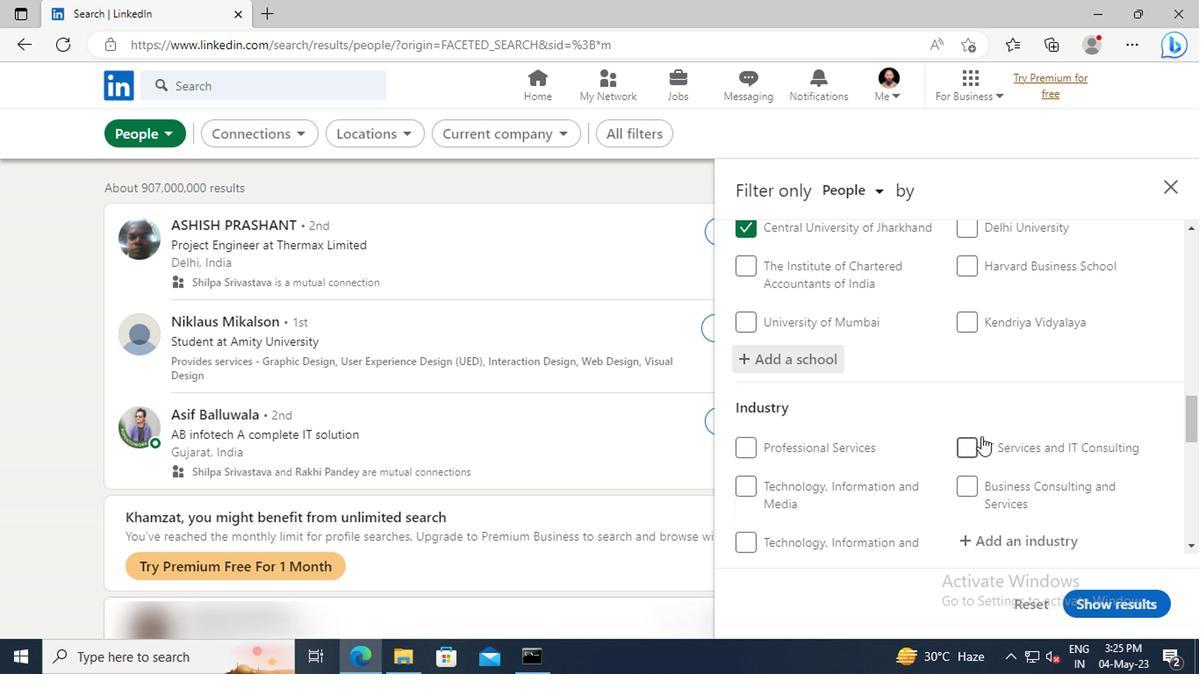 
Action: Mouse moved to (974, 419)
Screenshot: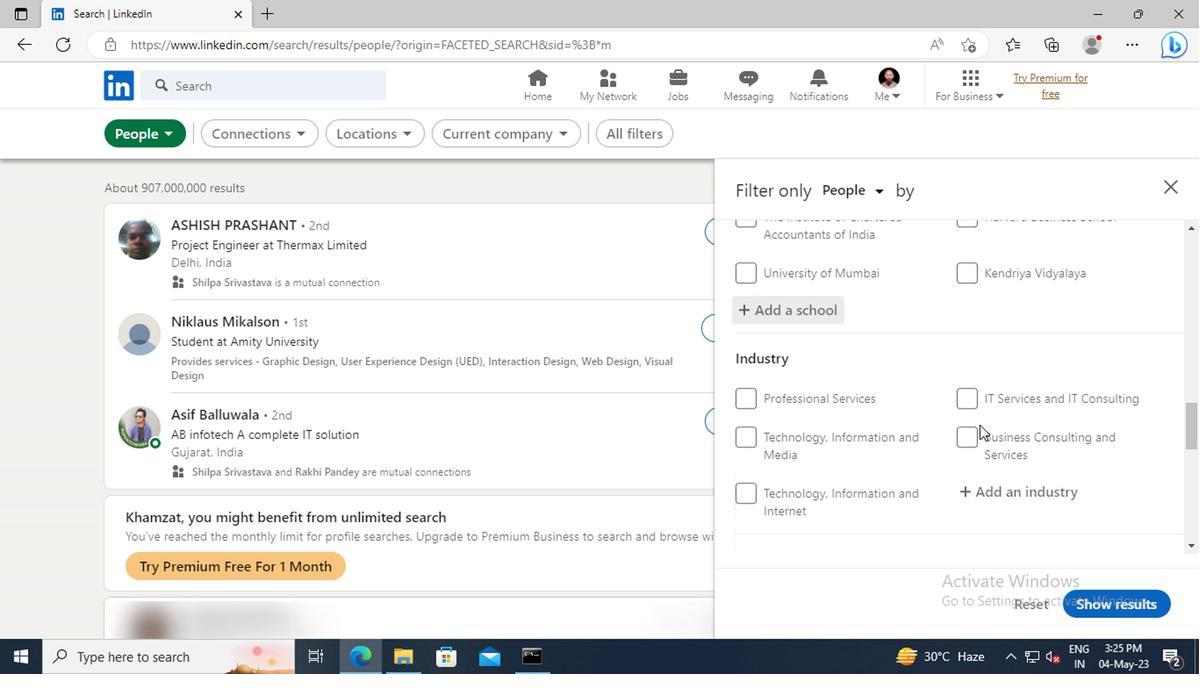 
Action: Mouse scrolled (974, 418) with delta (0, 0)
Screenshot: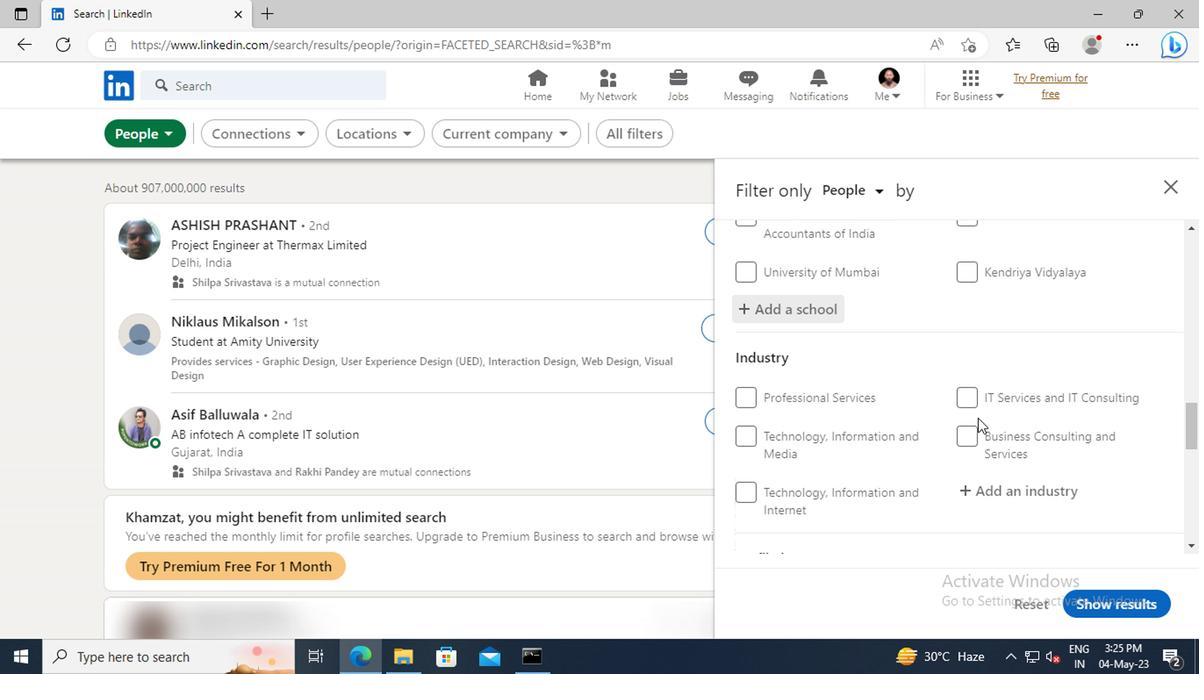 
Action: Mouse scrolled (974, 418) with delta (0, 0)
Screenshot: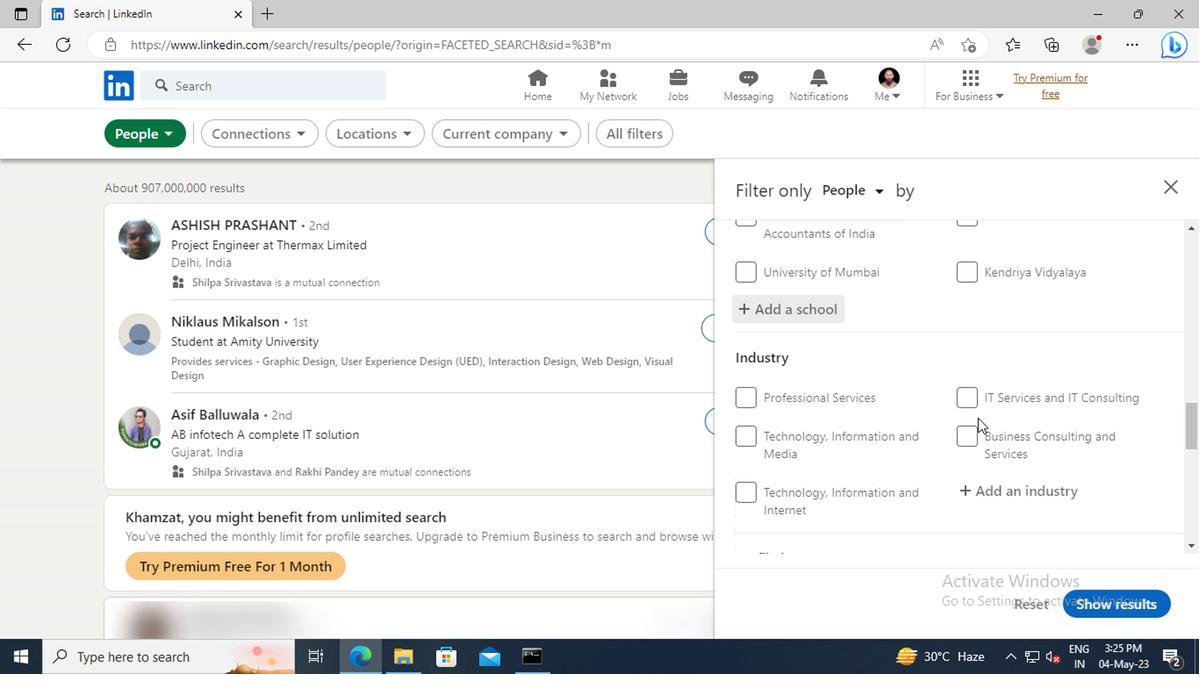 
Action: Mouse moved to (978, 398)
Screenshot: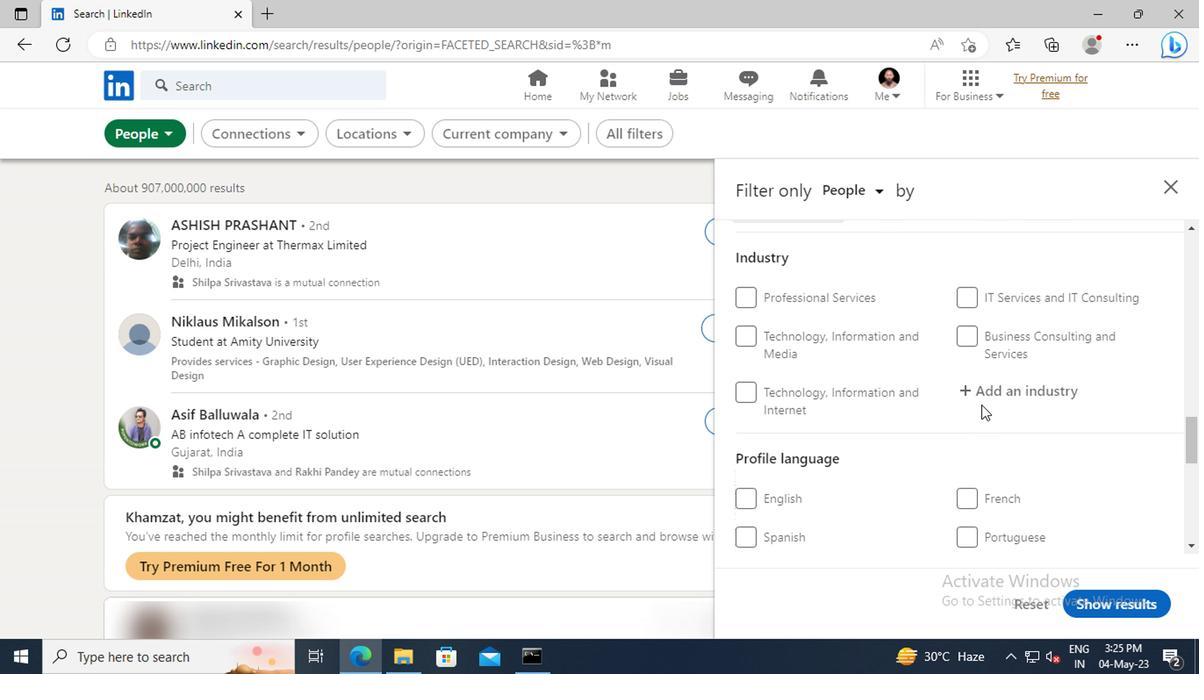
Action: Mouse pressed left at (978, 398)
Screenshot: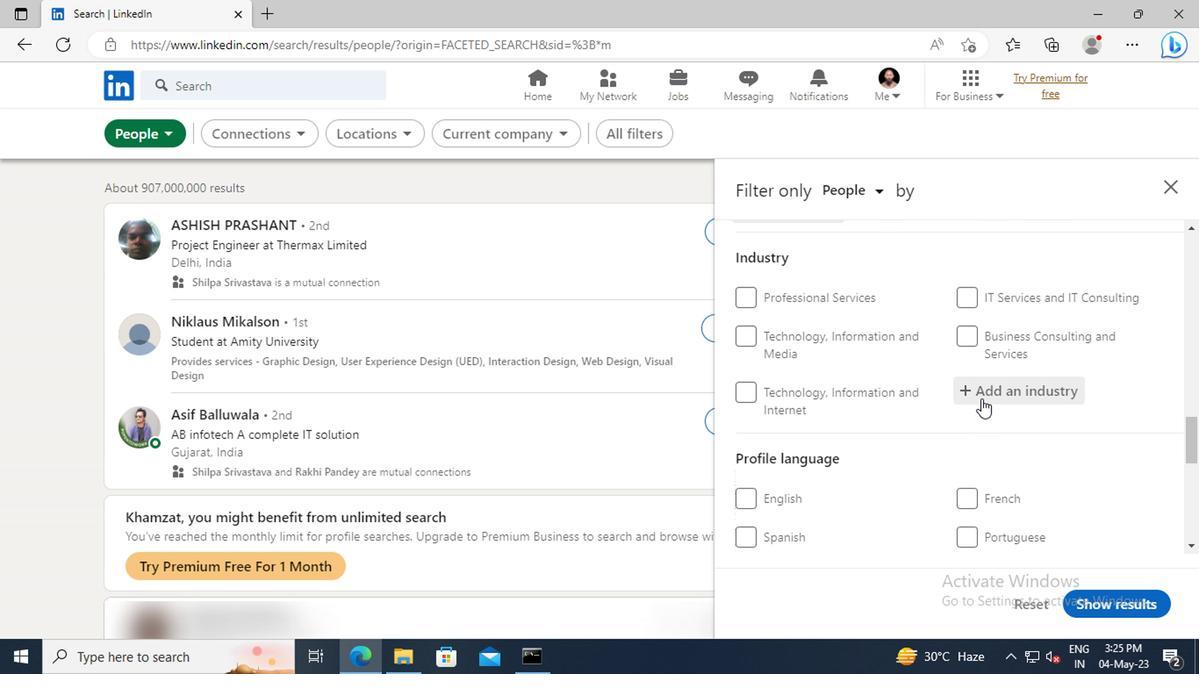 
Action: Mouse moved to (976, 398)
Screenshot: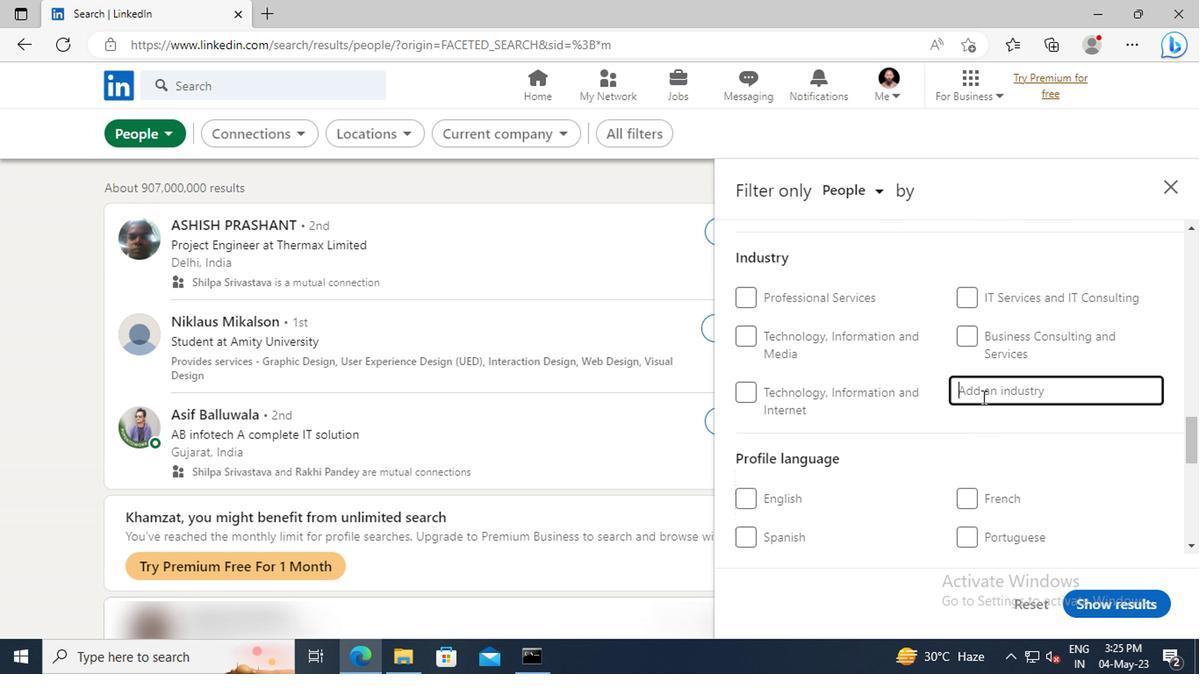 
Action: Key pressed <Key.shift>FORESTRY<Key.space>
Screenshot: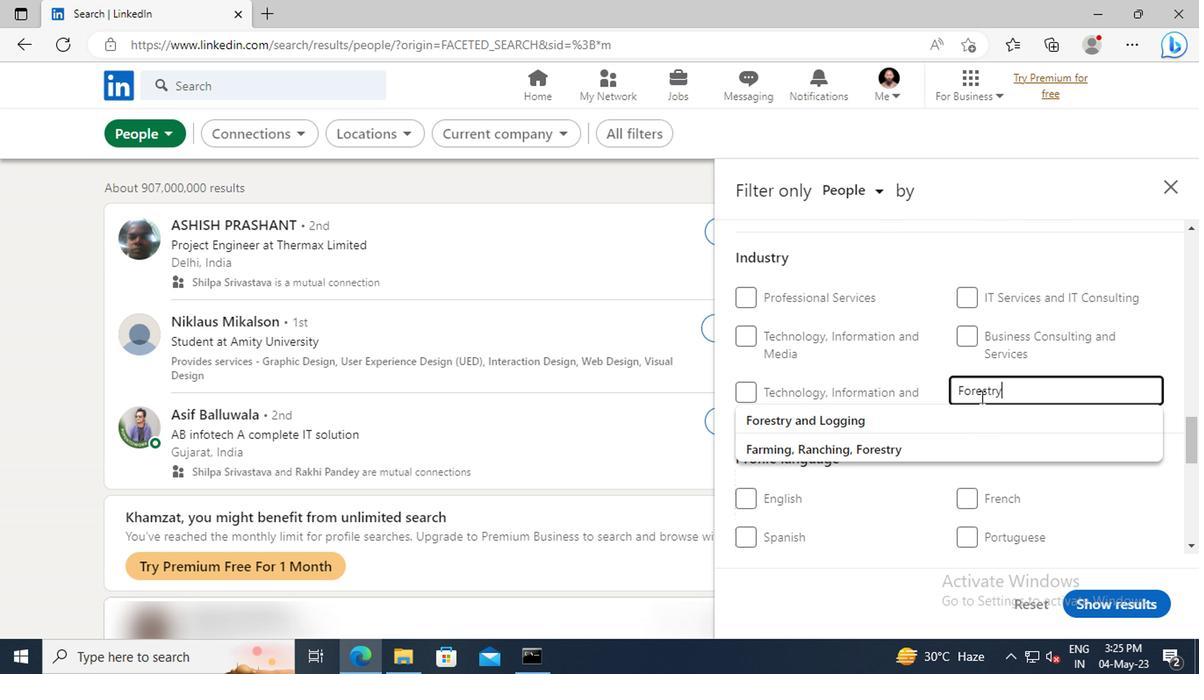 
Action: Mouse moved to (976, 416)
Screenshot: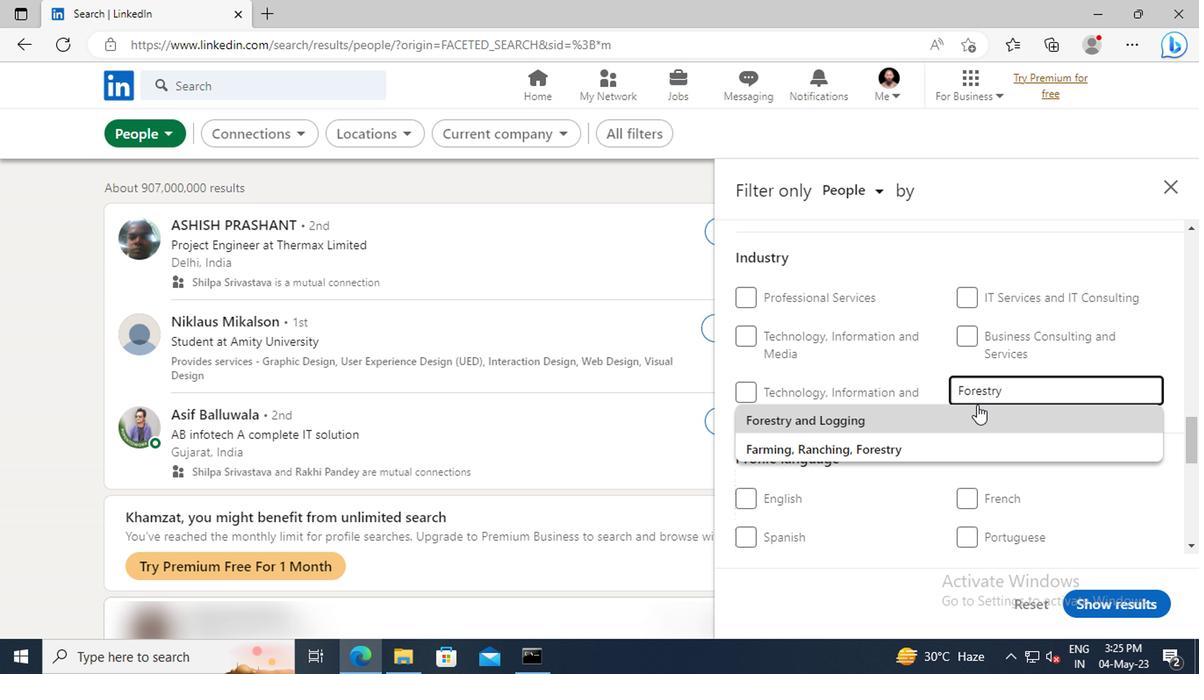 
Action: Mouse pressed left at (976, 416)
Screenshot: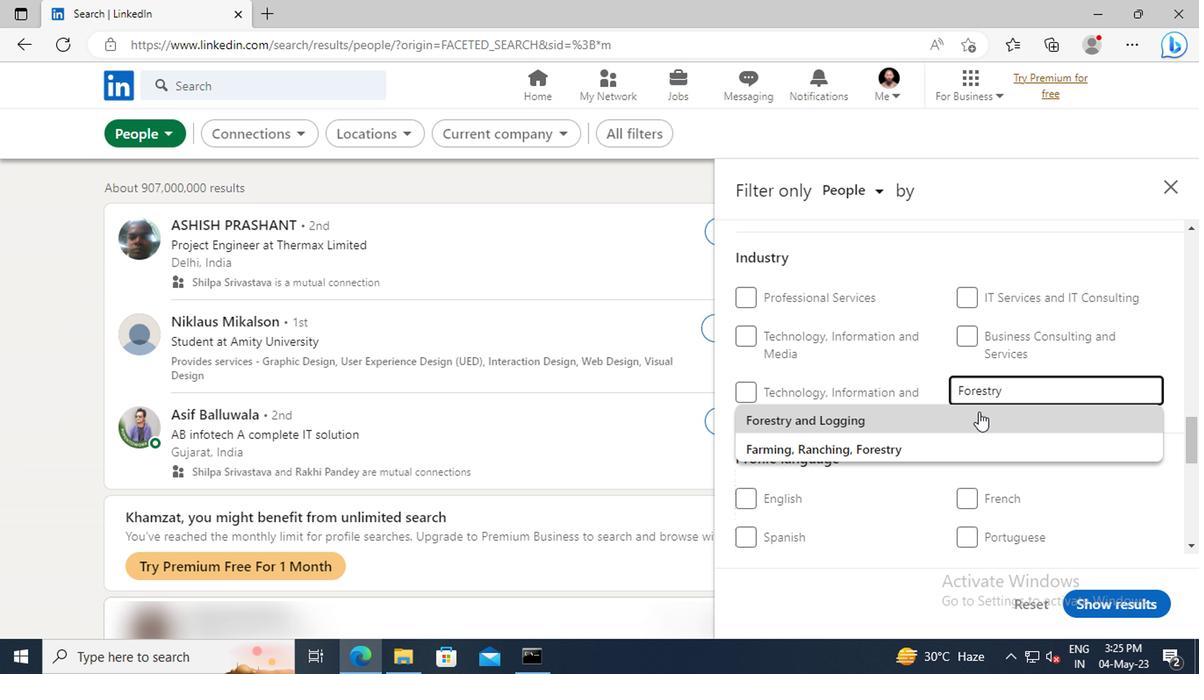 
Action: Mouse scrolled (976, 416) with delta (0, 0)
Screenshot: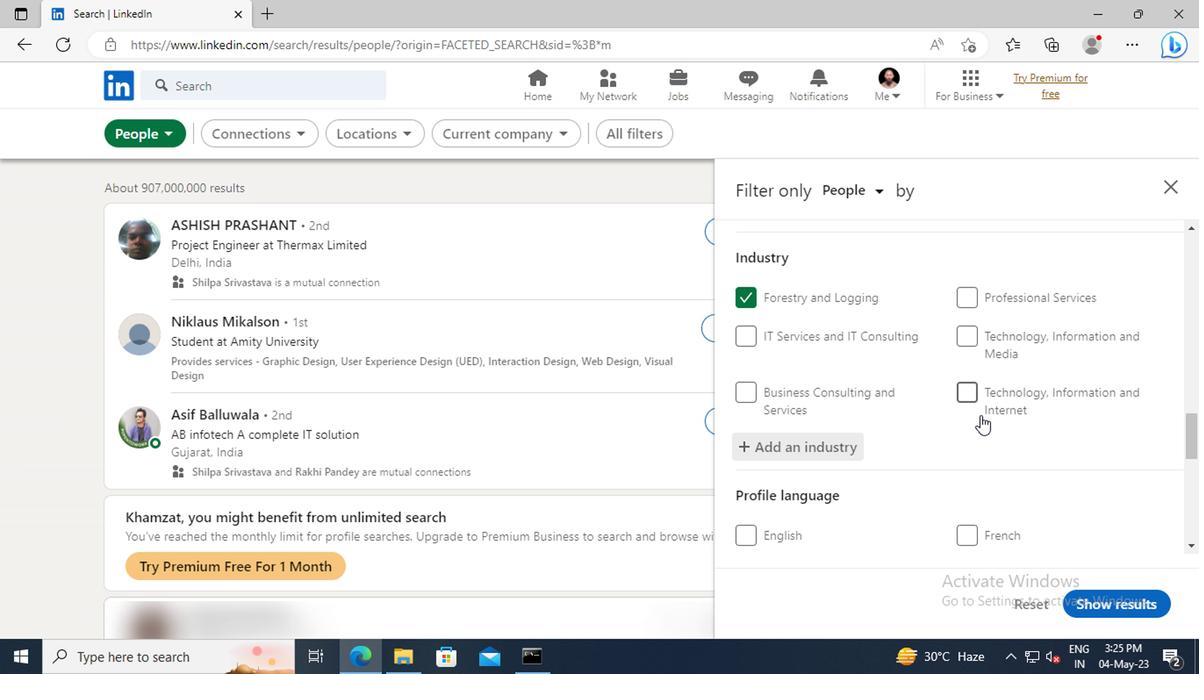 
Action: Mouse scrolled (976, 416) with delta (0, 0)
Screenshot: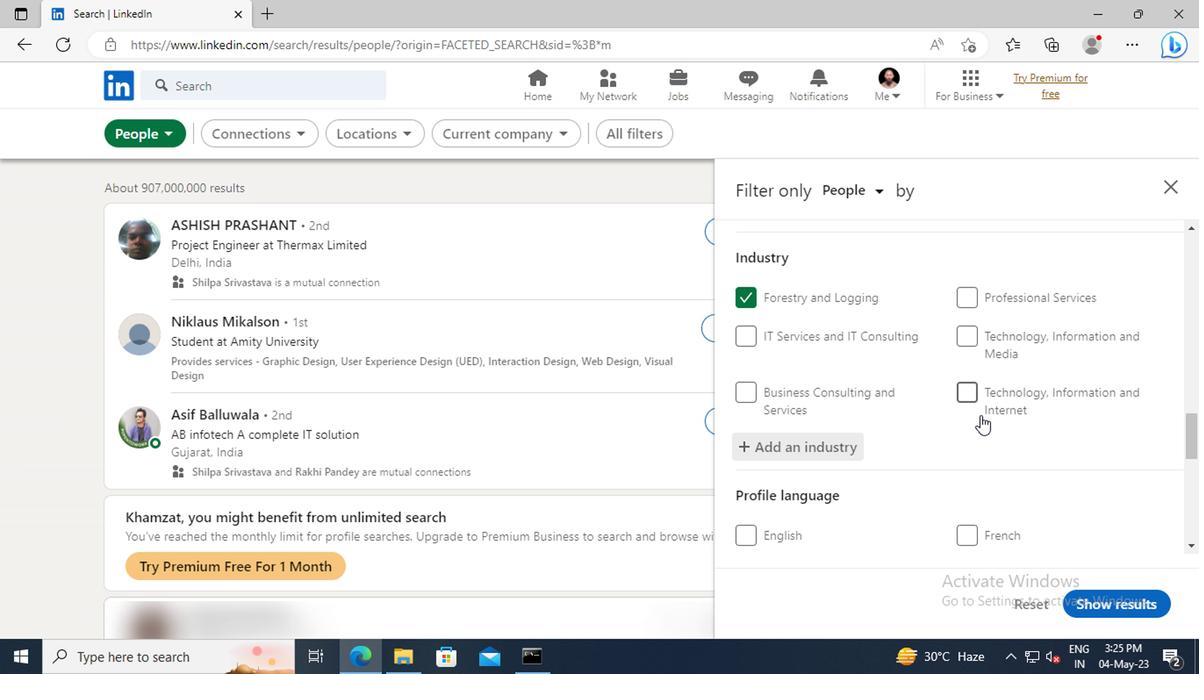 
Action: Mouse scrolled (976, 416) with delta (0, 0)
Screenshot: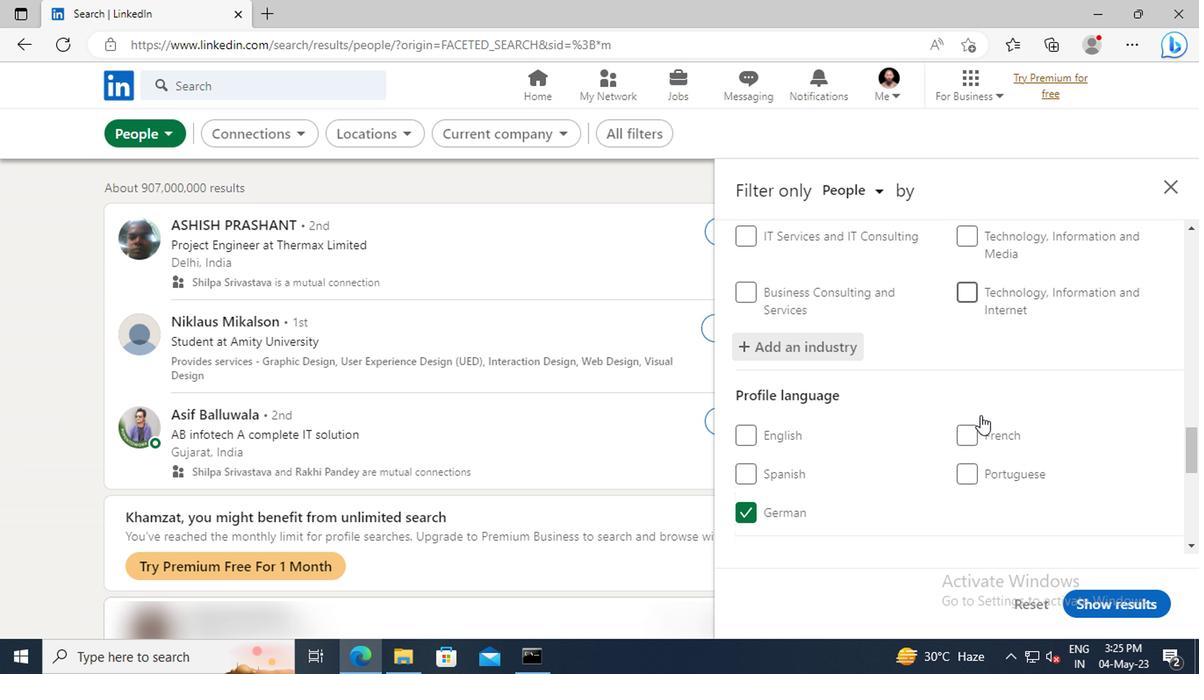
Action: Mouse scrolled (976, 416) with delta (0, 0)
Screenshot: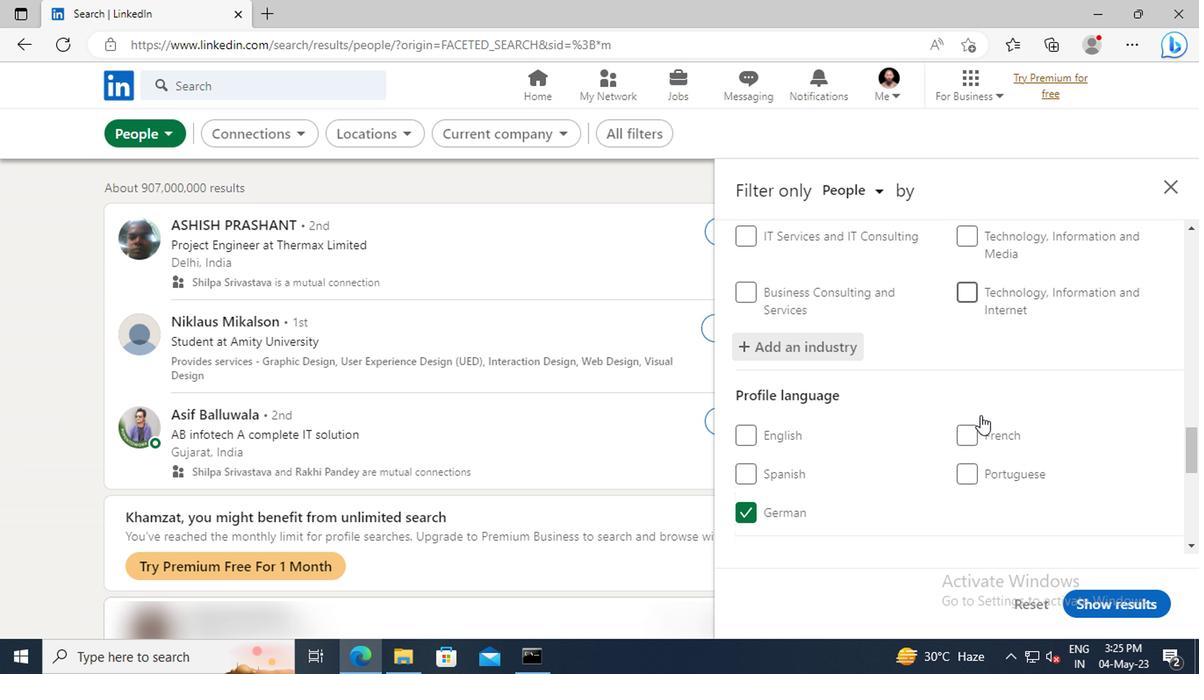 
Action: Mouse moved to (967, 391)
Screenshot: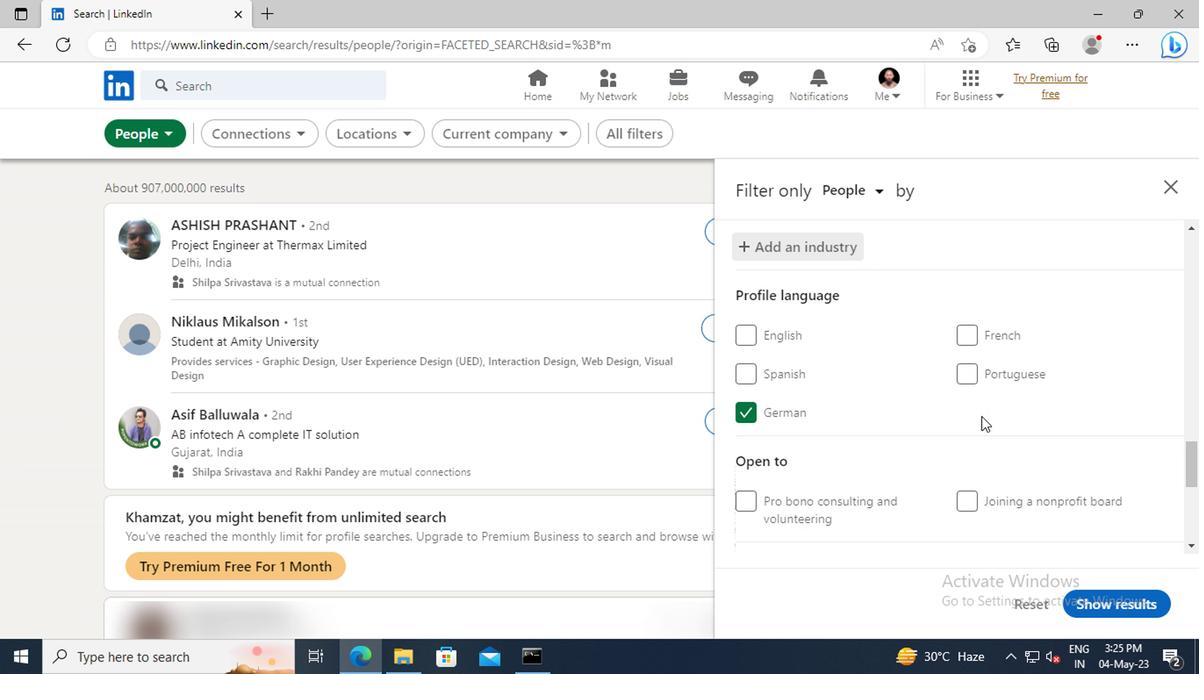 
Action: Mouse scrolled (967, 390) with delta (0, 0)
Screenshot: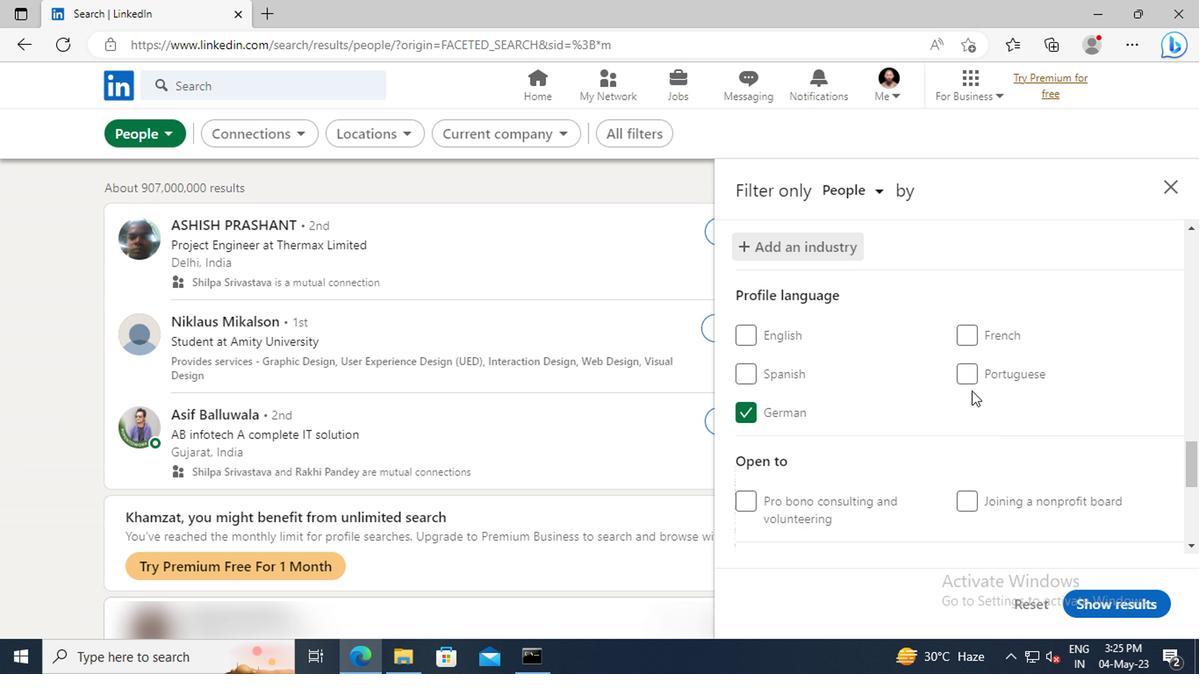 
Action: Mouse scrolled (967, 390) with delta (0, 0)
Screenshot: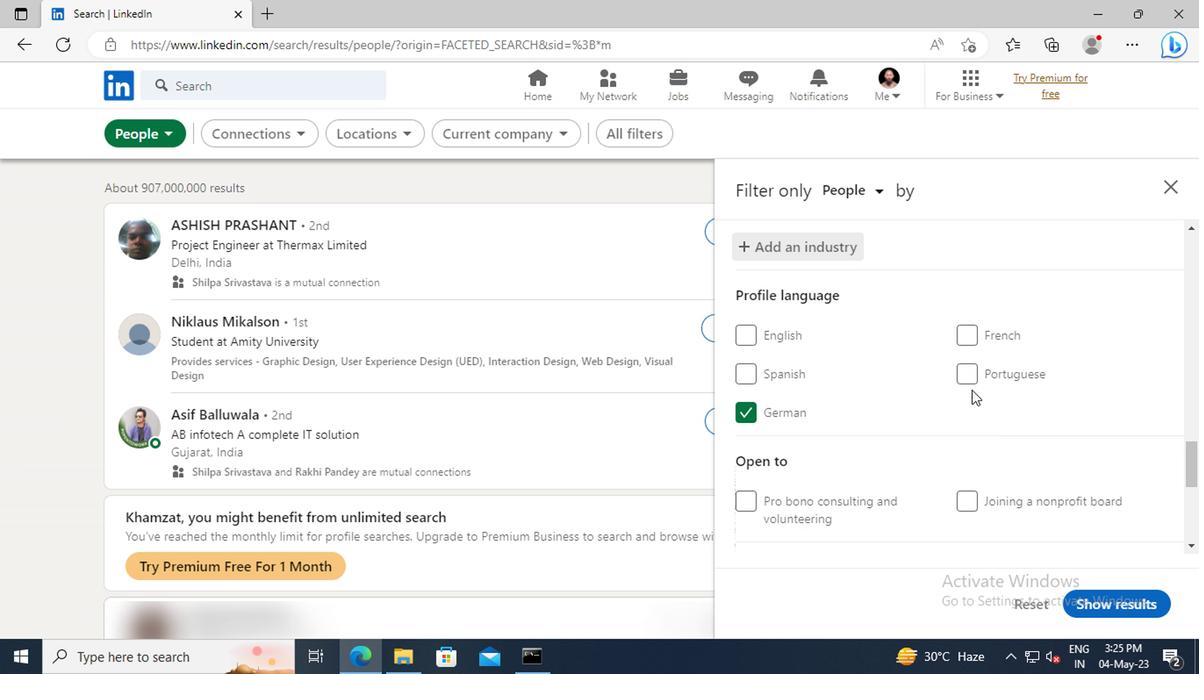 
Action: Mouse moved to (969, 389)
Screenshot: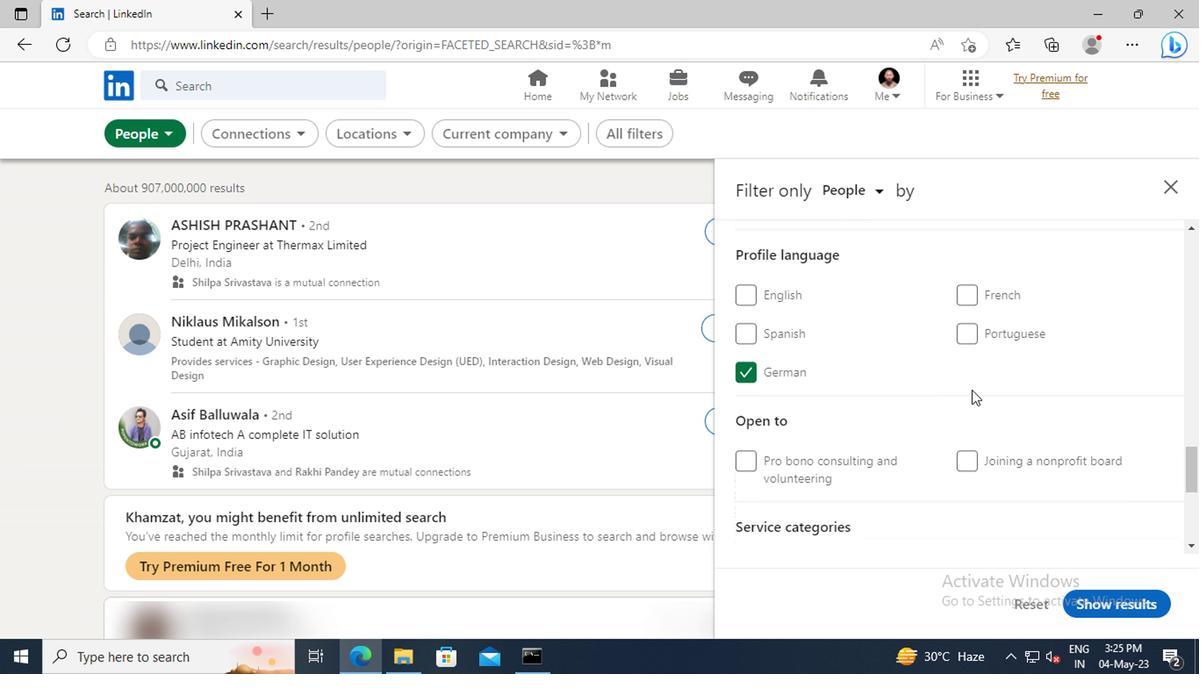 
Action: Mouse scrolled (969, 388) with delta (0, 0)
Screenshot: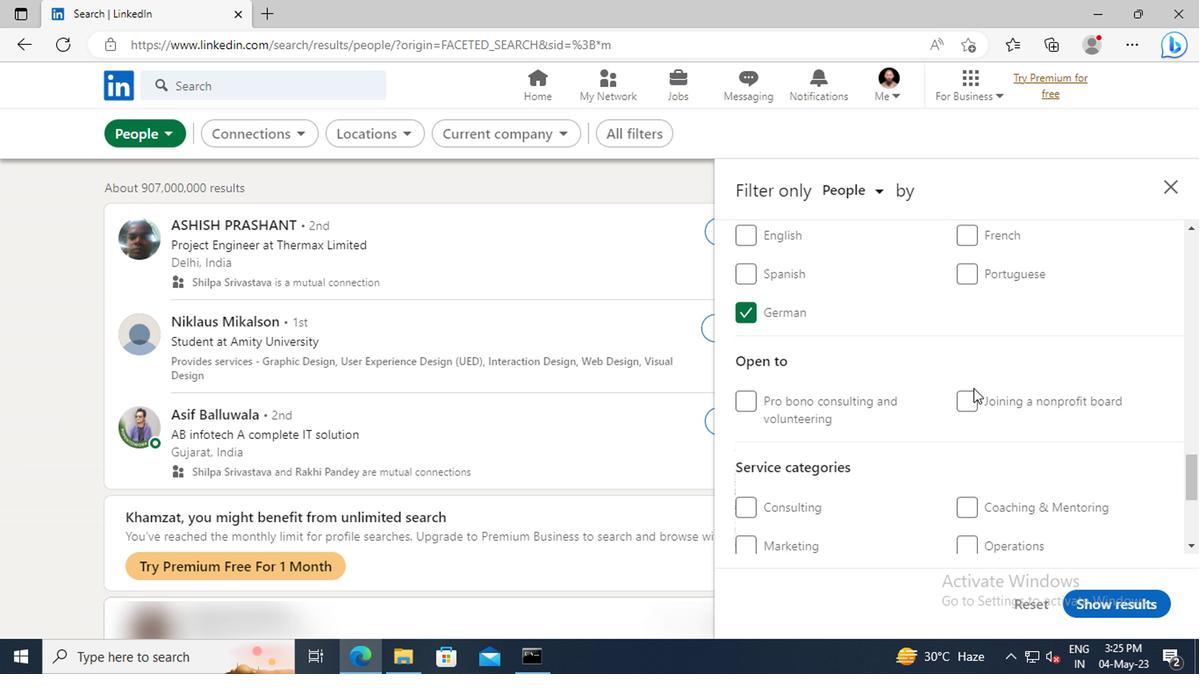 
Action: Mouse scrolled (969, 388) with delta (0, 0)
Screenshot: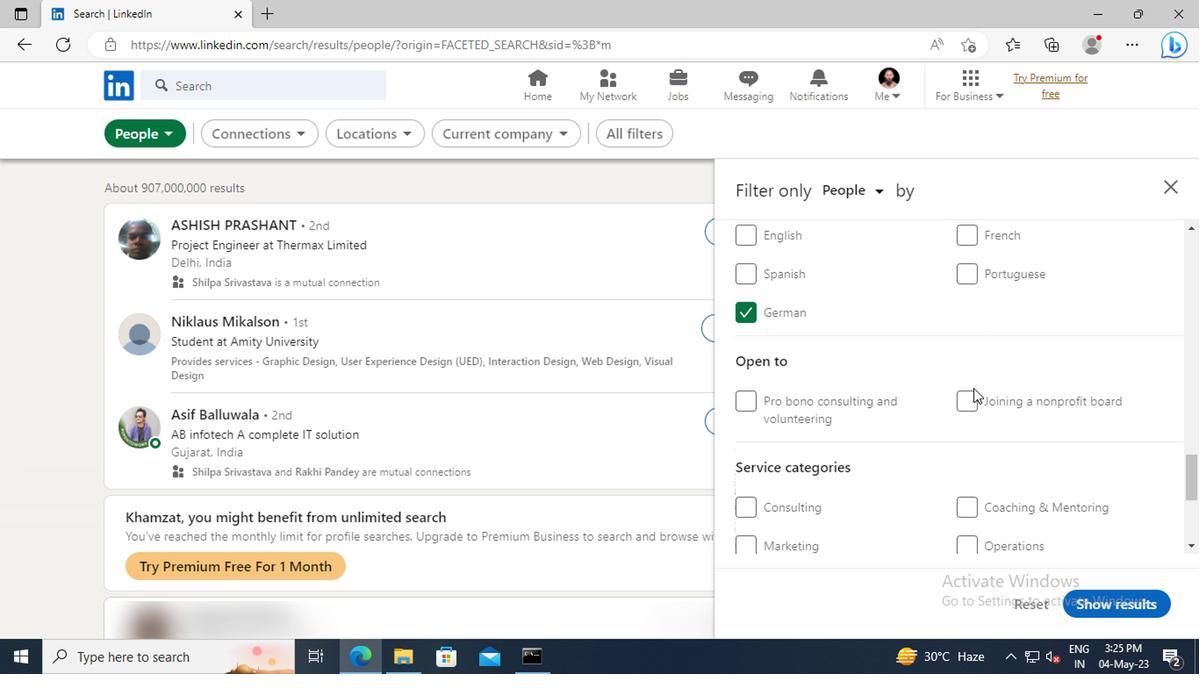 
Action: Mouse scrolled (969, 388) with delta (0, 0)
Screenshot: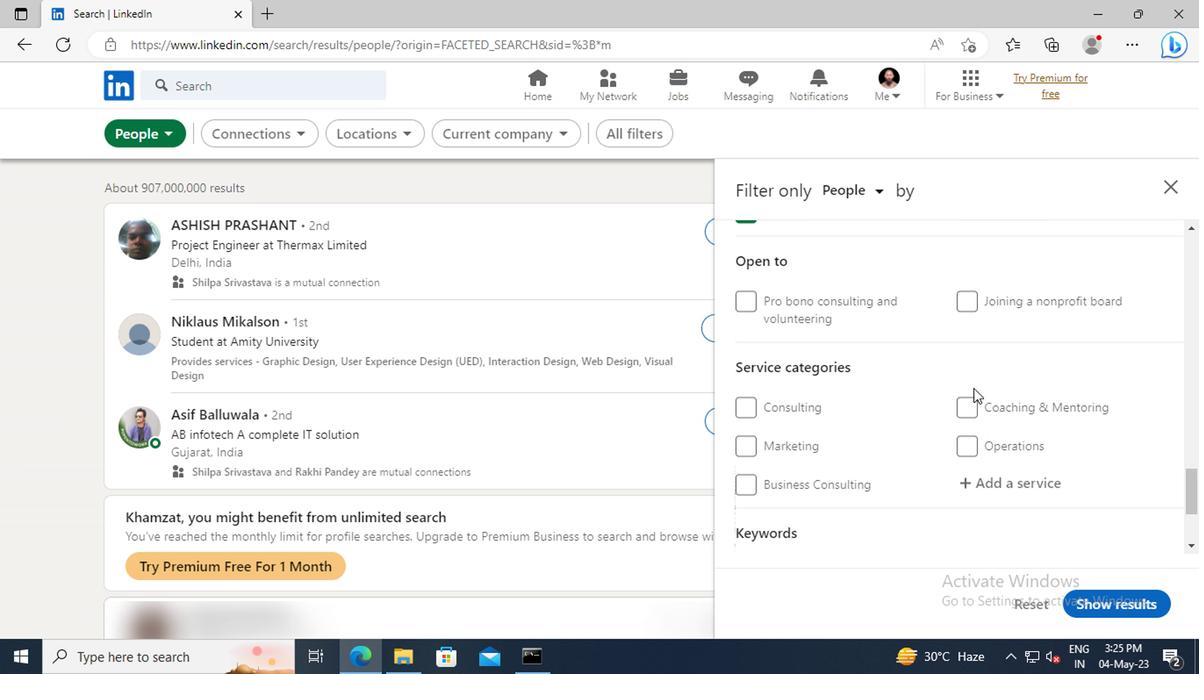 
Action: Mouse moved to (978, 426)
Screenshot: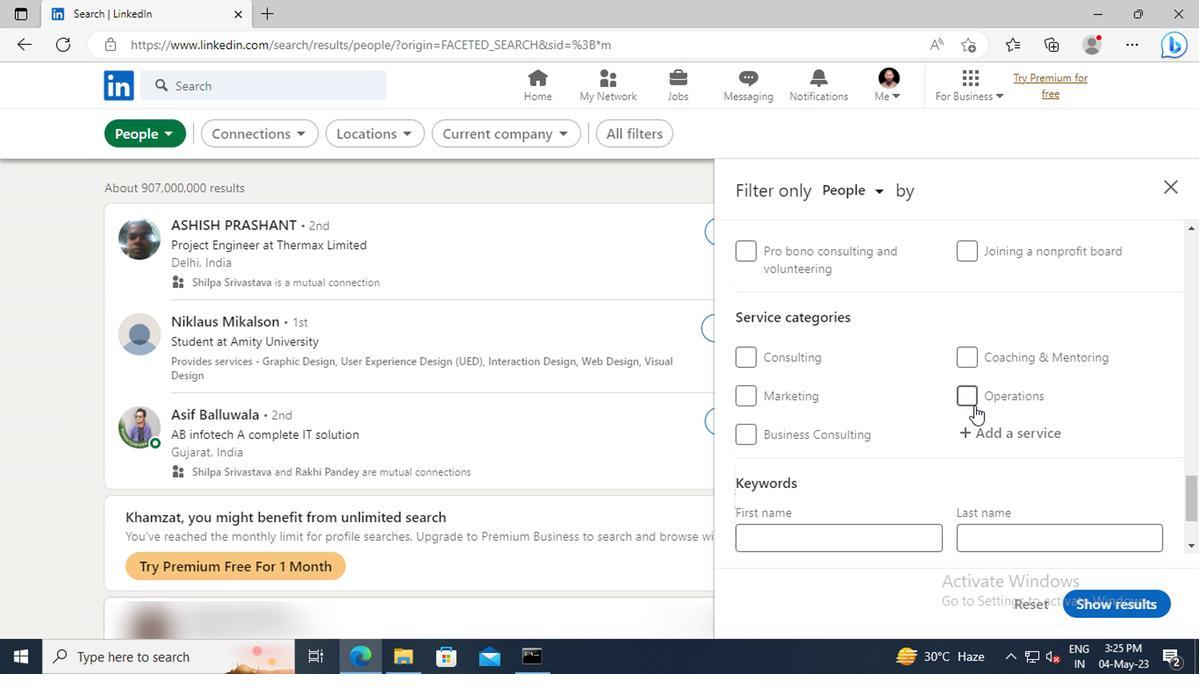 
Action: Mouse pressed left at (978, 426)
Screenshot: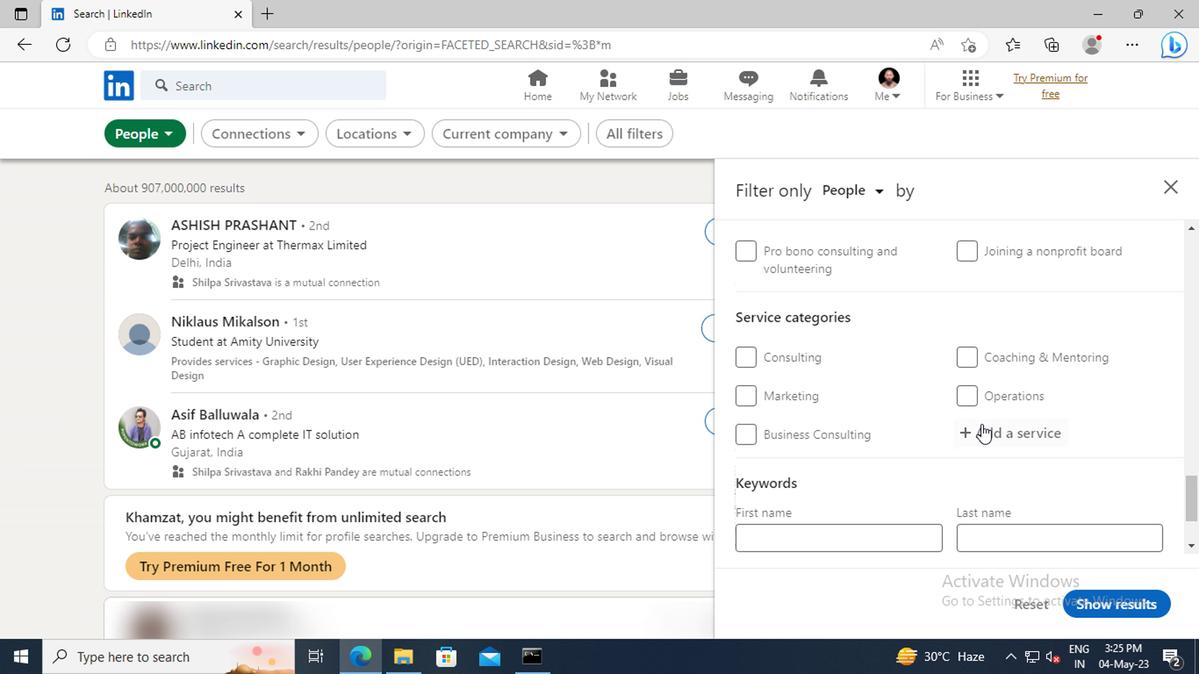 
Action: Mouse moved to (982, 427)
Screenshot: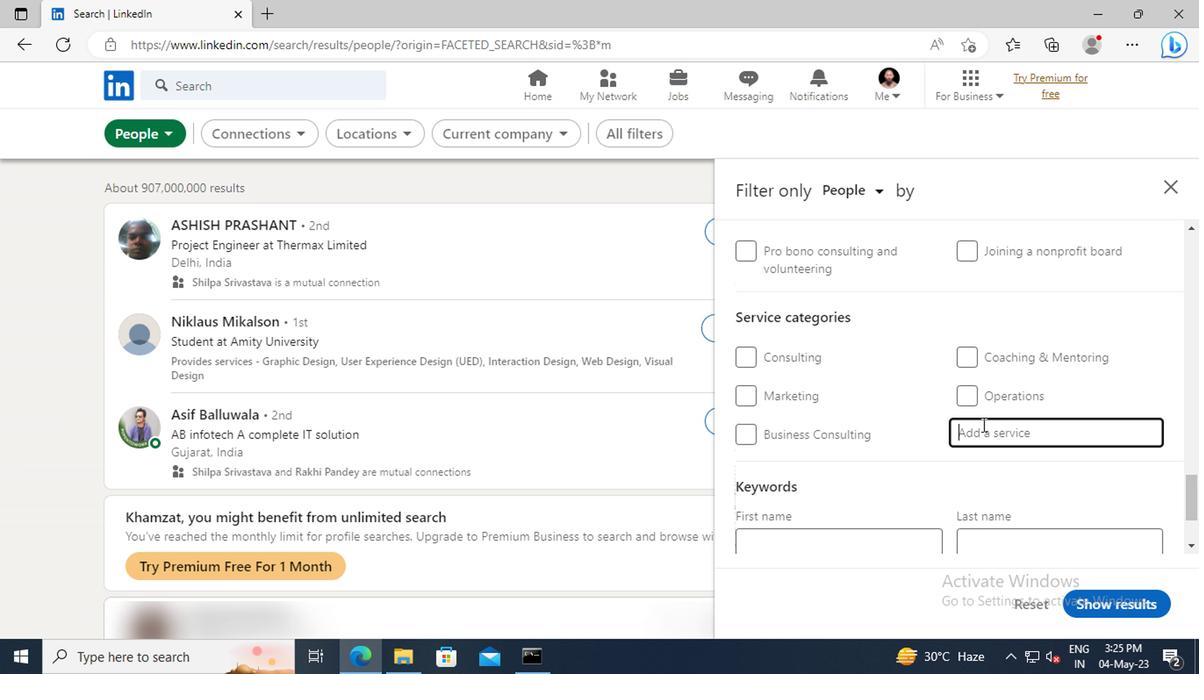 
Action: Key pressed <Key.shift>CUSTOMER<Key.space><Key.shift>SU
Screenshot: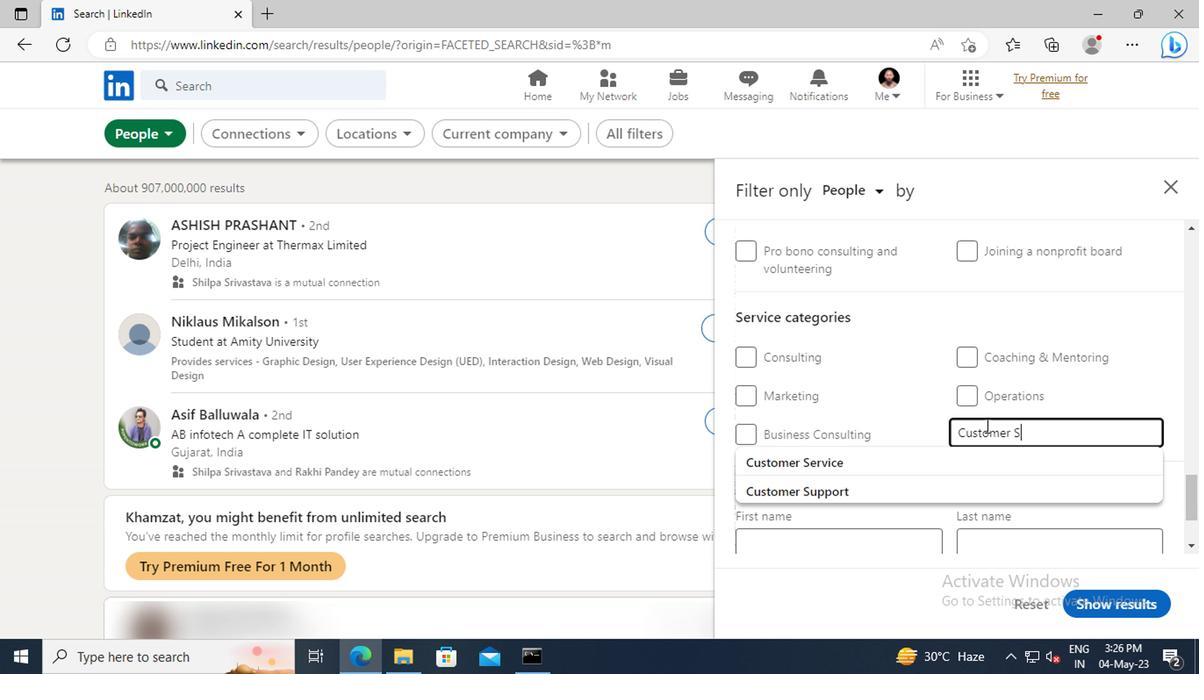 
Action: Mouse moved to (987, 481)
Screenshot: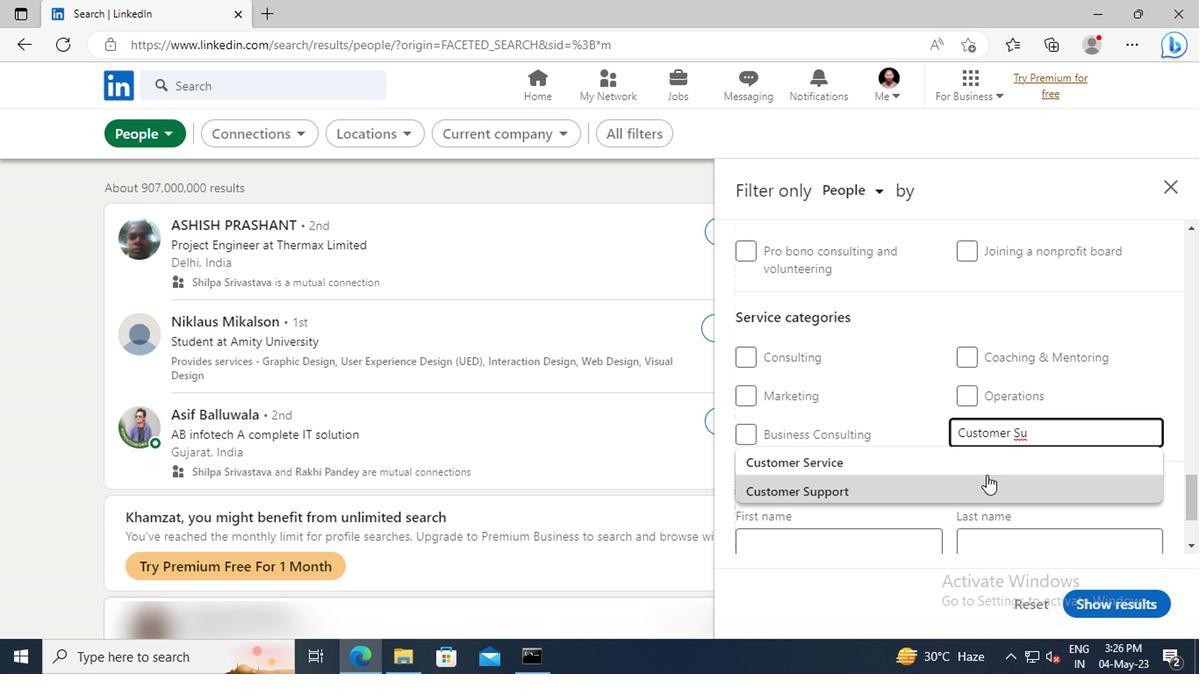 
Action: Mouse pressed left at (987, 481)
Screenshot: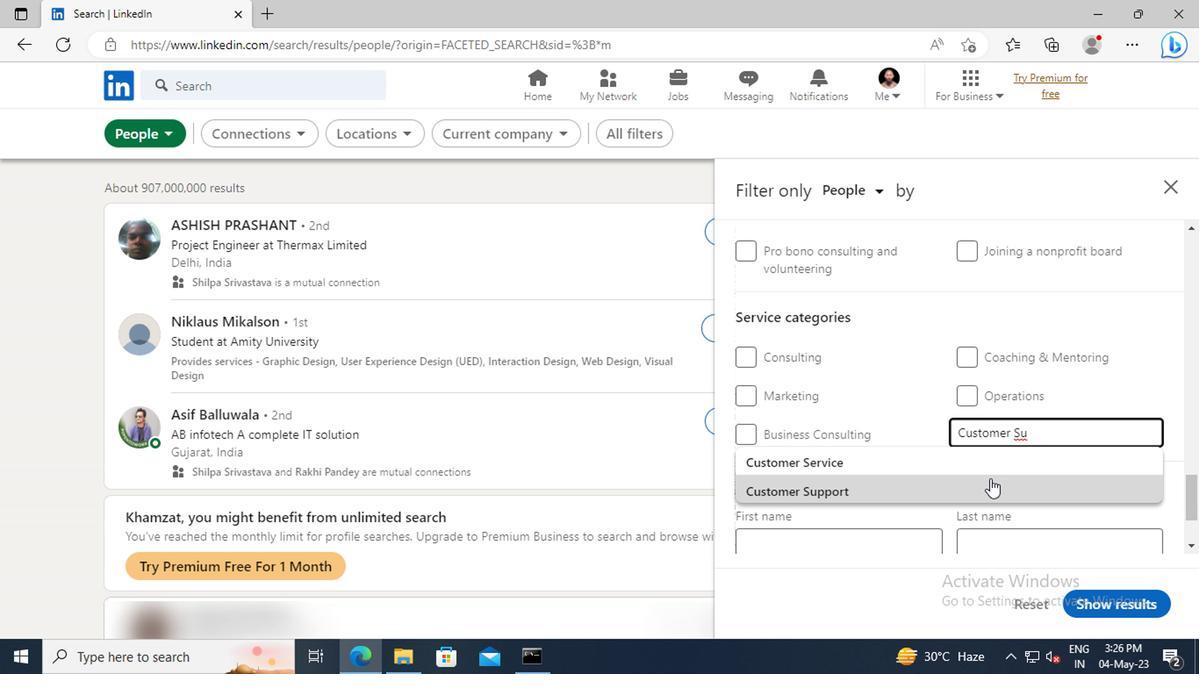 
Action: Mouse scrolled (987, 481) with delta (0, 0)
Screenshot: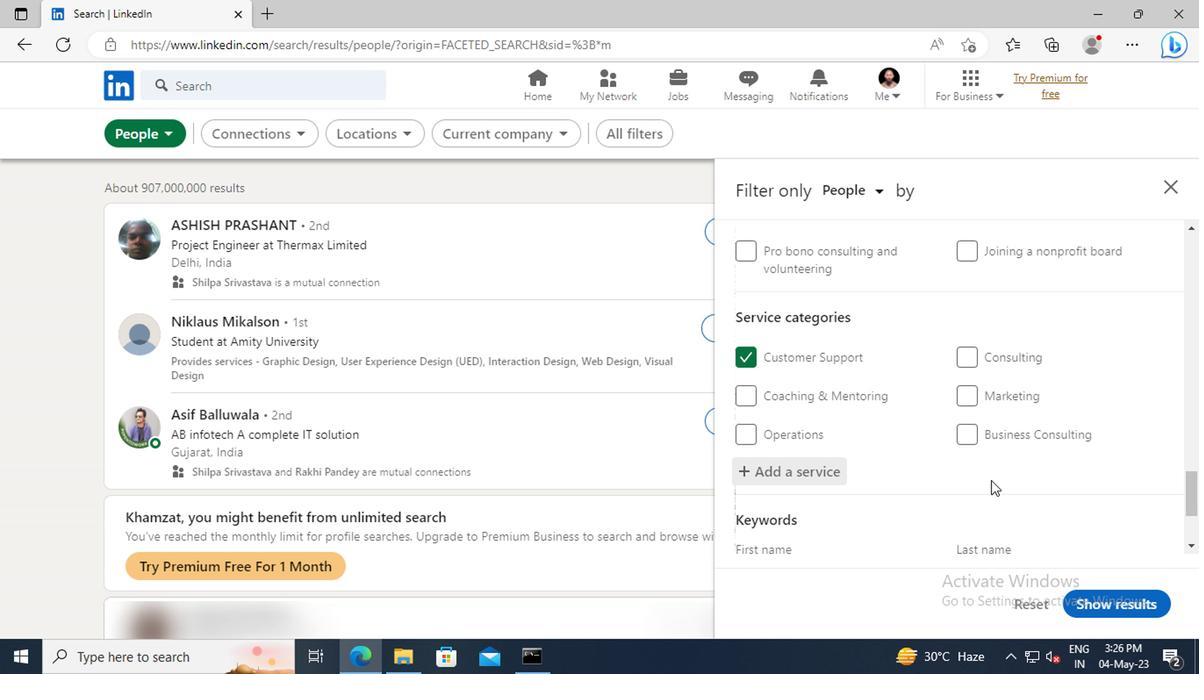 
Action: Mouse scrolled (987, 481) with delta (0, 0)
Screenshot: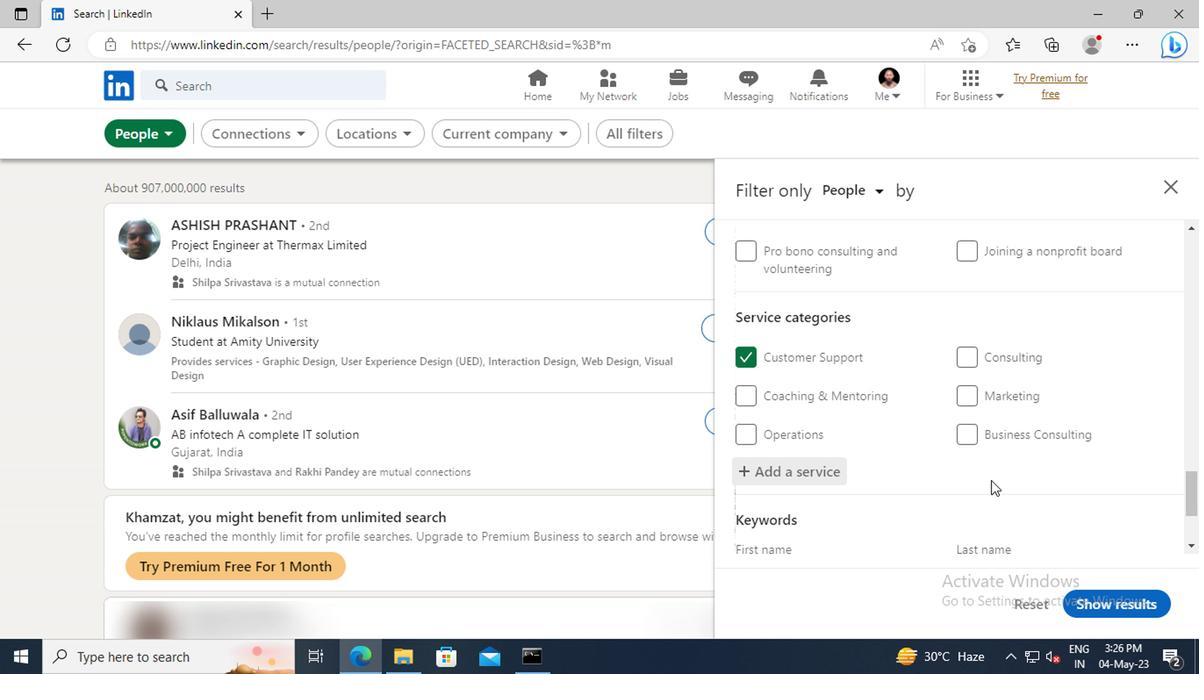 
Action: Mouse scrolled (987, 481) with delta (0, 0)
Screenshot: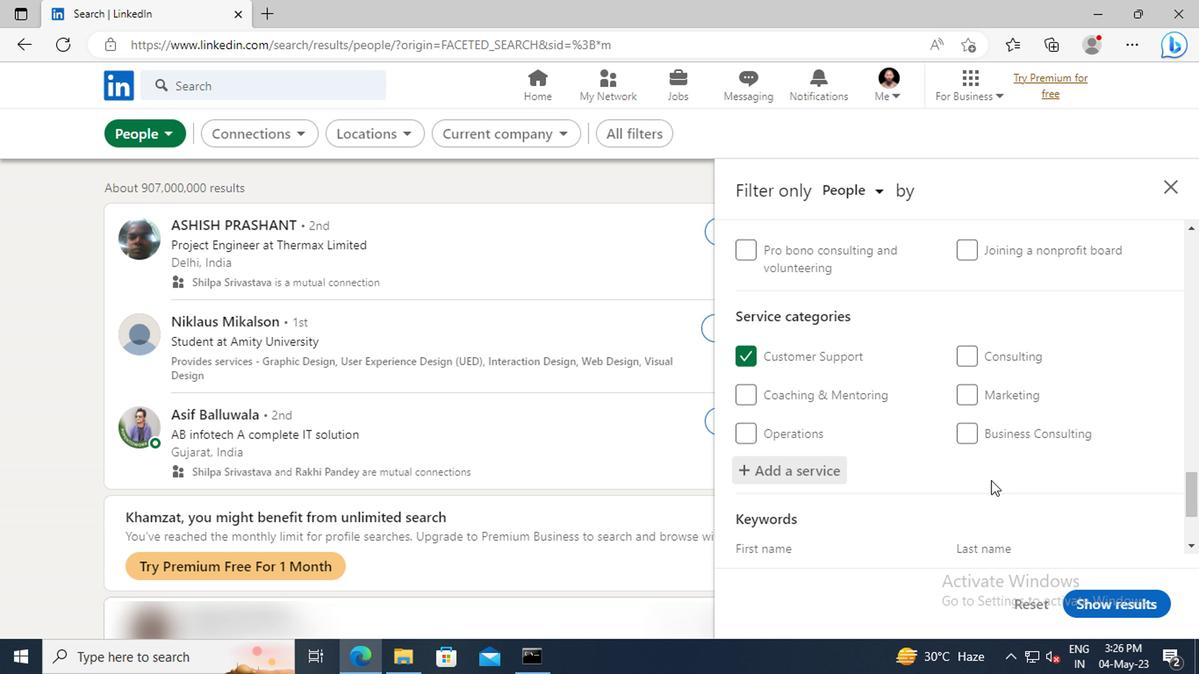 
Action: Mouse scrolled (987, 481) with delta (0, 0)
Screenshot: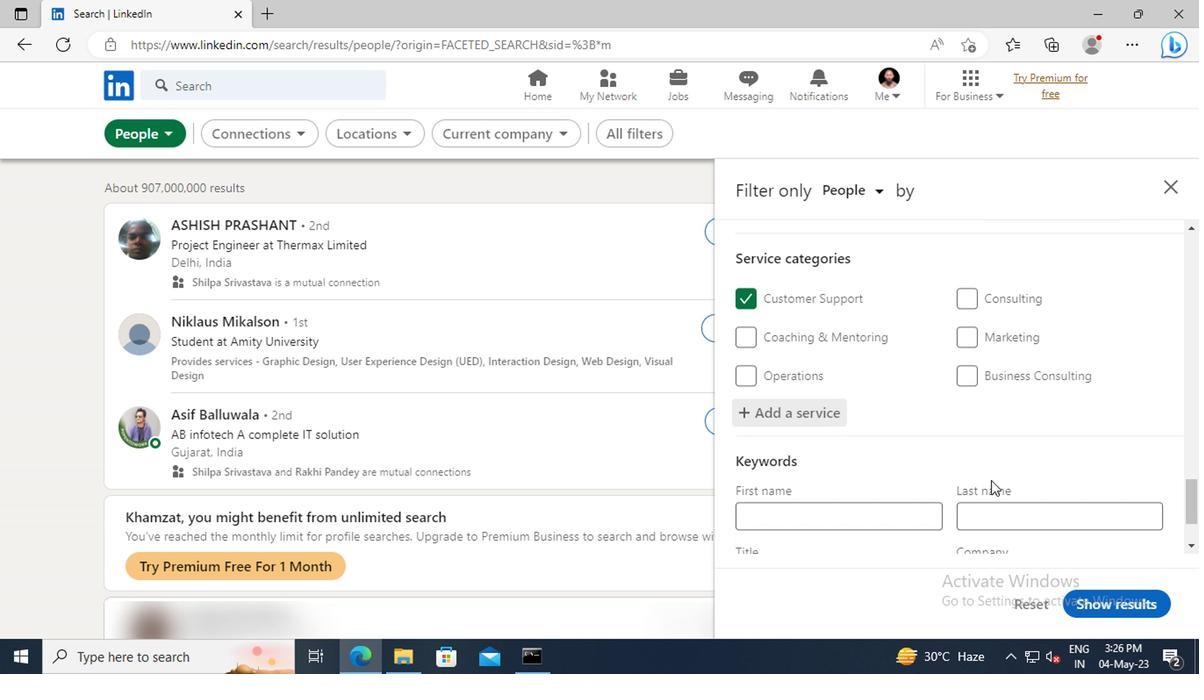 
Action: Mouse scrolled (987, 481) with delta (0, 0)
Screenshot: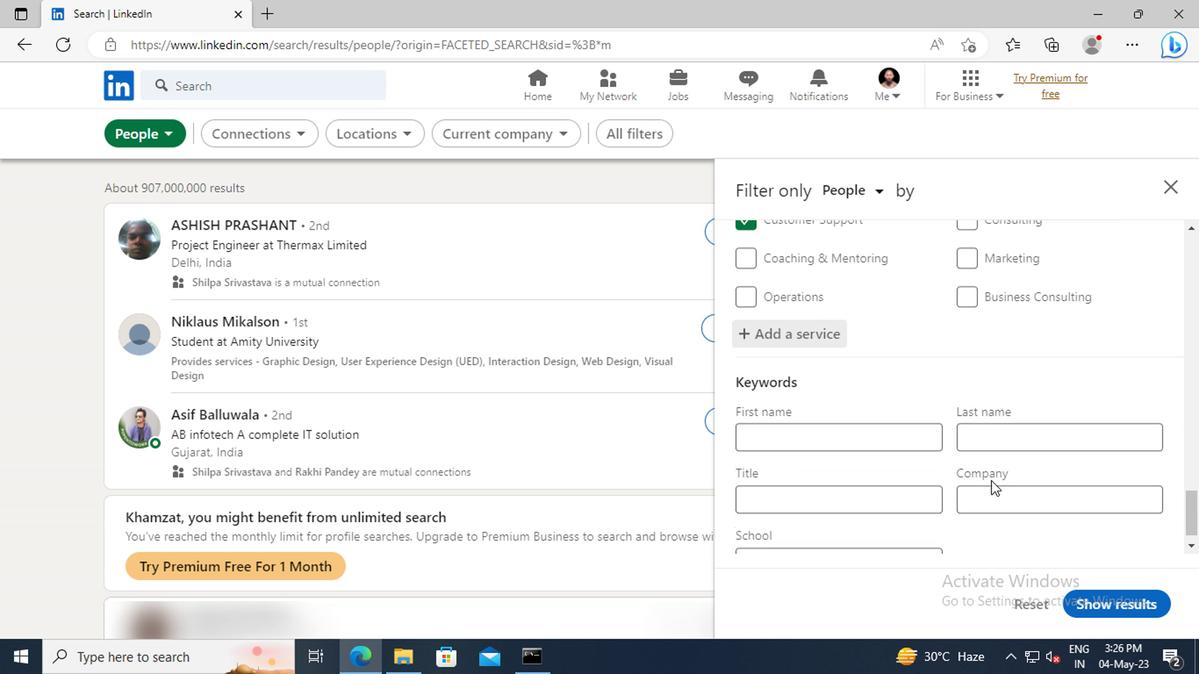 
Action: Mouse moved to (897, 477)
Screenshot: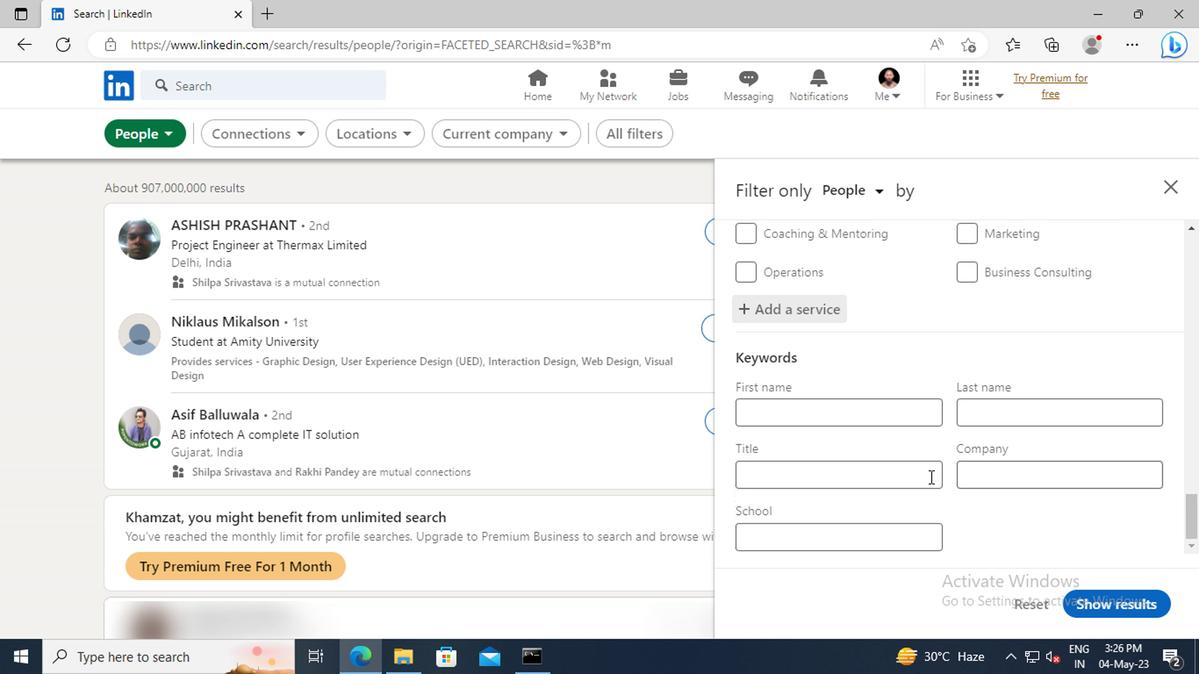 
Action: Mouse pressed left at (897, 477)
Screenshot: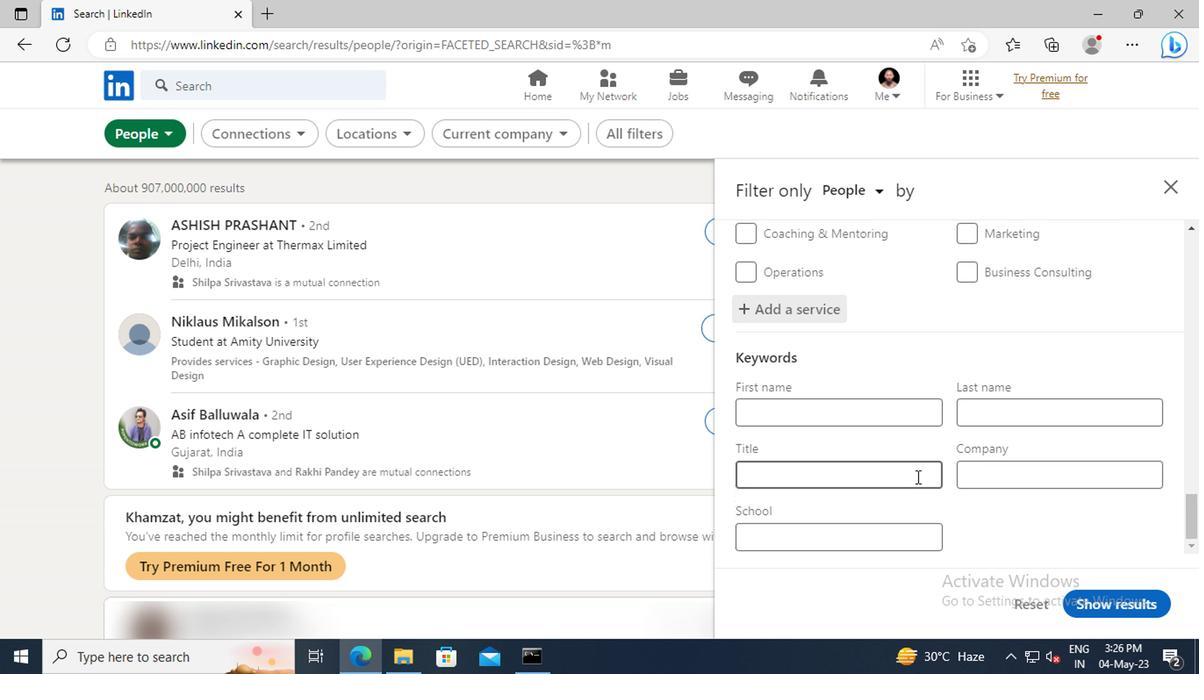 
Action: Key pressed <Key.shift>MEDICAL<Key.space><Key.shift>RESEARCHER<Key.enter>
Screenshot: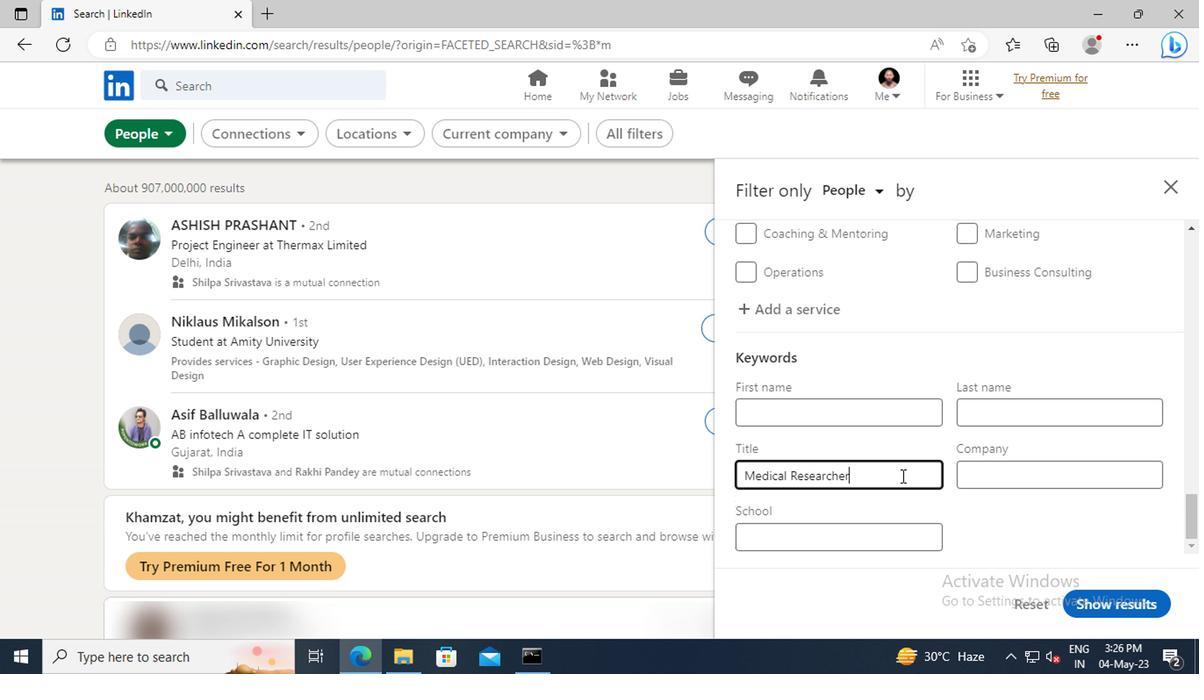 
Action: Mouse moved to (1088, 611)
Screenshot: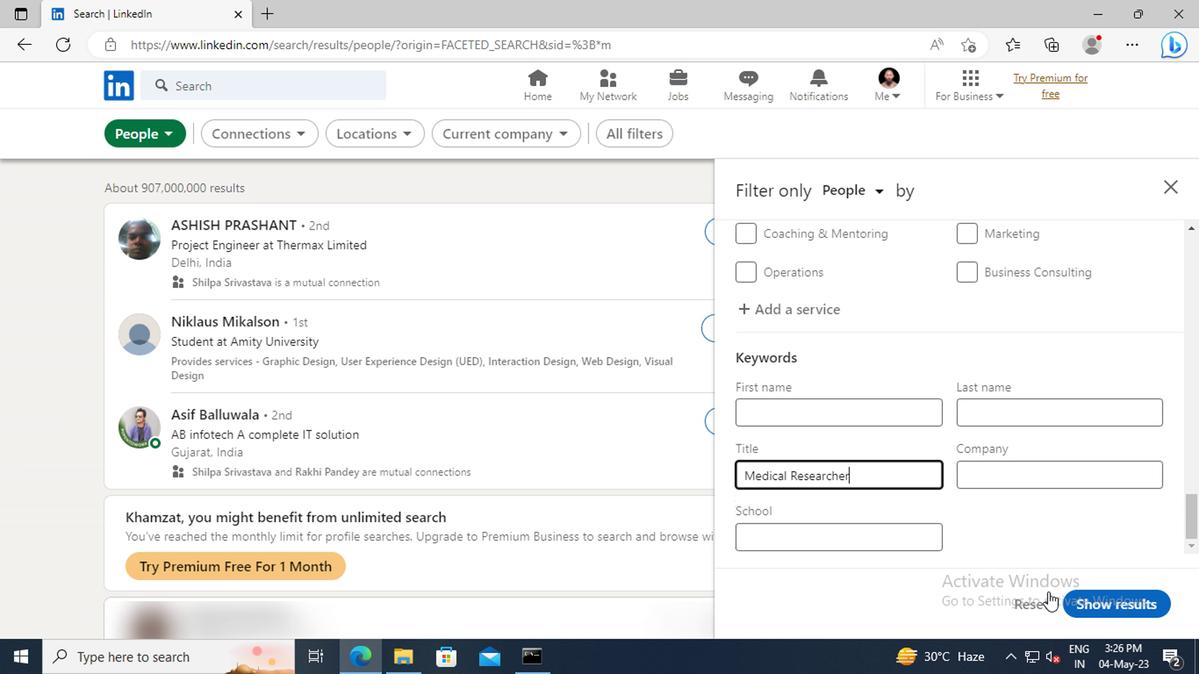 
Action: Mouse pressed left at (1088, 611)
Screenshot: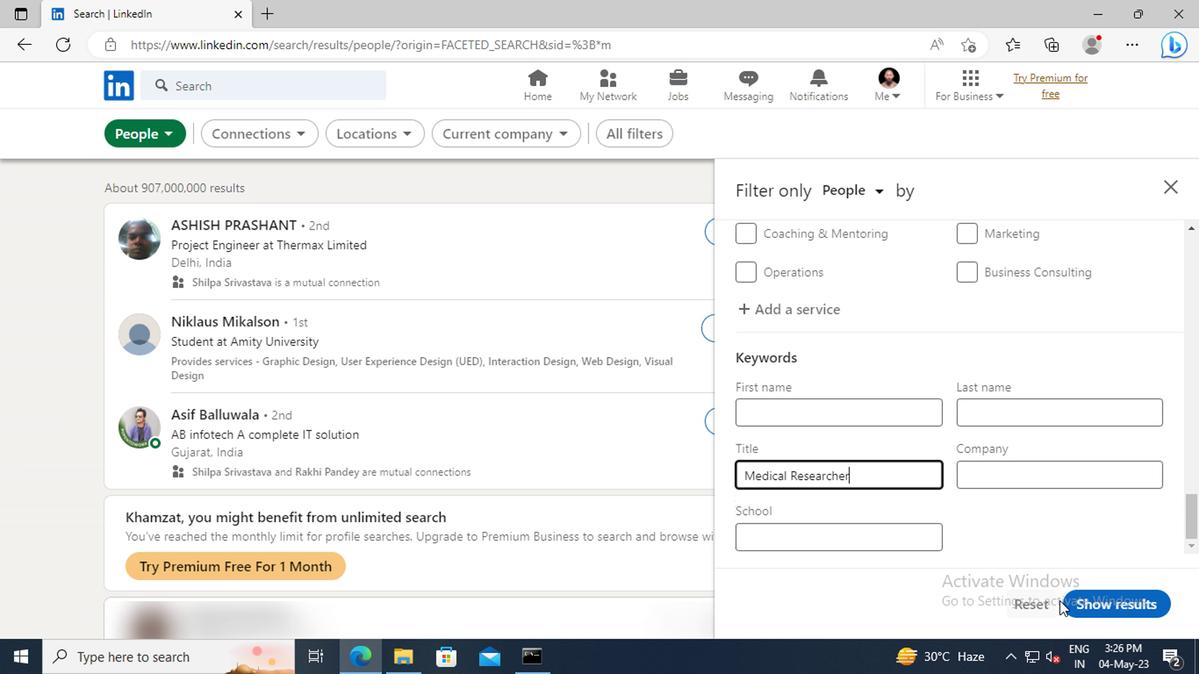 
